 Task: Find a one-way flight from Lynchburg to Jackson for 8 passengers in First class, departing on June 2. Apply filters for 2 stops or fewer, select Delta and United airlines, include 1 checked bag, set a price limit of ₹540,000, and choose a departure time between 1:00 PM and 6:00 PM.
Action: Mouse moved to (350, 328)
Screenshot: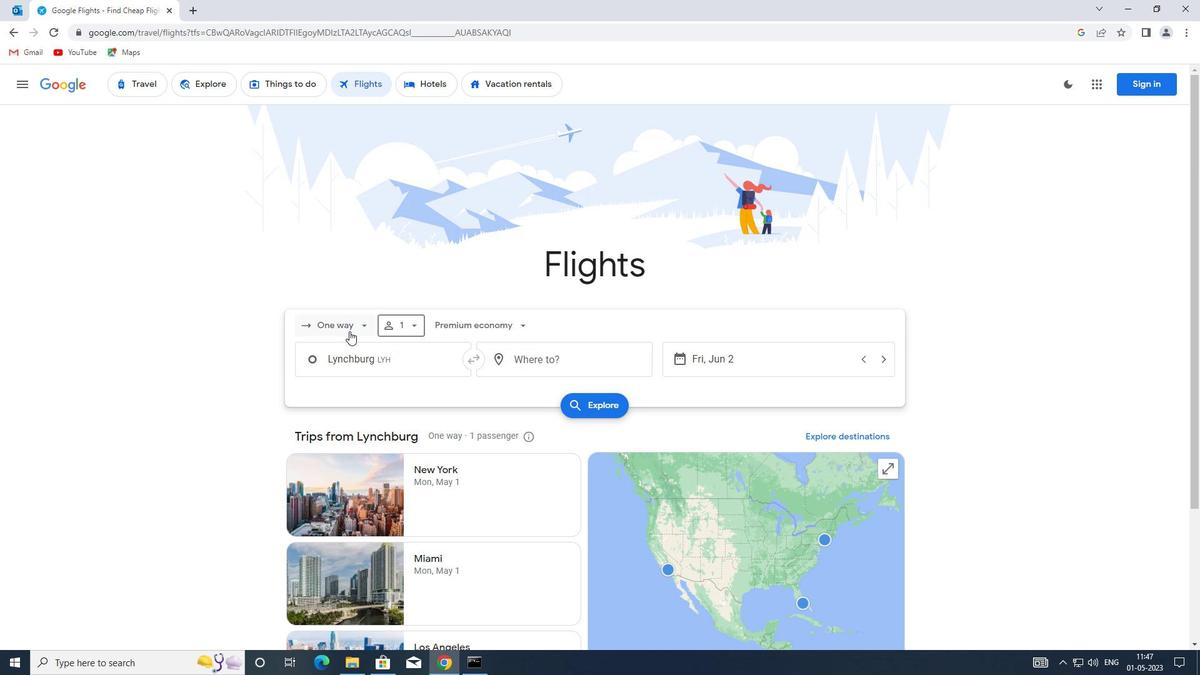 
Action: Mouse pressed left at (350, 328)
Screenshot: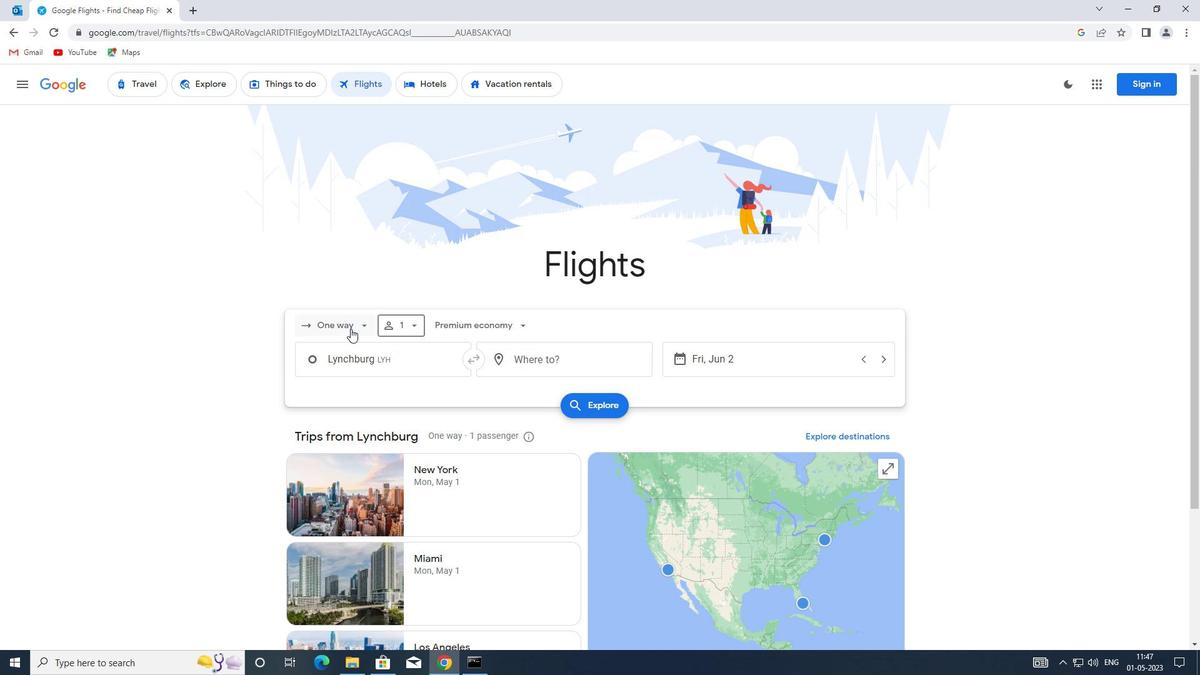 
Action: Mouse moved to (380, 381)
Screenshot: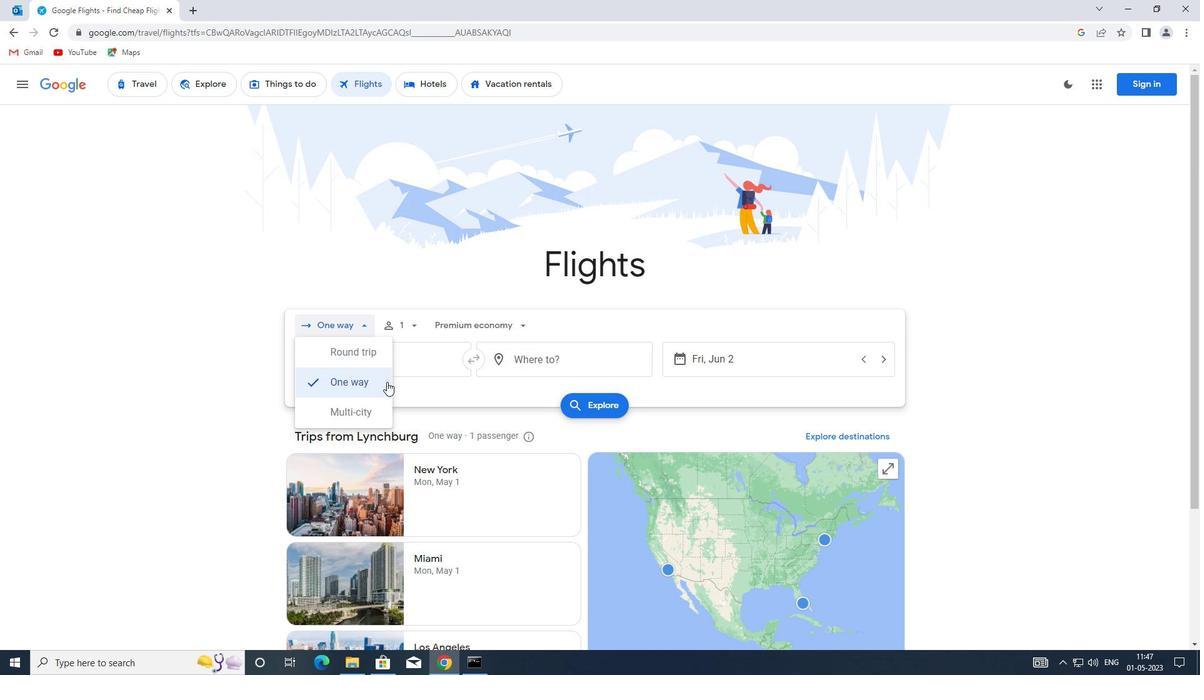 
Action: Mouse pressed left at (380, 381)
Screenshot: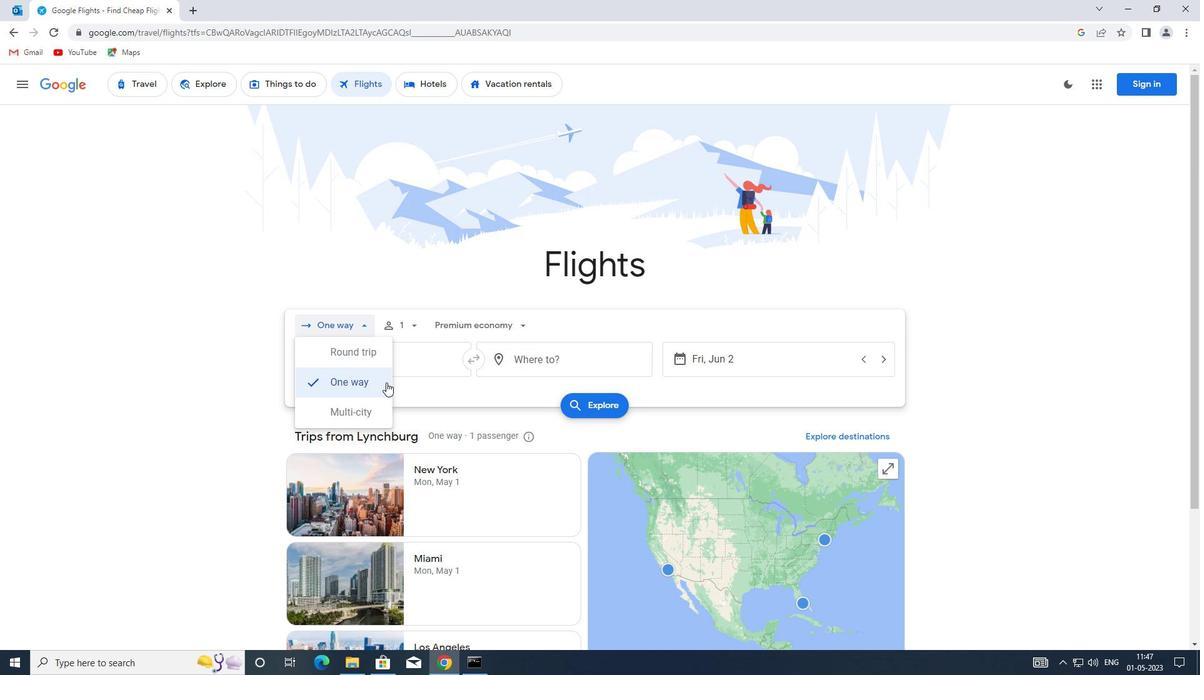 
Action: Mouse moved to (406, 324)
Screenshot: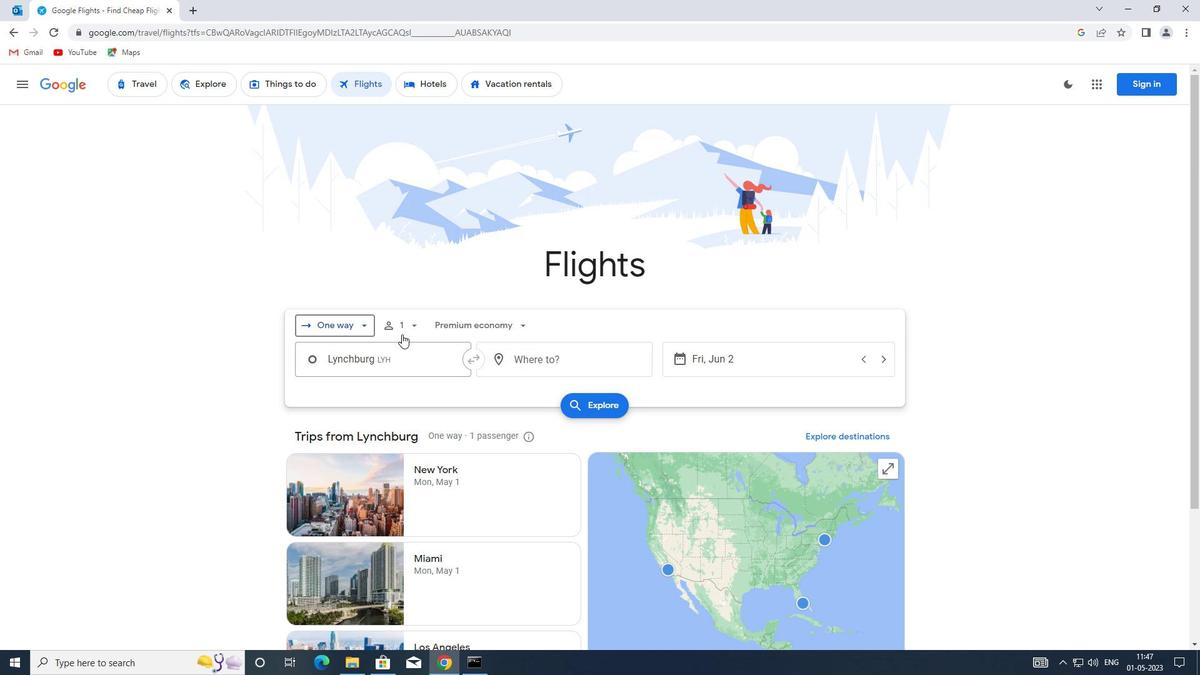 
Action: Mouse pressed left at (406, 324)
Screenshot: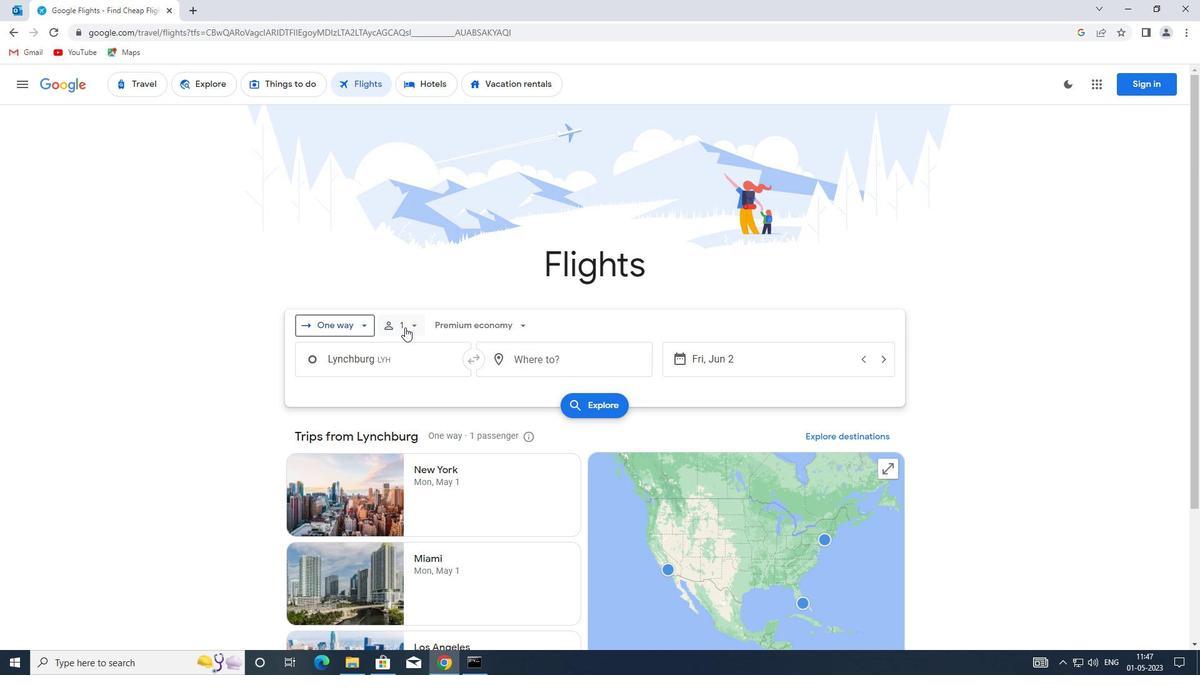 
Action: Mouse moved to (509, 390)
Screenshot: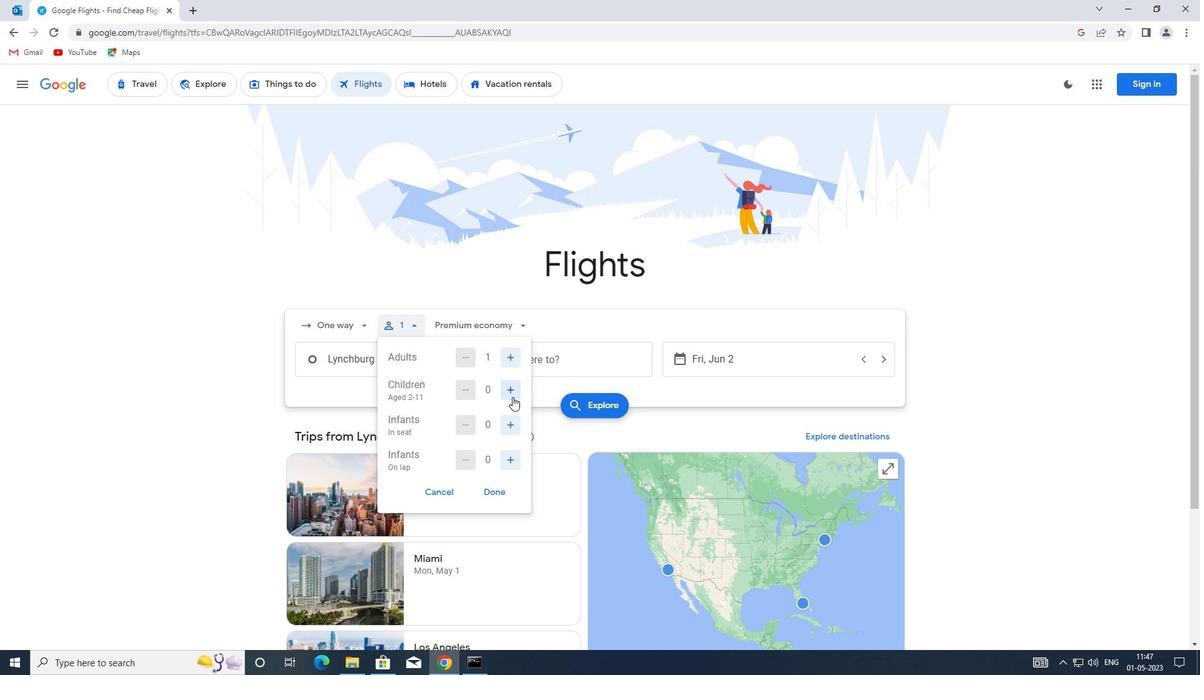 
Action: Mouse pressed left at (509, 390)
Screenshot: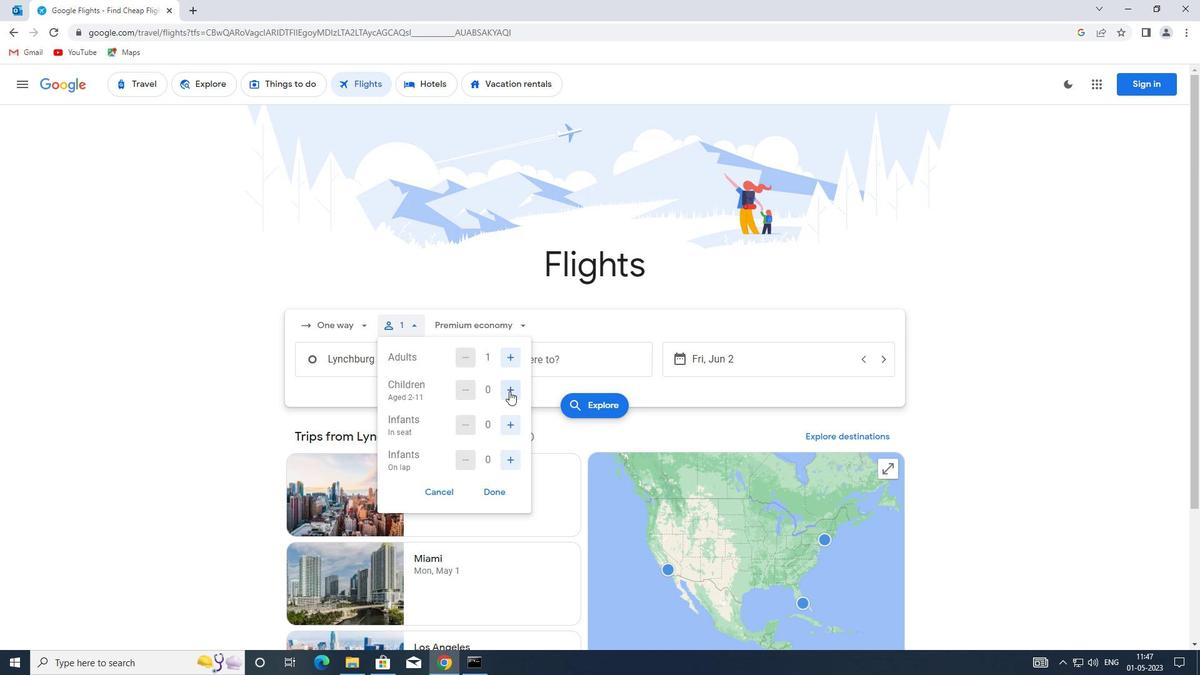 
Action: Mouse pressed left at (509, 390)
Screenshot: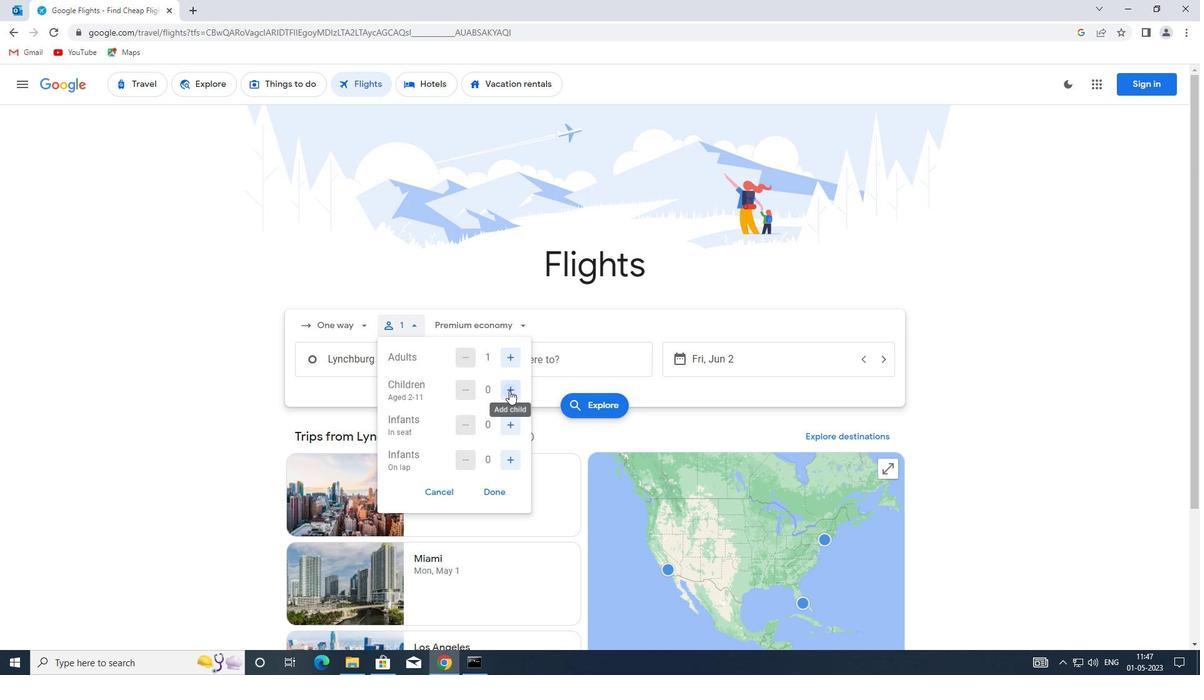 
Action: Mouse pressed left at (509, 390)
Screenshot: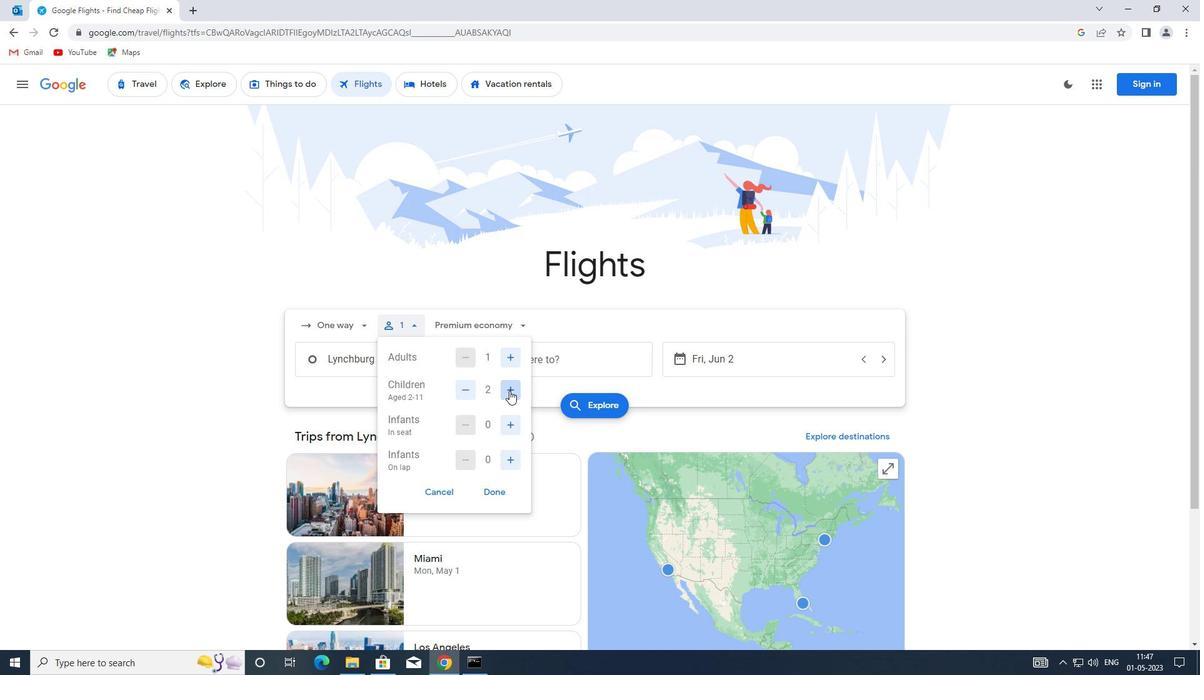
Action: Mouse pressed left at (509, 390)
Screenshot: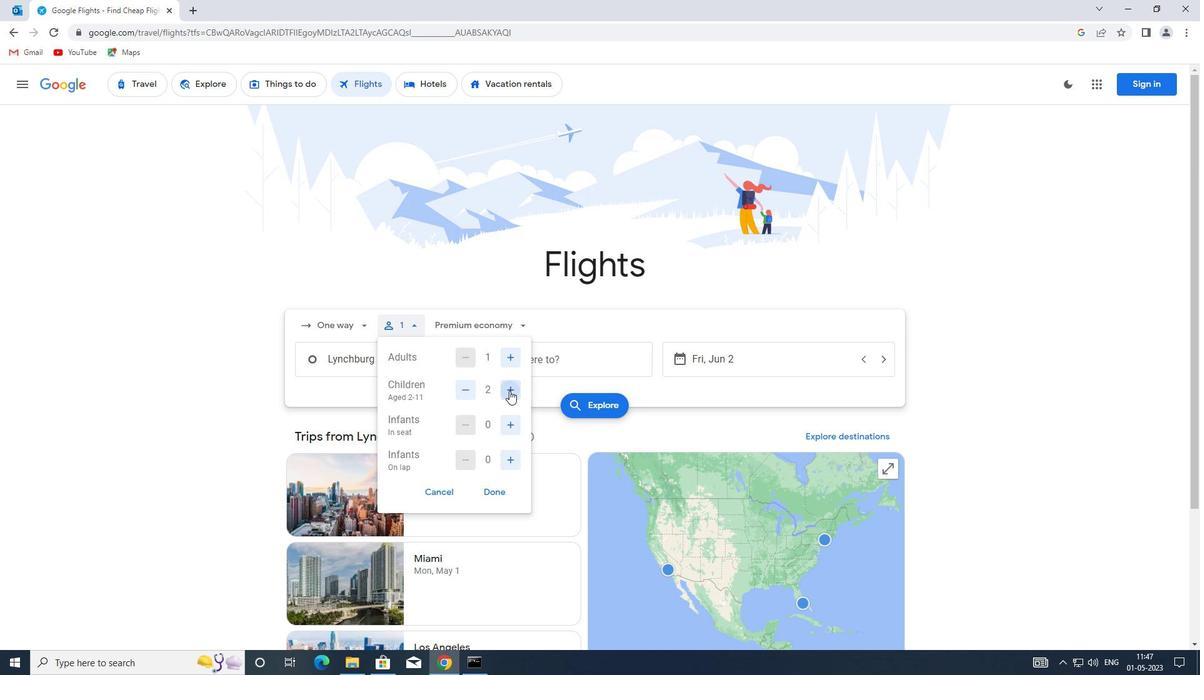 
Action: Mouse moved to (509, 390)
Screenshot: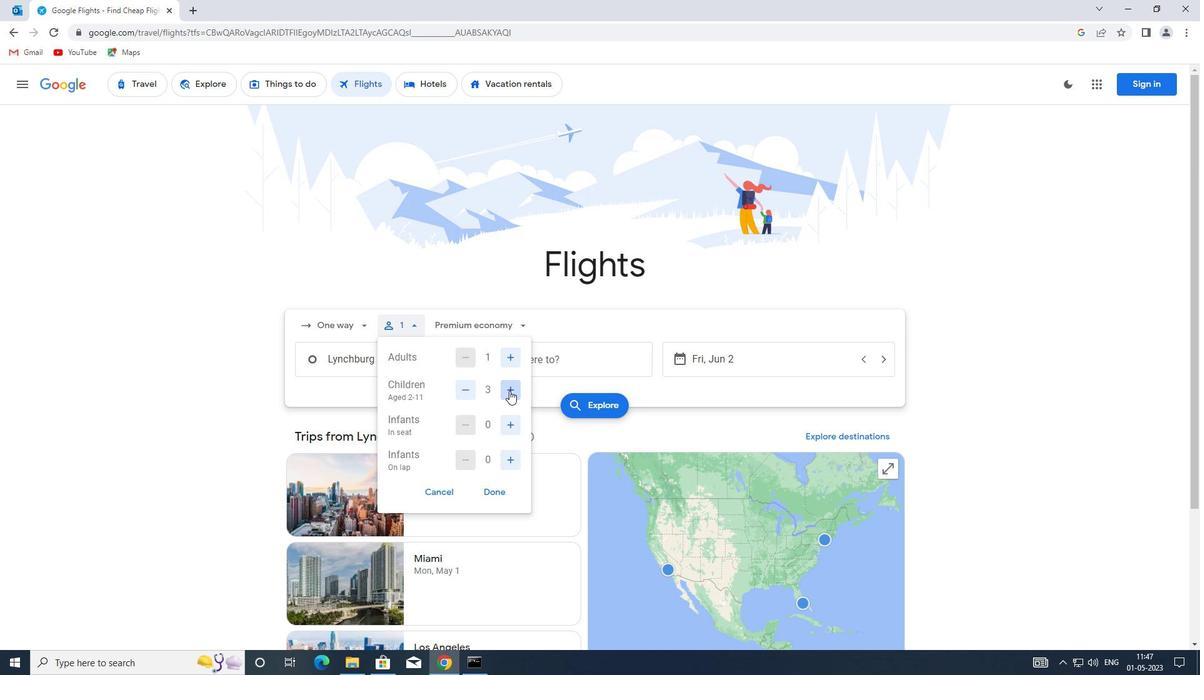 
Action: Mouse pressed left at (509, 390)
Screenshot: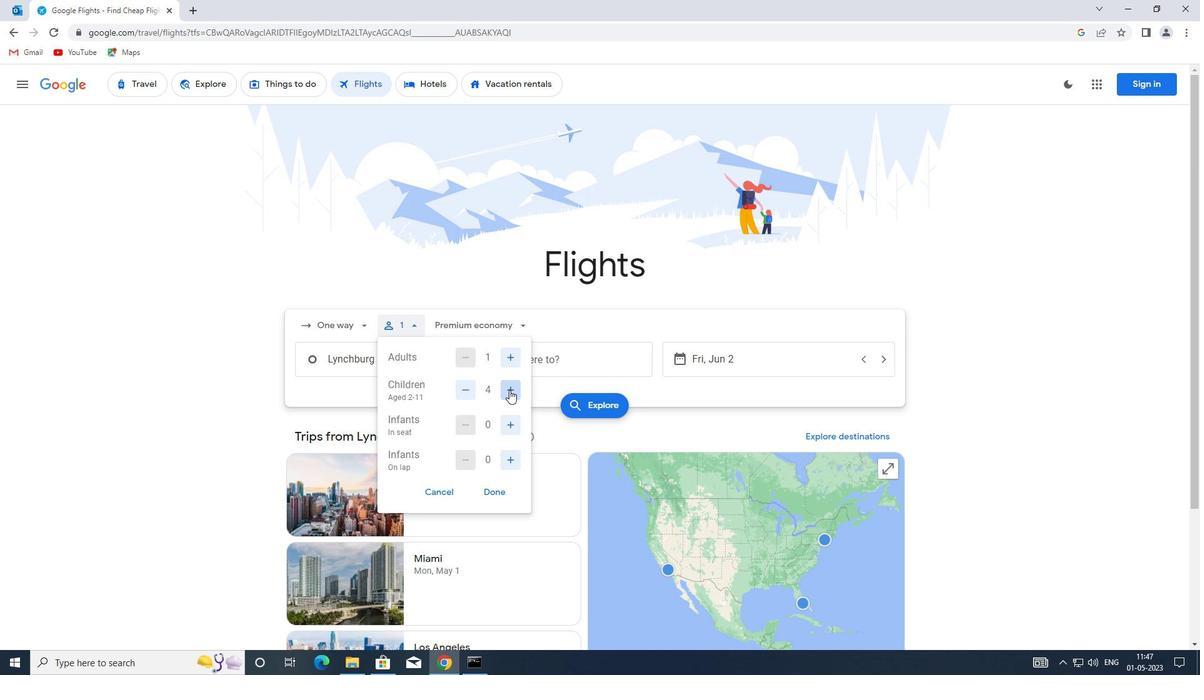 
Action: Mouse moved to (516, 423)
Screenshot: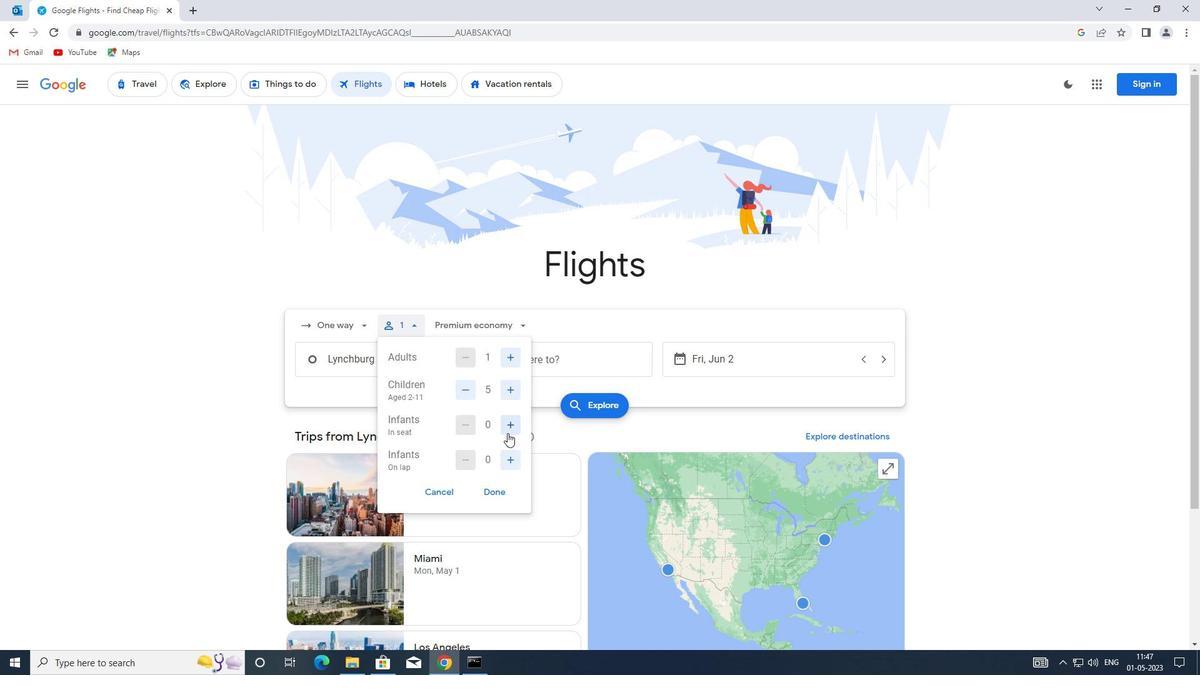 
Action: Mouse pressed left at (516, 423)
Screenshot: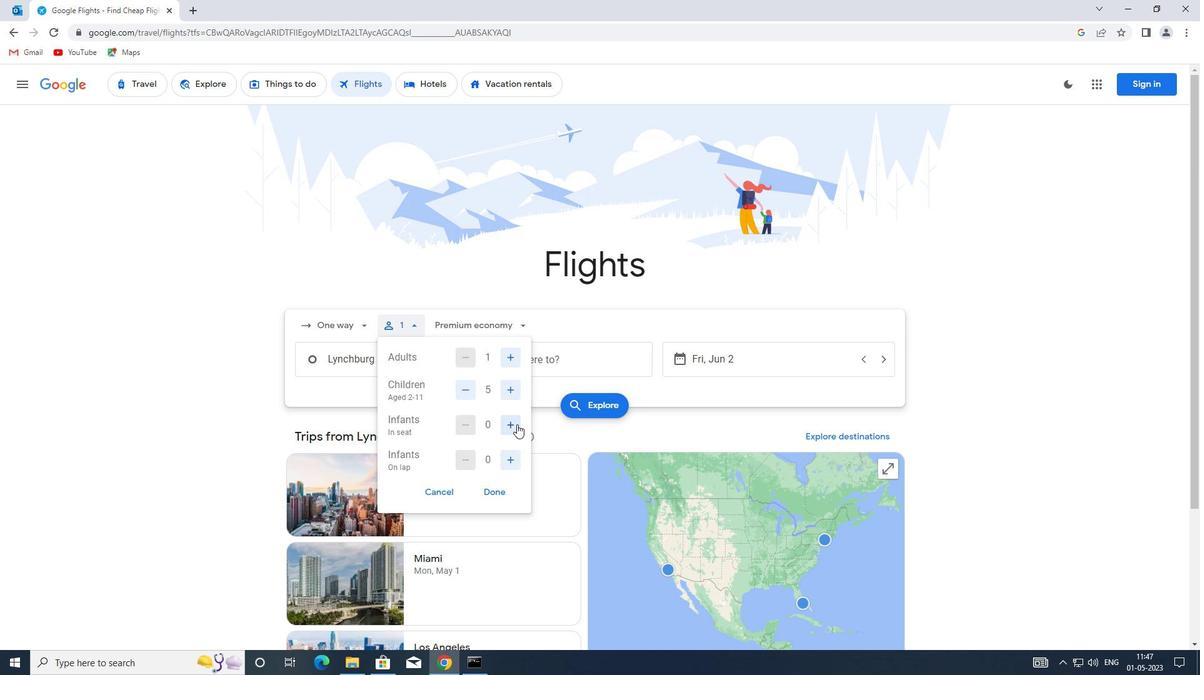 
Action: Mouse pressed left at (516, 423)
Screenshot: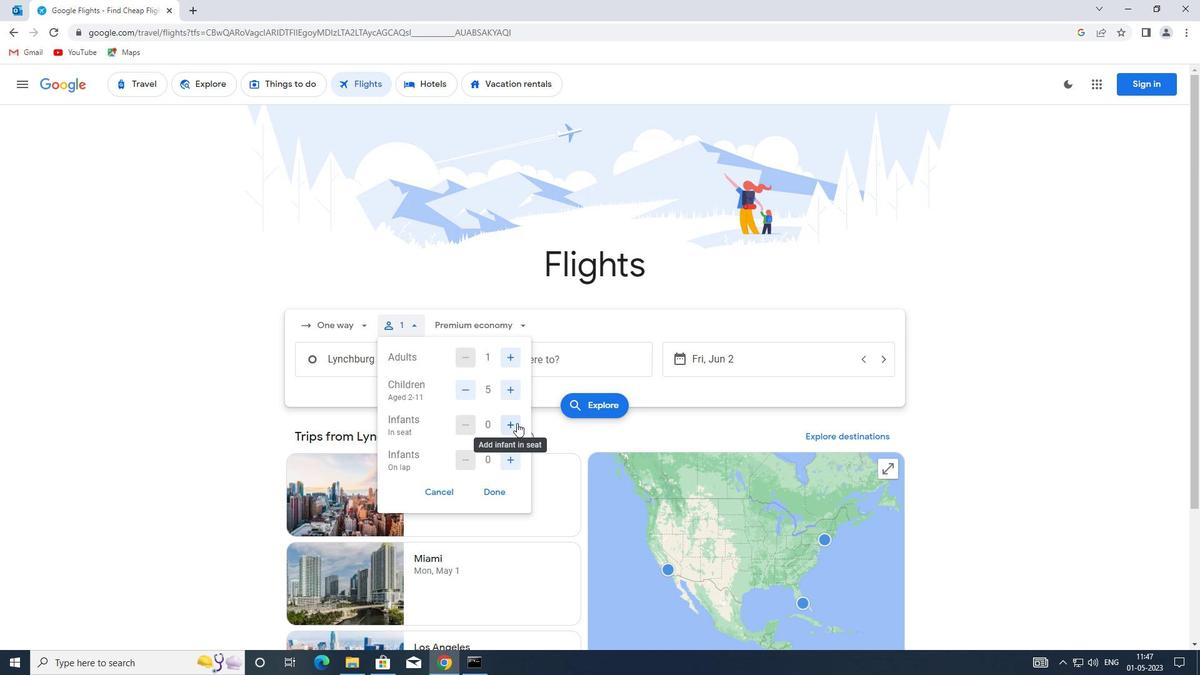 
Action: Mouse moved to (513, 461)
Screenshot: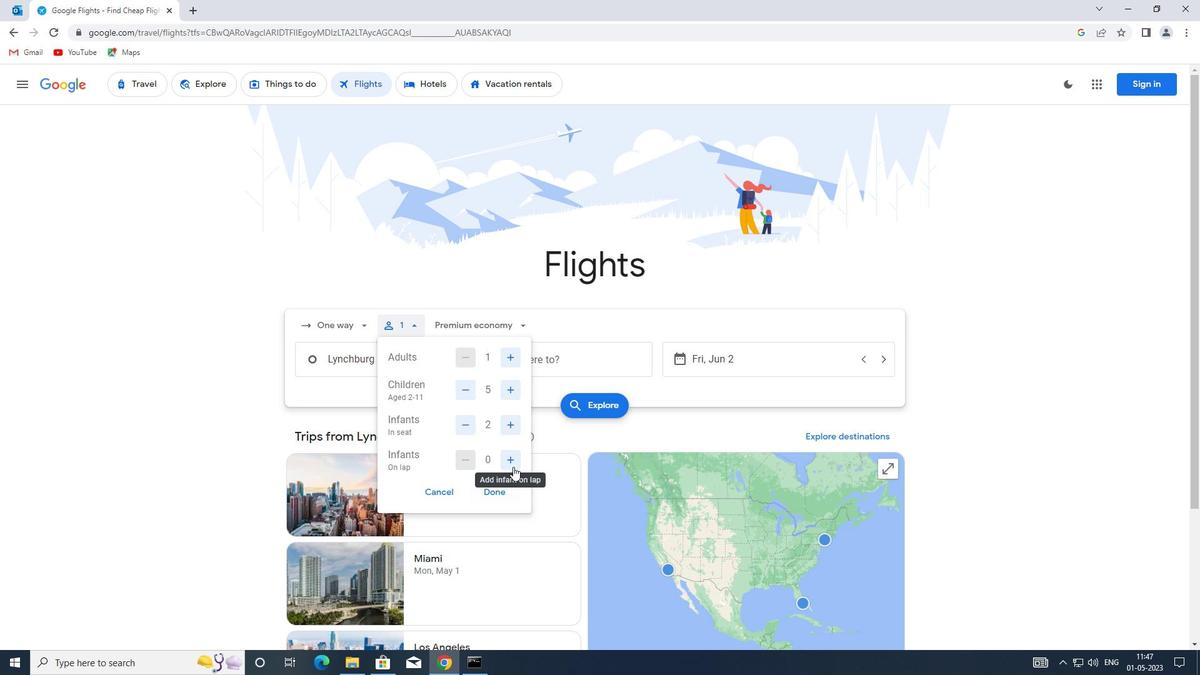 
Action: Mouse pressed left at (513, 461)
Screenshot: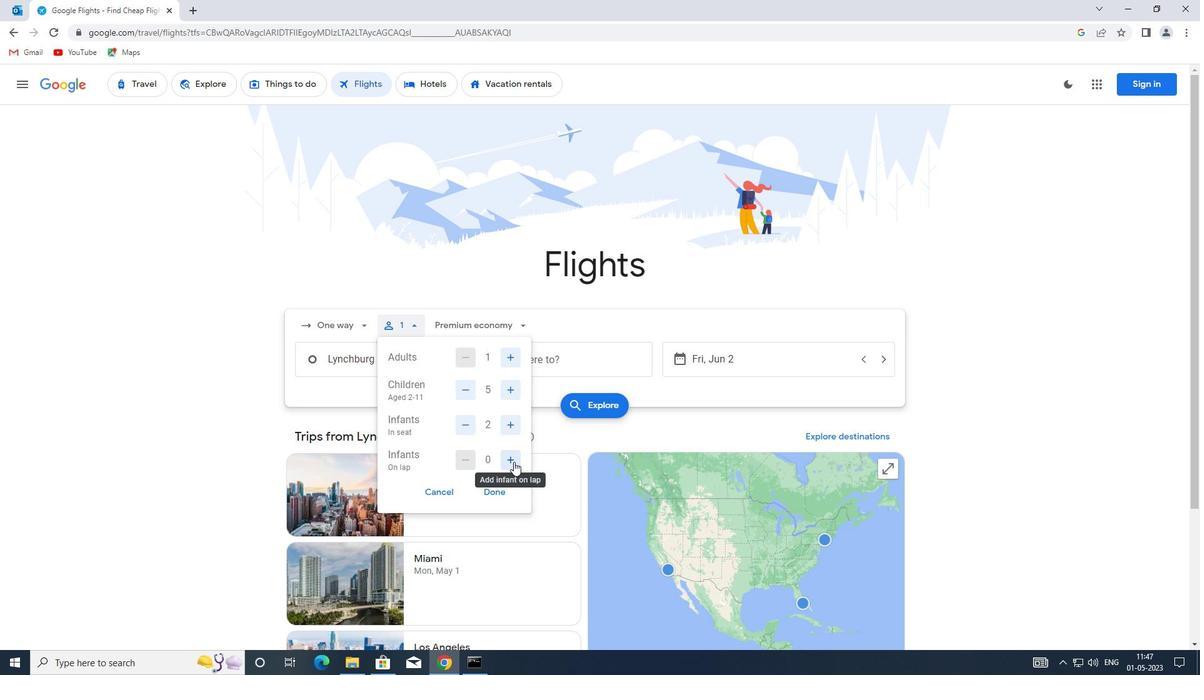 
Action: Mouse moved to (473, 423)
Screenshot: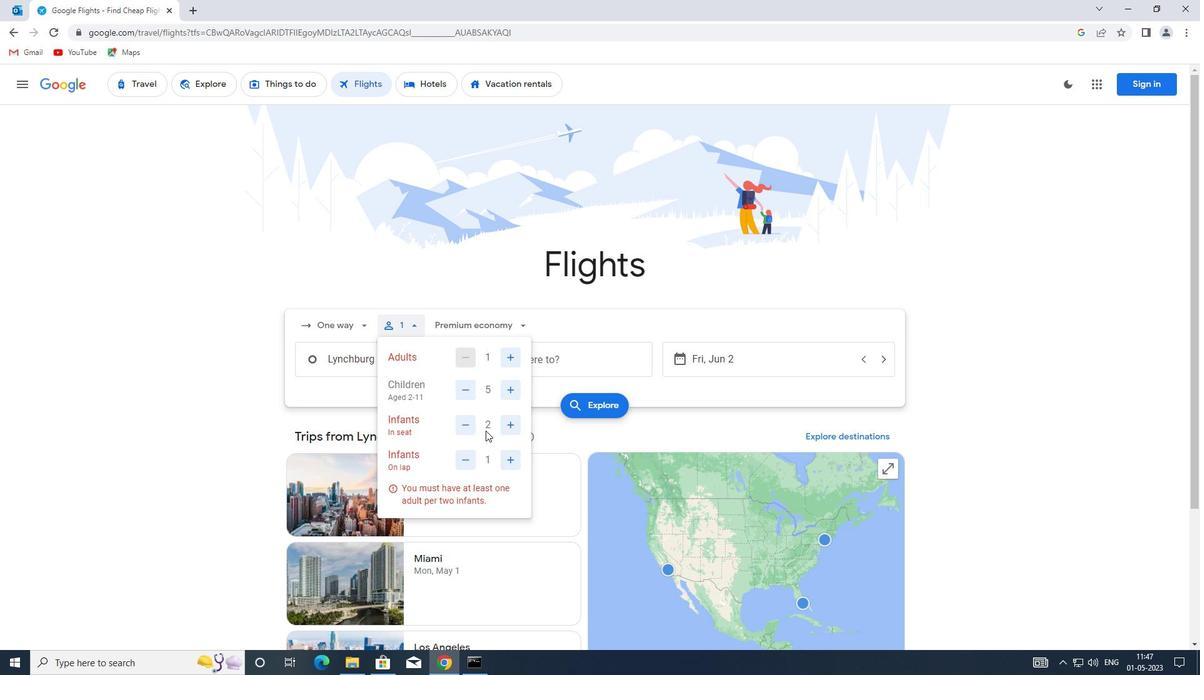 
Action: Mouse pressed left at (473, 423)
Screenshot: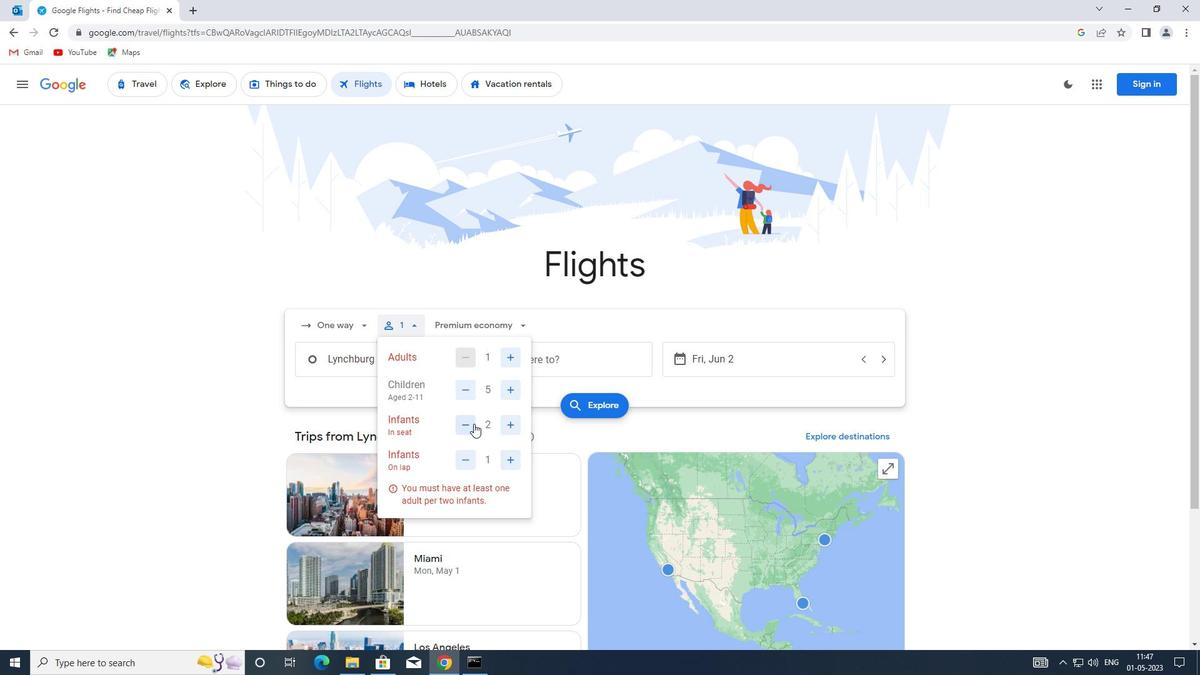 
Action: Mouse moved to (494, 495)
Screenshot: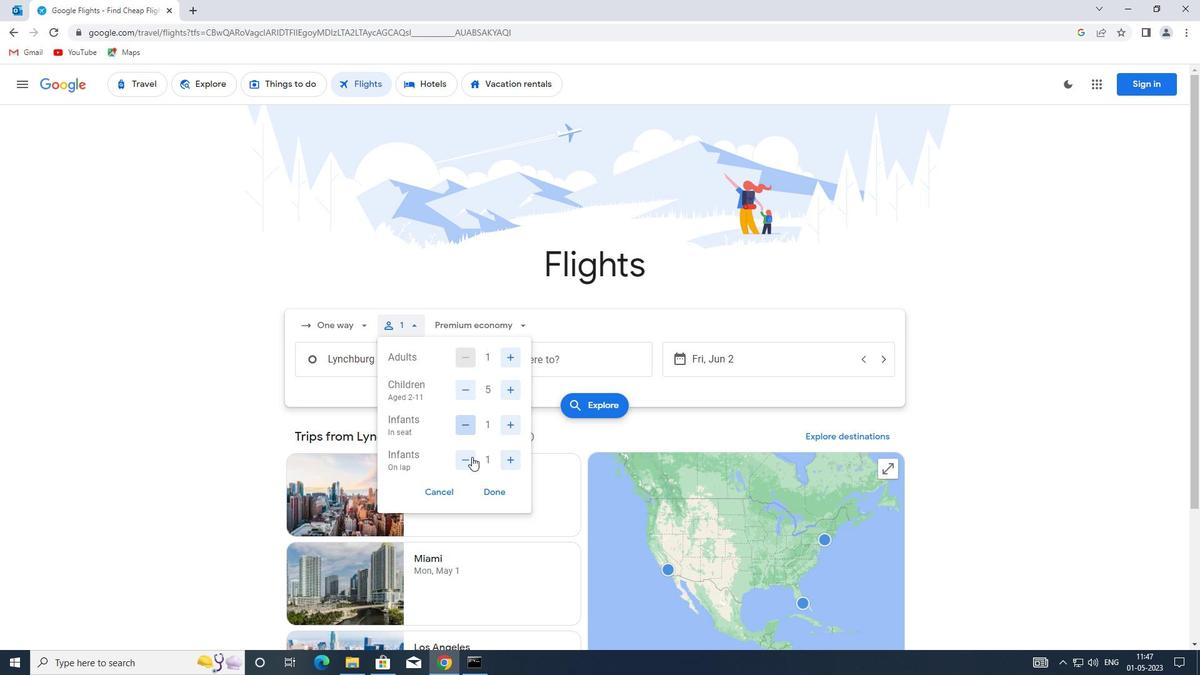 
Action: Mouse pressed left at (494, 495)
Screenshot: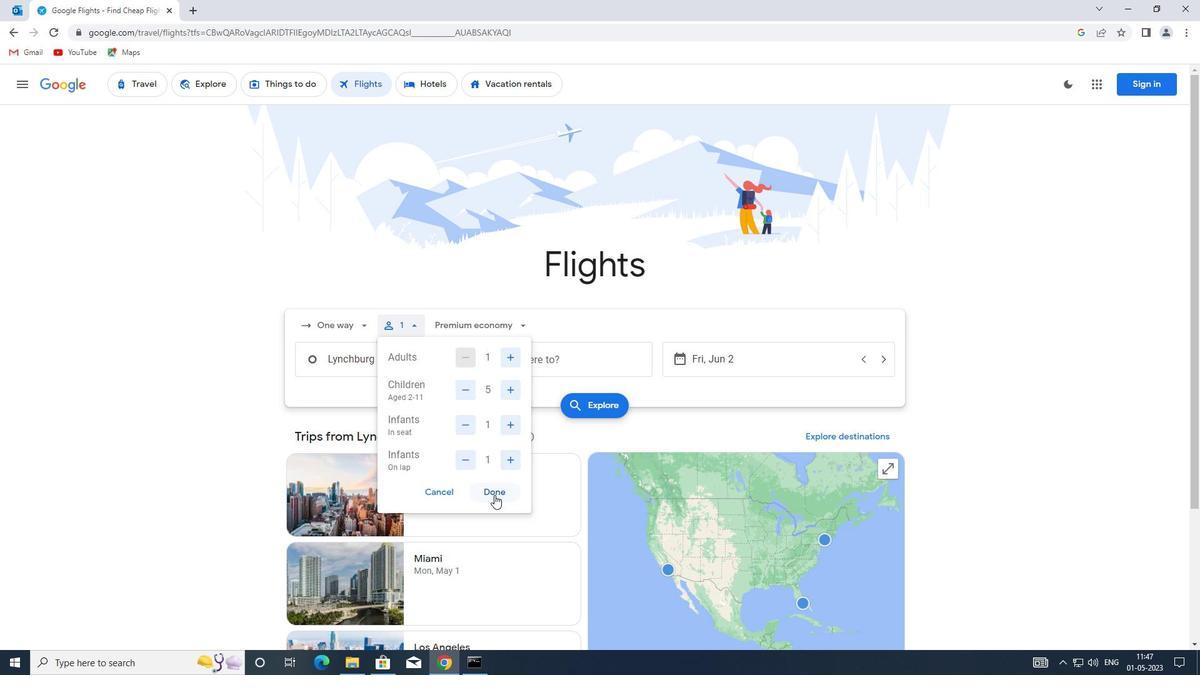 
Action: Mouse moved to (492, 323)
Screenshot: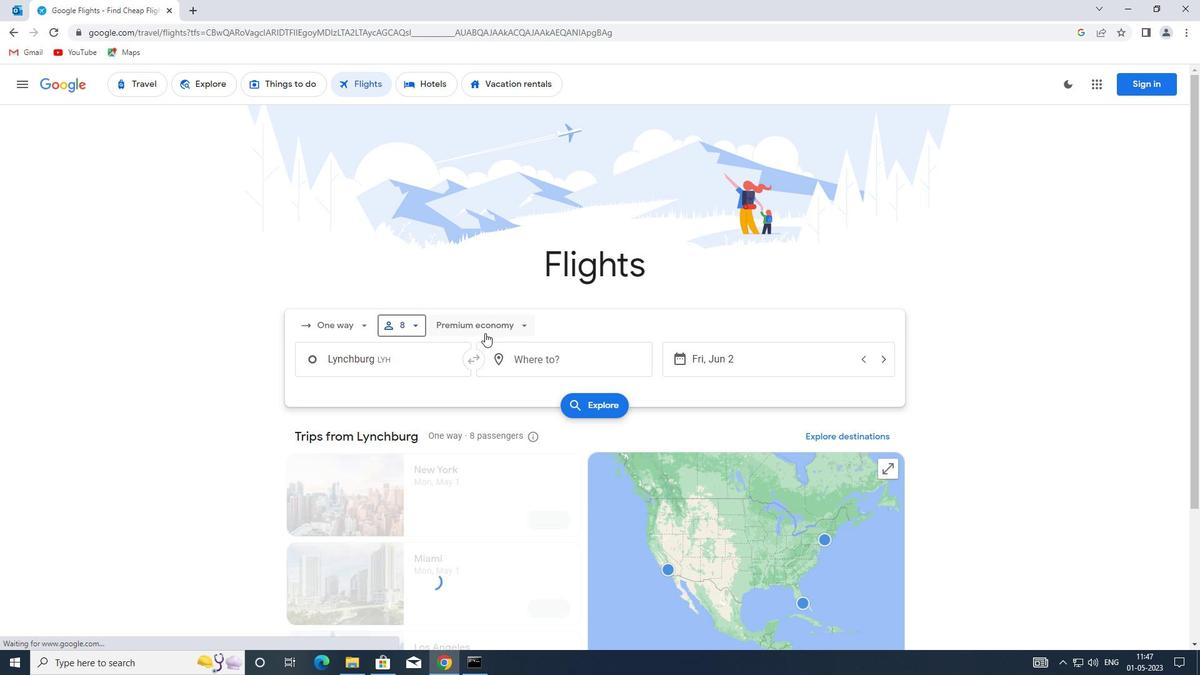
Action: Mouse pressed left at (492, 323)
Screenshot: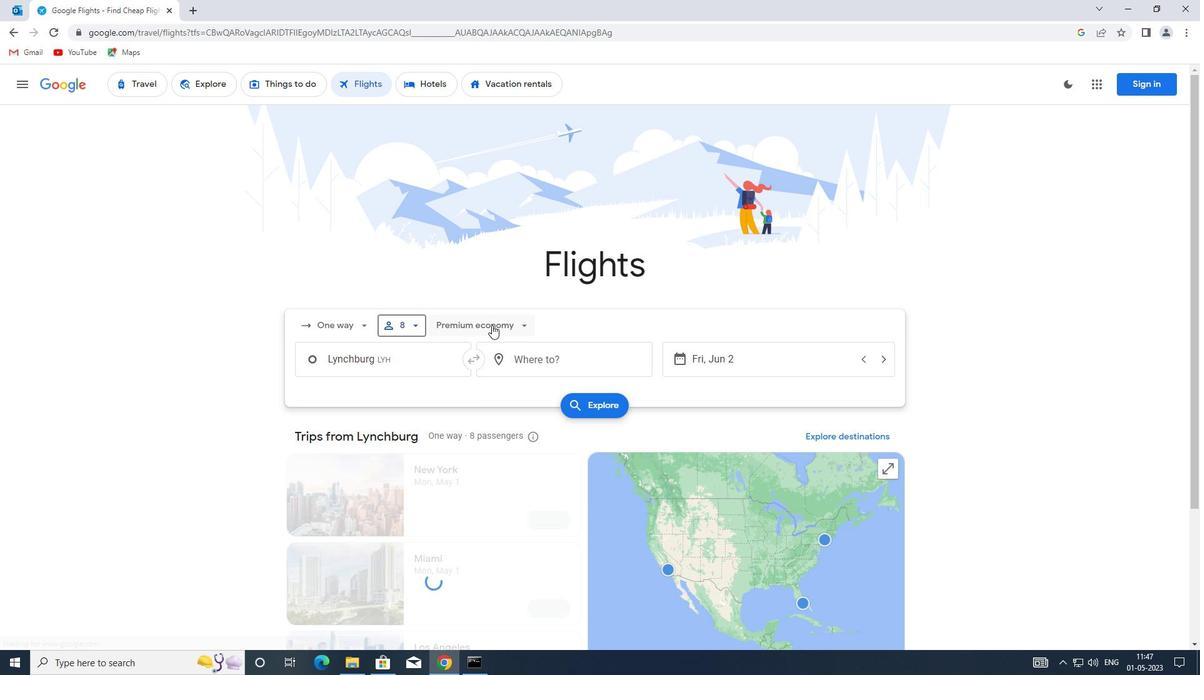 
Action: Mouse moved to (490, 442)
Screenshot: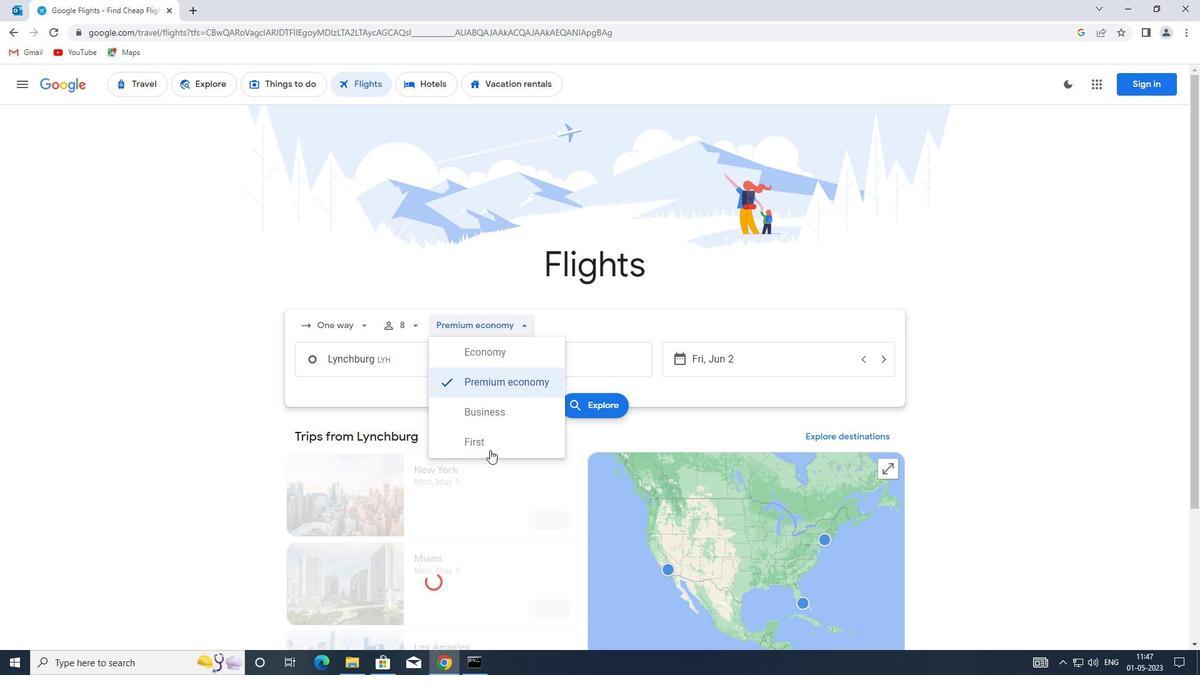 
Action: Mouse pressed left at (490, 442)
Screenshot: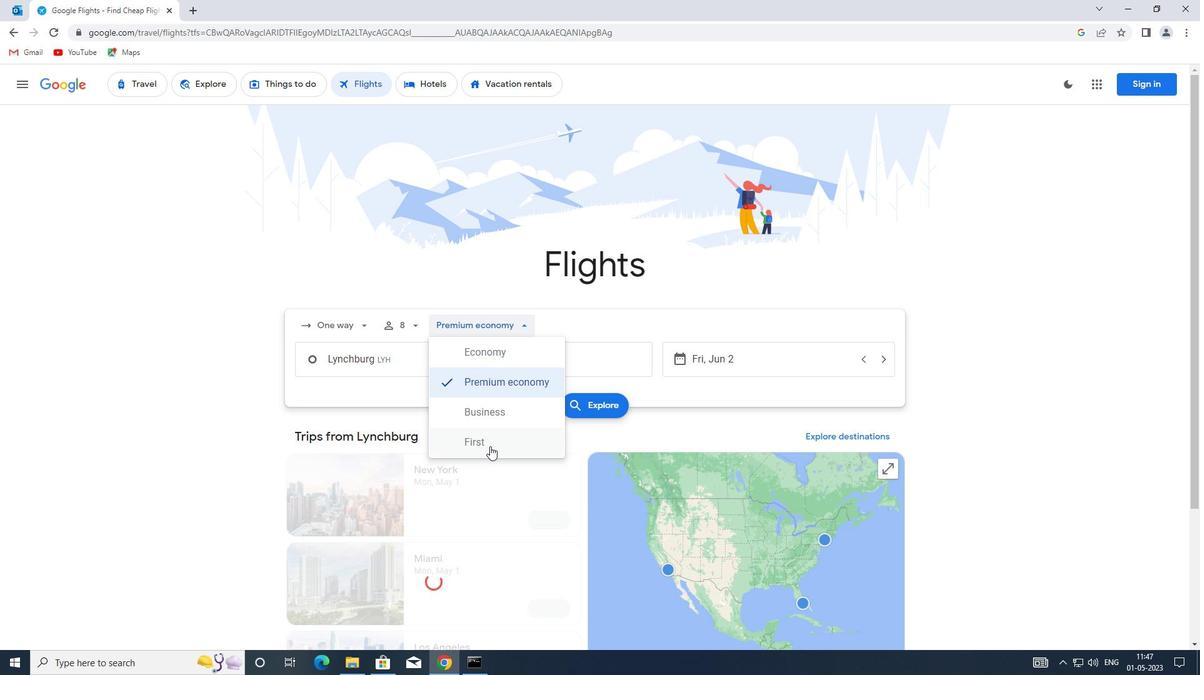 
Action: Mouse moved to (391, 364)
Screenshot: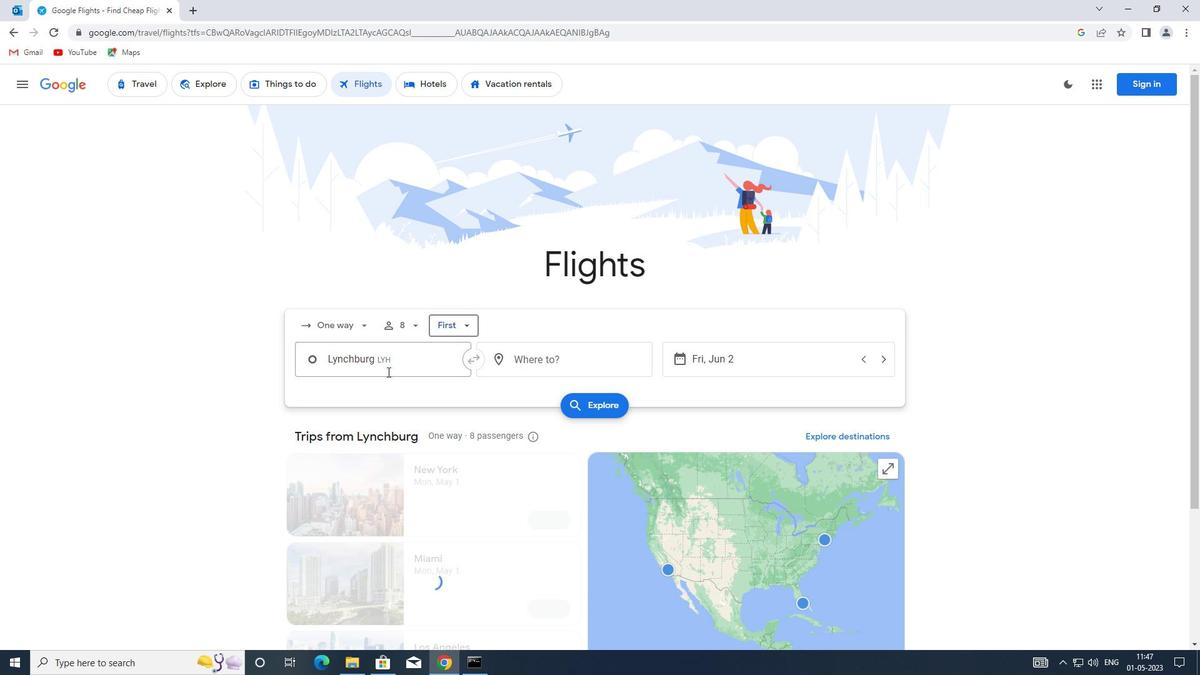 
Action: Mouse pressed left at (391, 364)
Screenshot: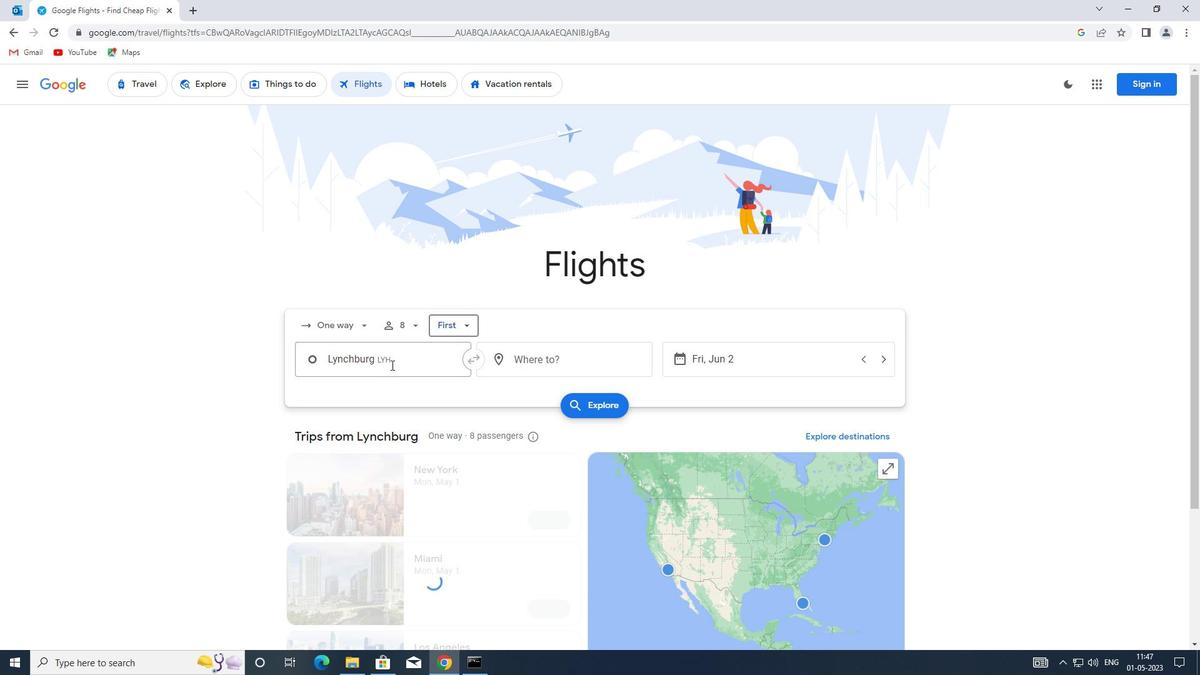 
Action: Key pressed <Key.enter>
Screenshot: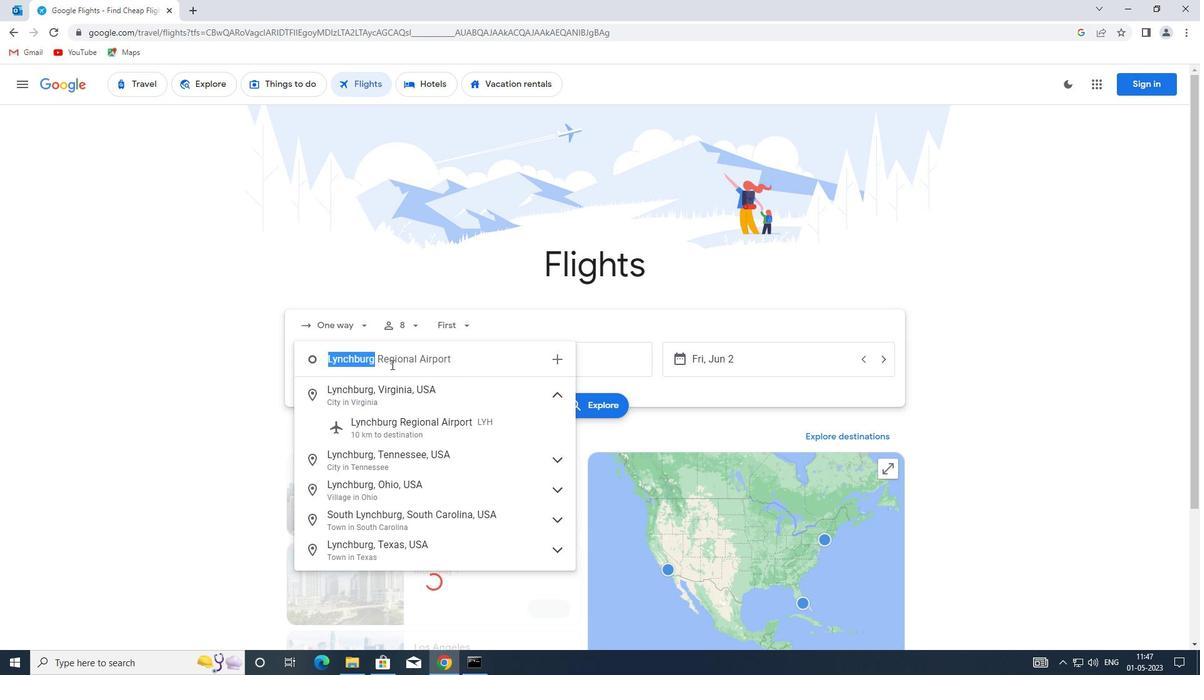 
Action: Mouse moved to (530, 368)
Screenshot: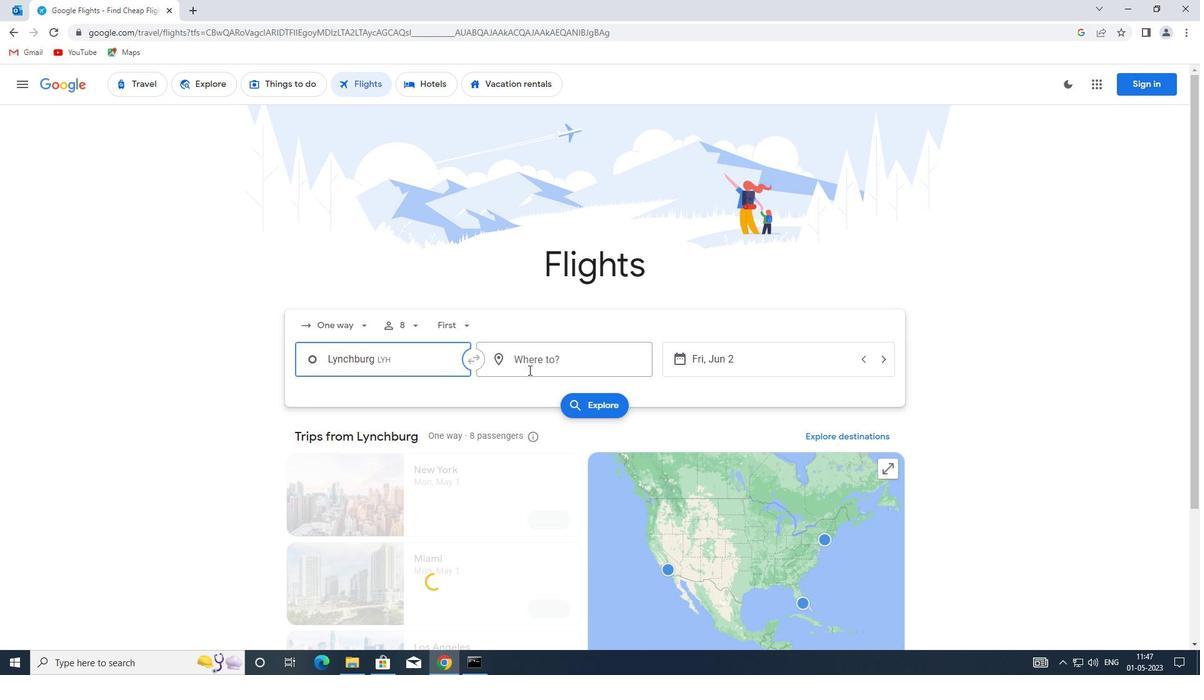 
Action: Mouse pressed left at (530, 368)
Screenshot: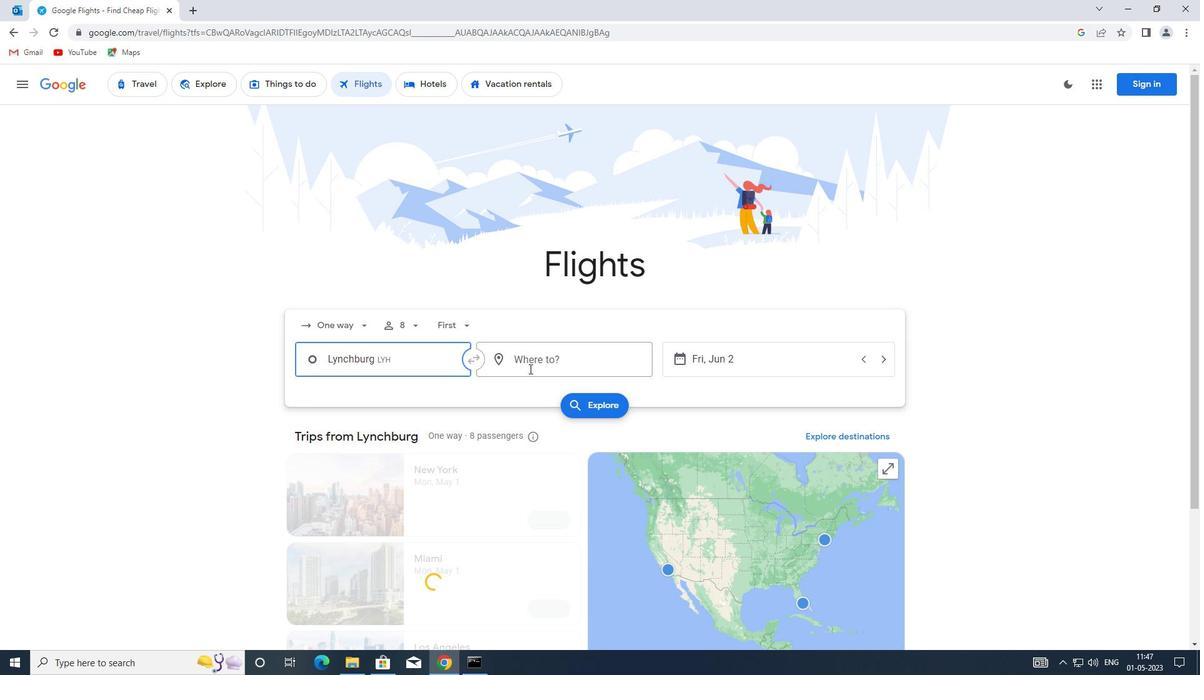 
Action: Mouse moved to (580, 374)
Screenshot: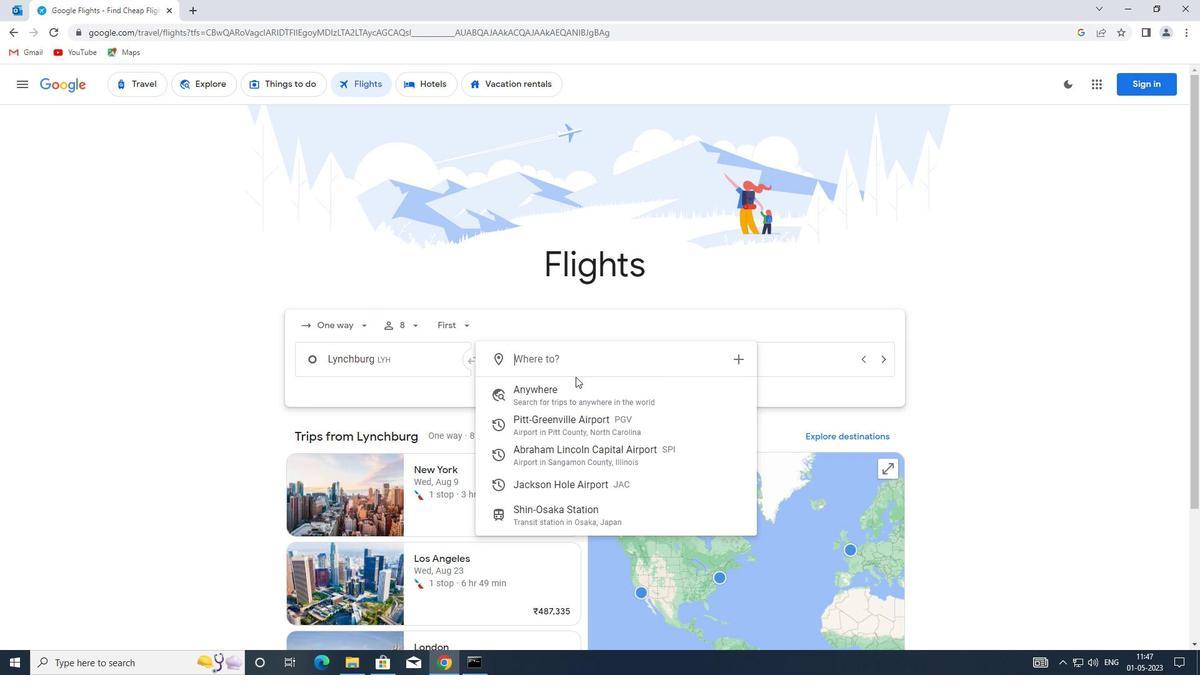 
Action: Key pressed jac
Screenshot: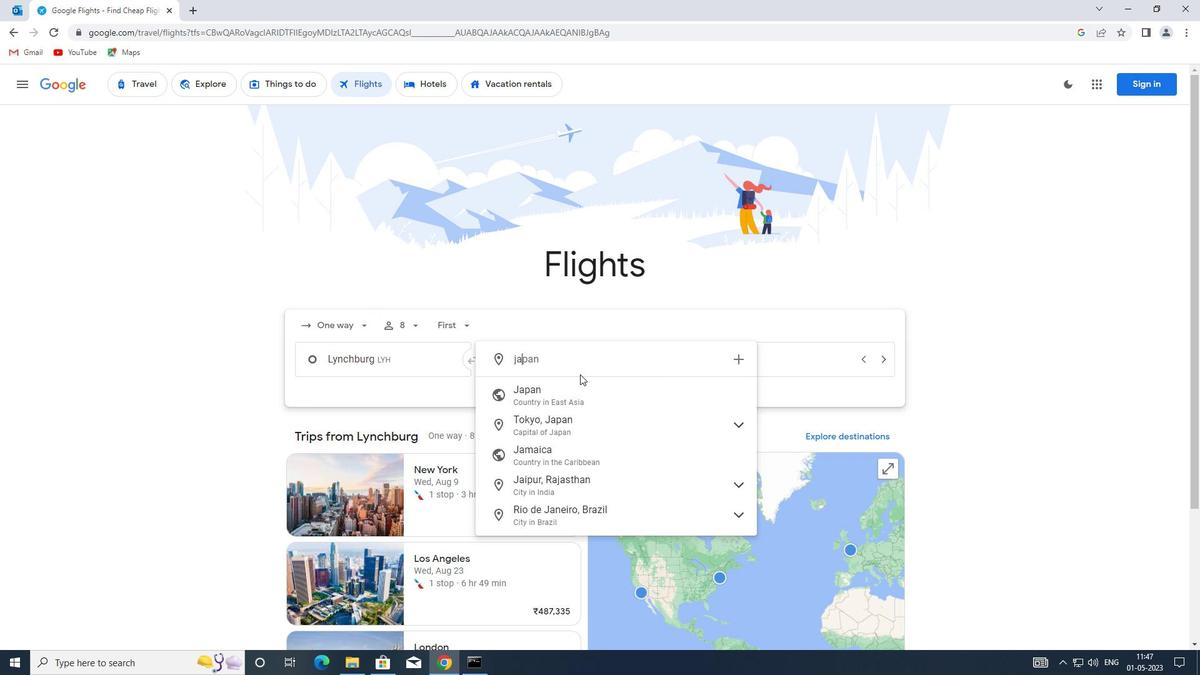 
Action: Mouse moved to (602, 389)
Screenshot: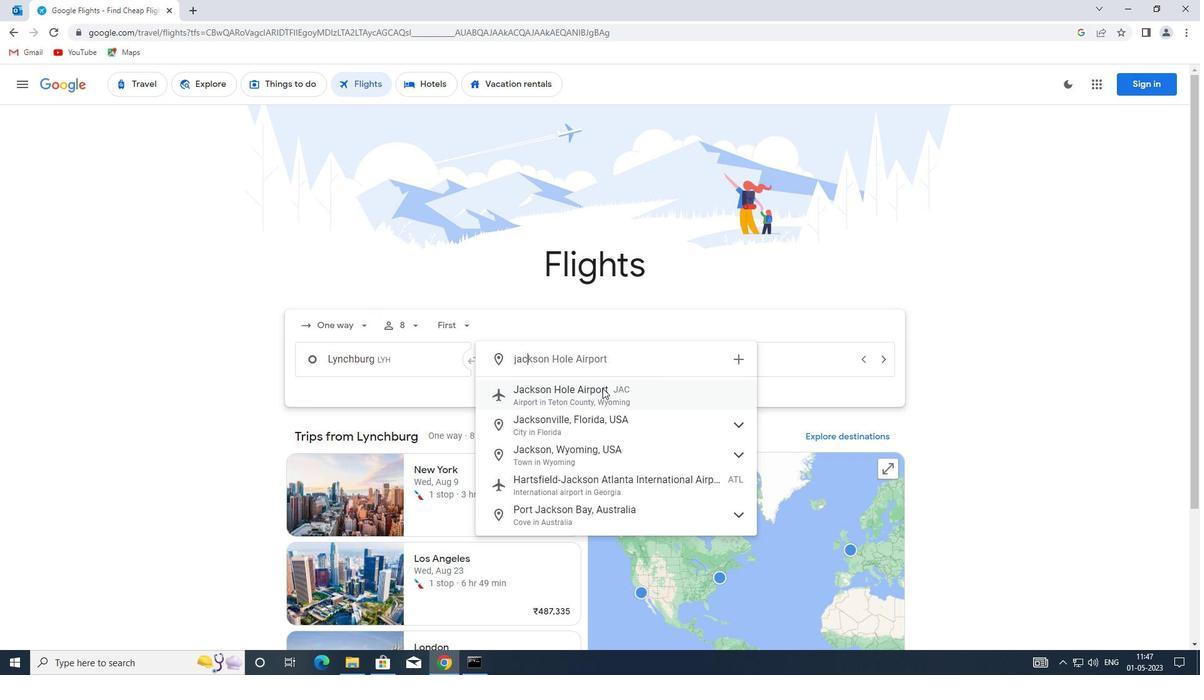 
Action: Mouse pressed left at (602, 389)
Screenshot: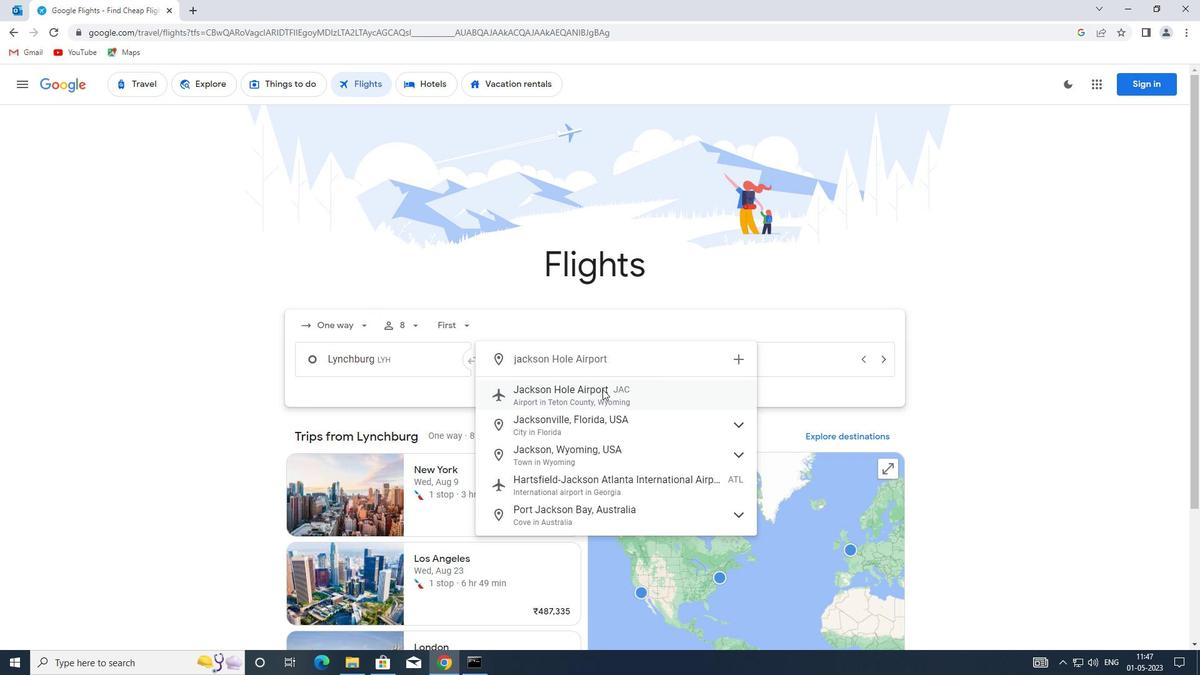 
Action: Mouse moved to (710, 361)
Screenshot: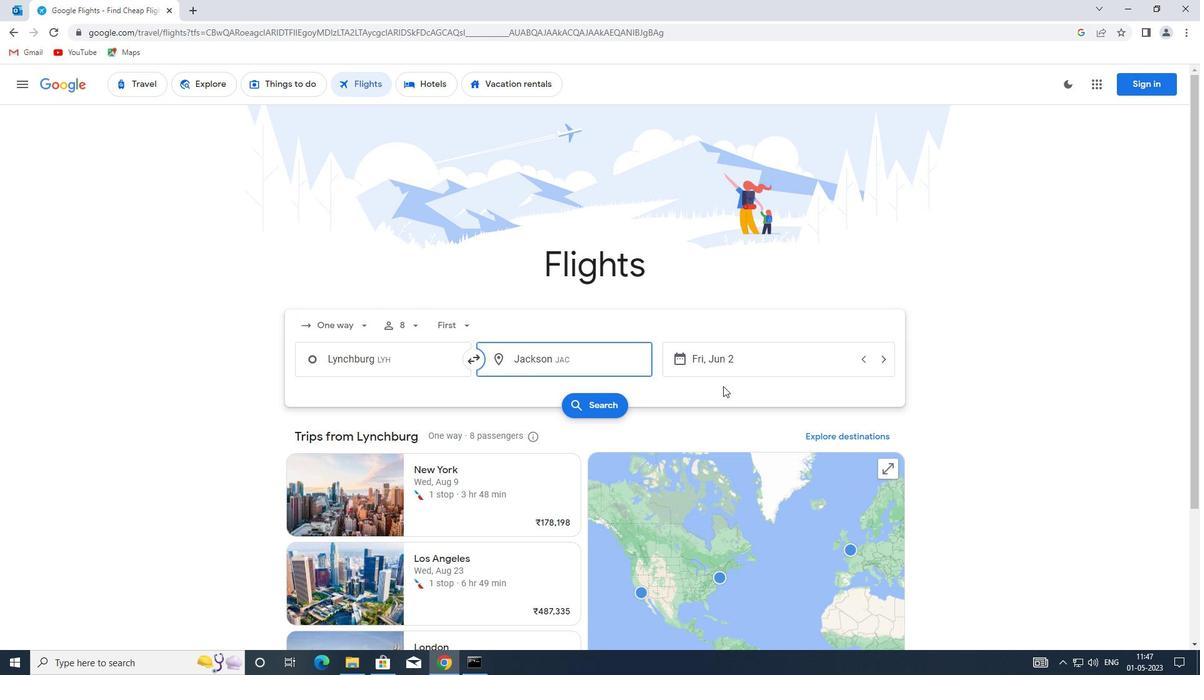 
Action: Mouse pressed left at (710, 361)
Screenshot: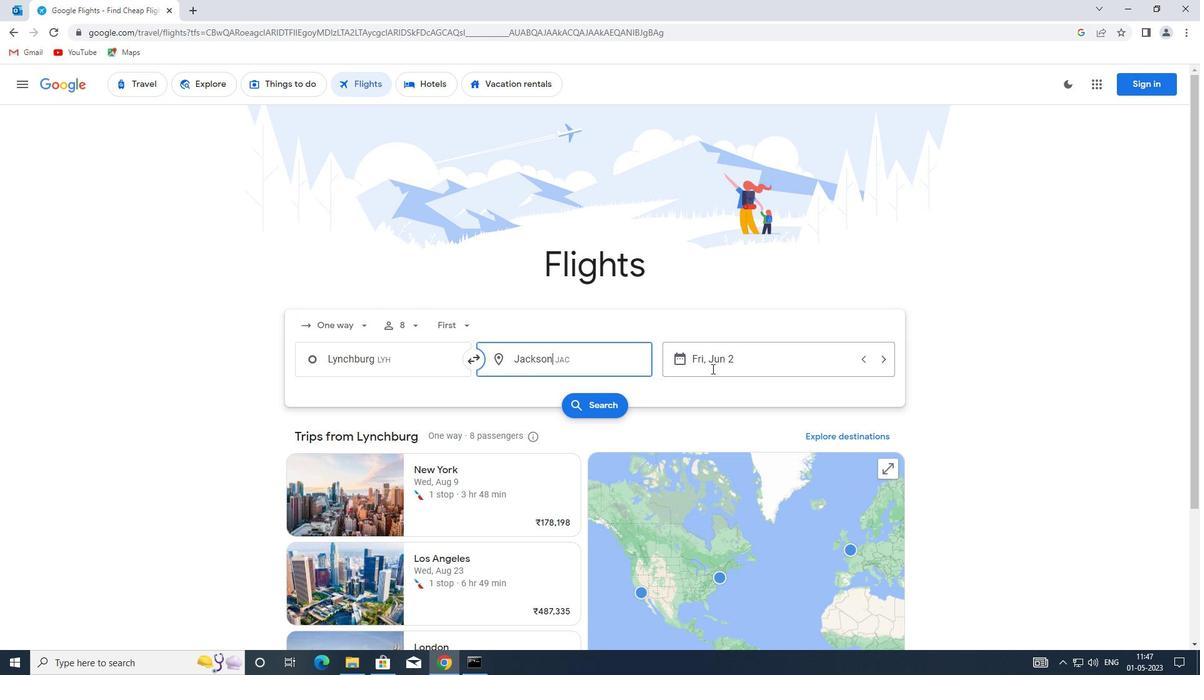 
Action: Mouse moved to (845, 425)
Screenshot: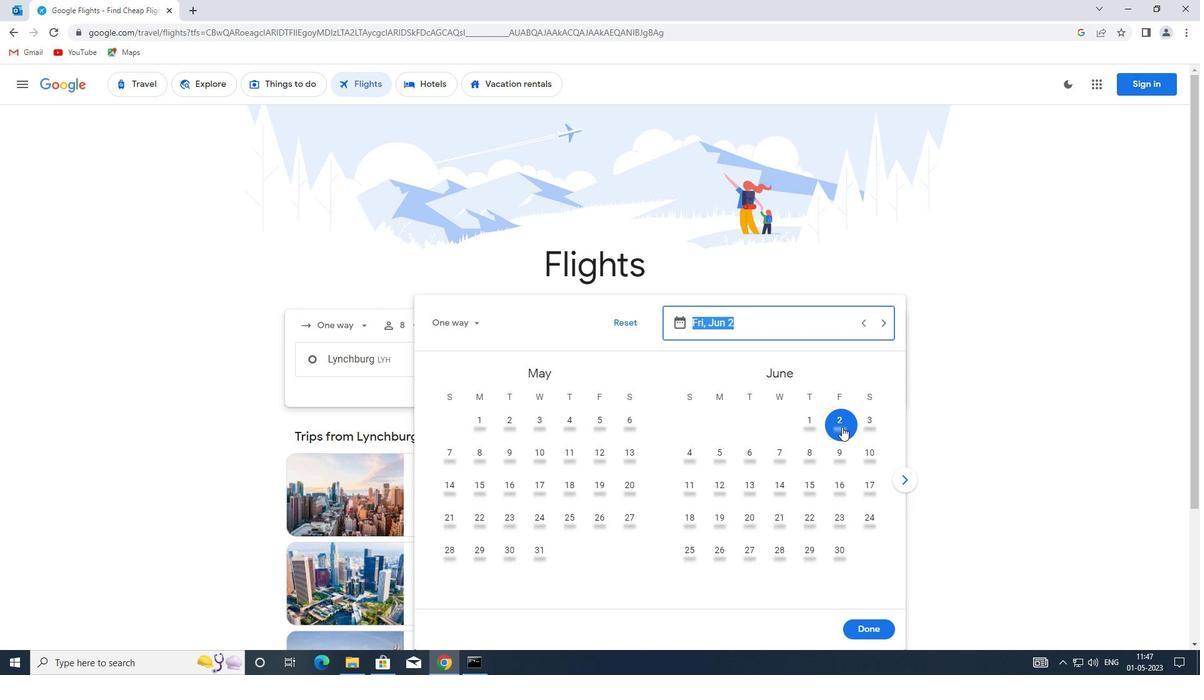 
Action: Mouse pressed left at (845, 425)
Screenshot: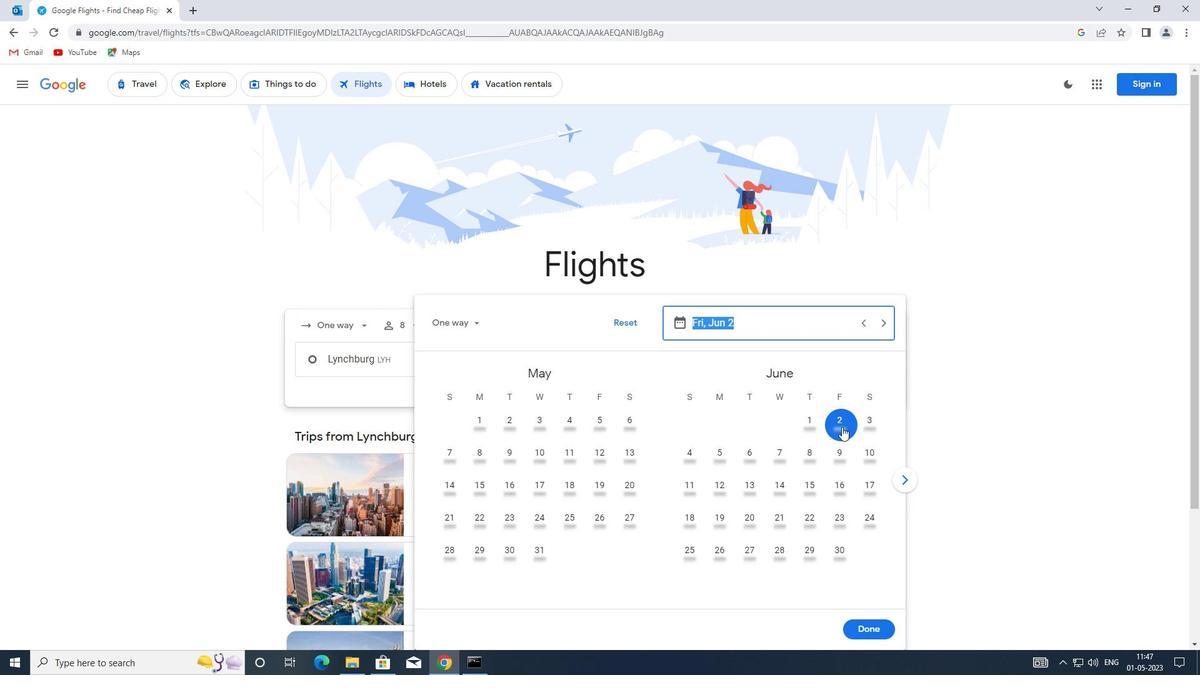 
Action: Mouse moved to (883, 623)
Screenshot: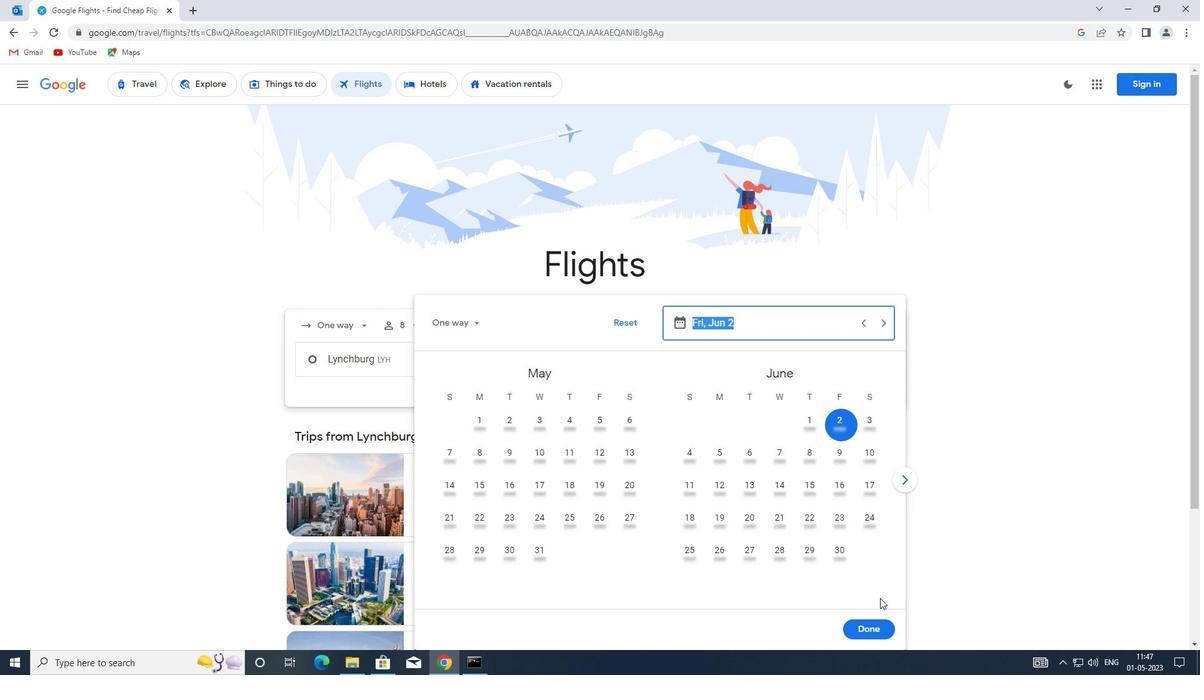 
Action: Mouse pressed left at (883, 623)
Screenshot: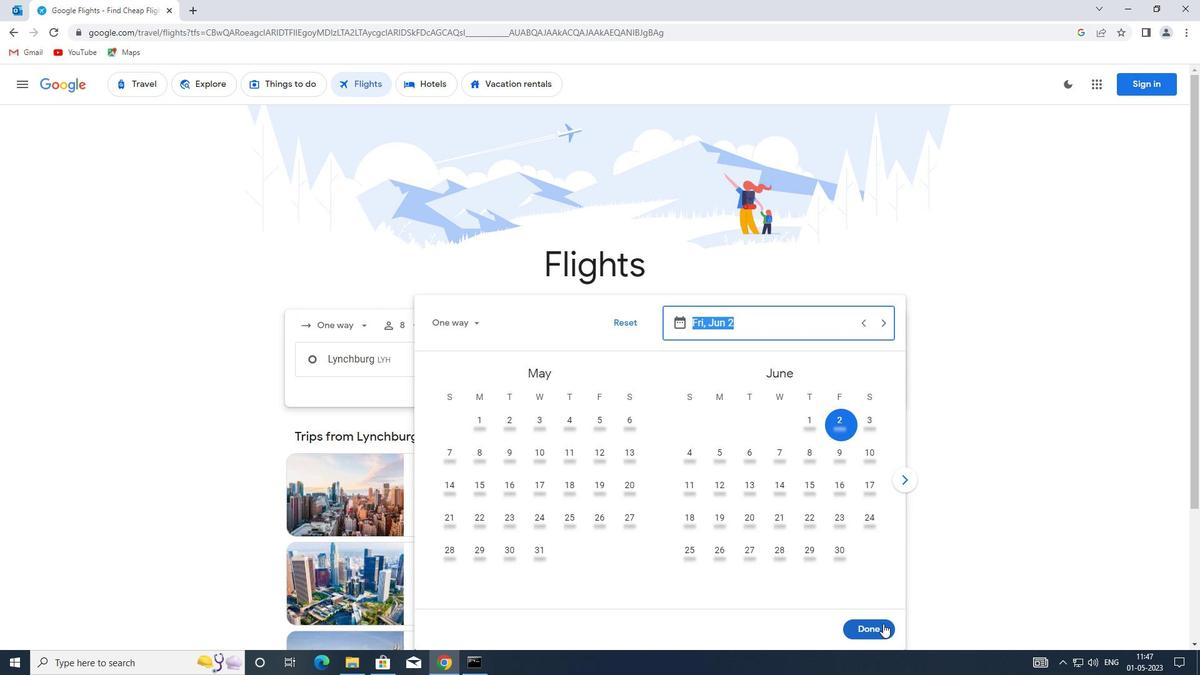 
Action: Mouse moved to (603, 398)
Screenshot: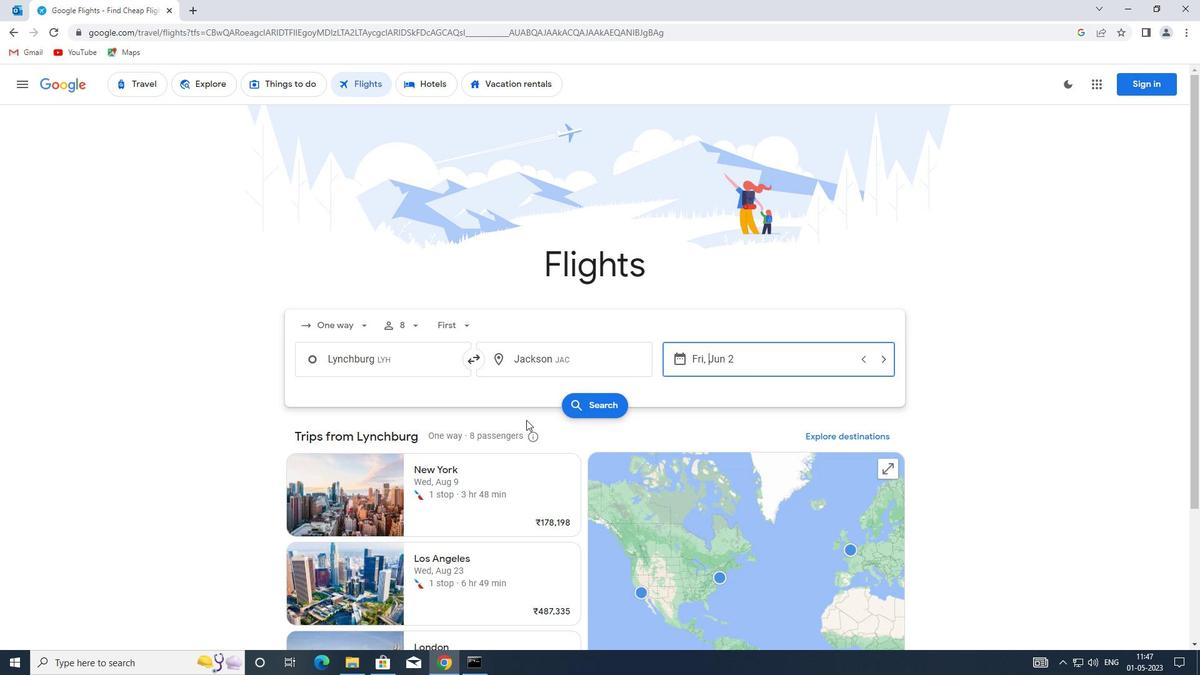 
Action: Mouse pressed left at (603, 398)
Screenshot: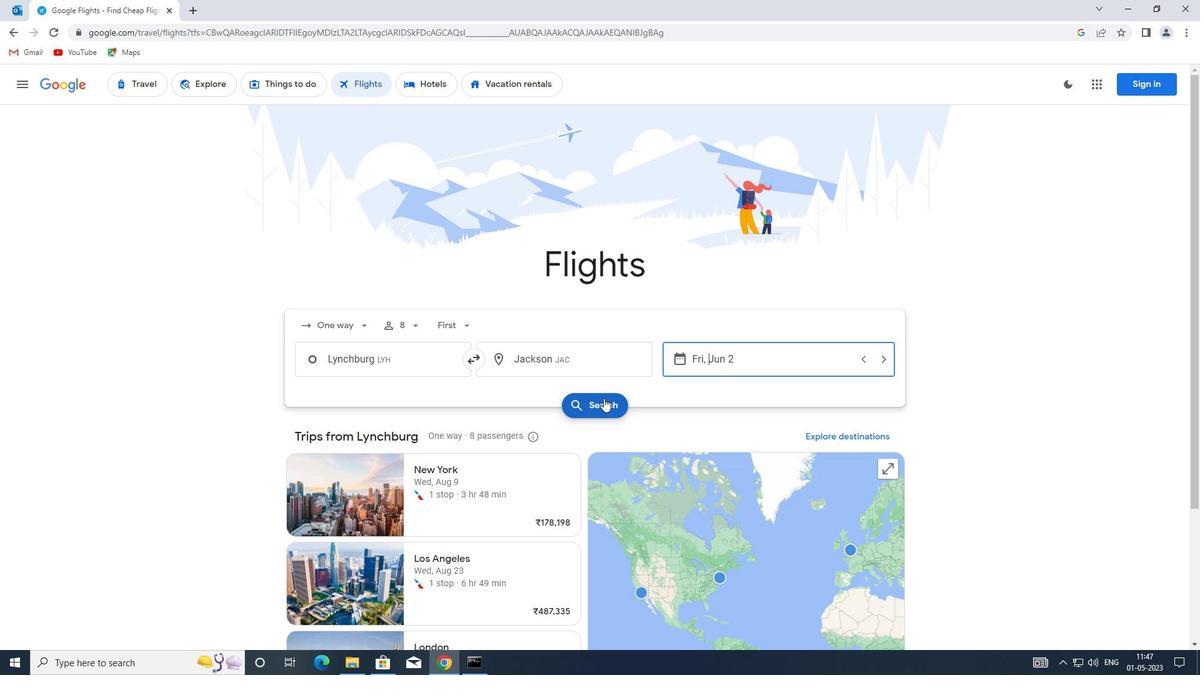 
Action: Mouse moved to (308, 199)
Screenshot: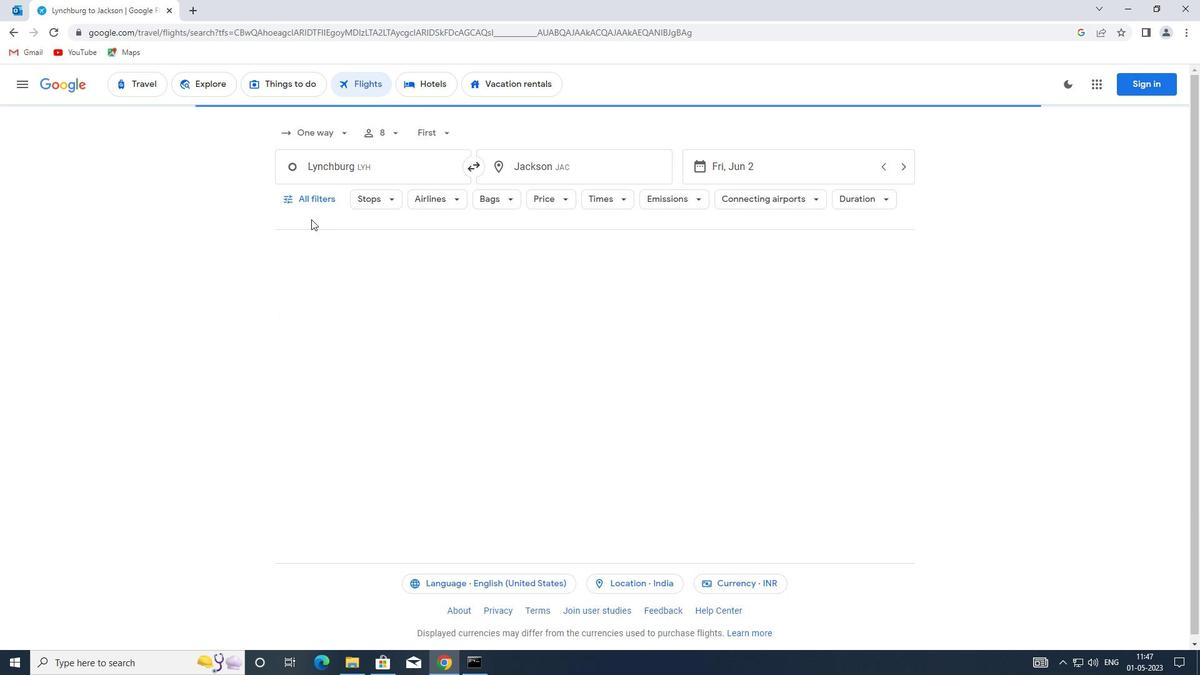 
Action: Mouse pressed left at (308, 199)
Screenshot: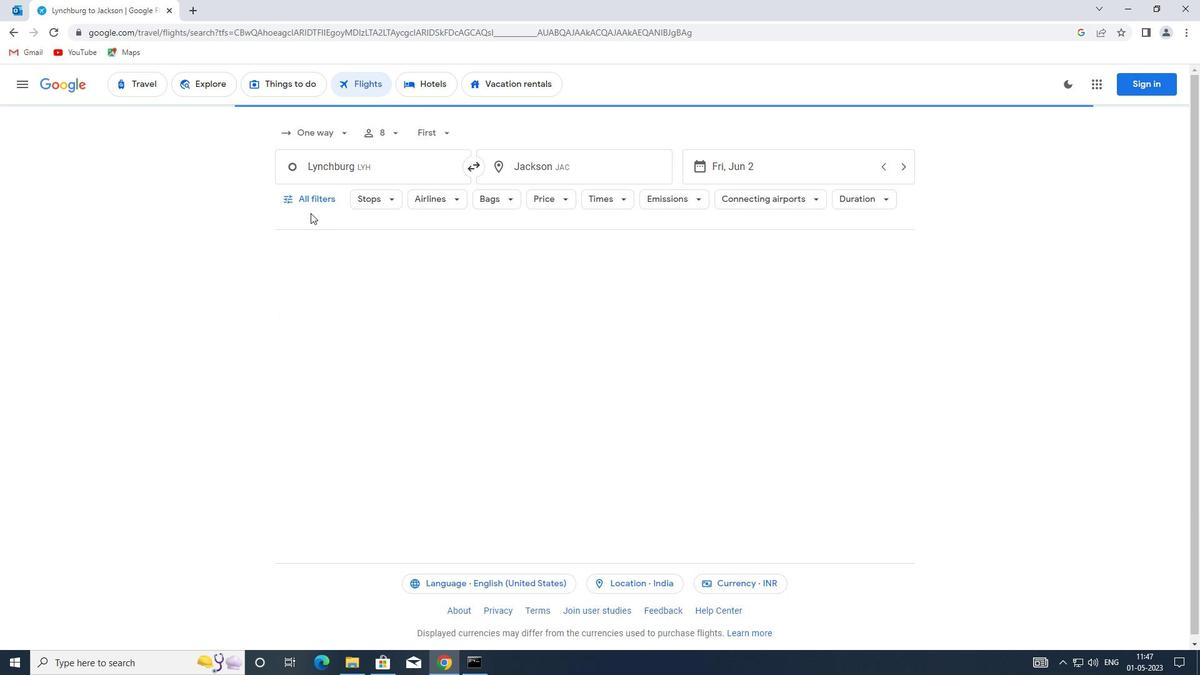 
Action: Mouse moved to (458, 464)
Screenshot: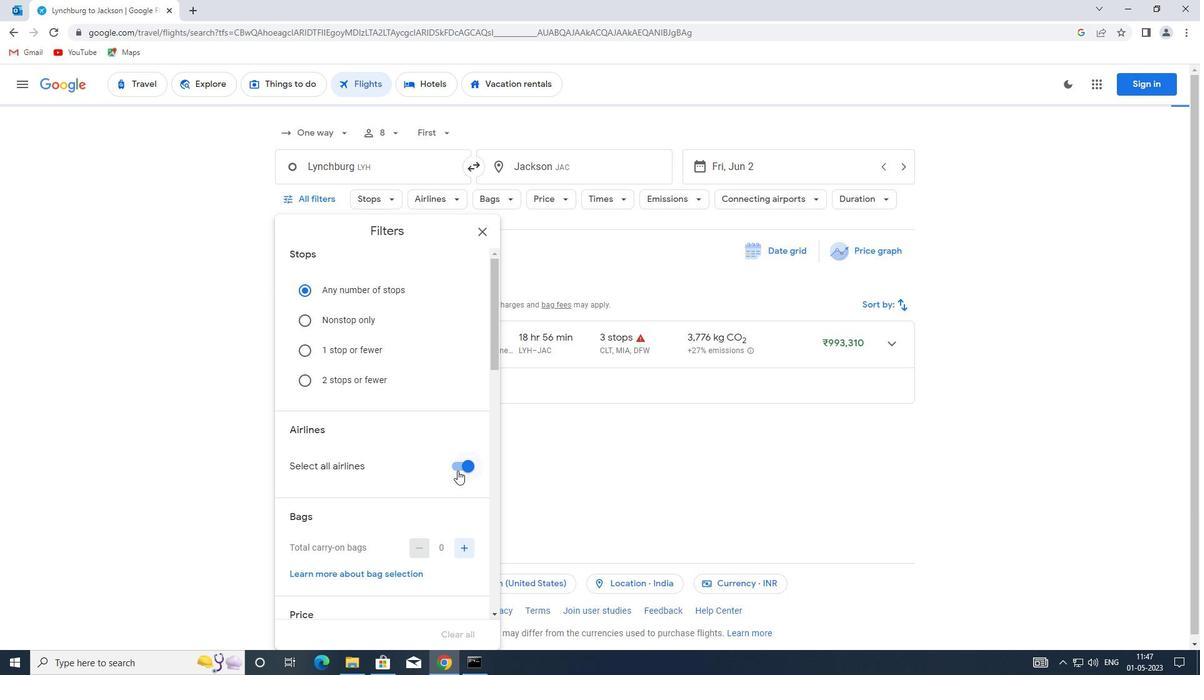 
Action: Mouse pressed left at (458, 464)
Screenshot: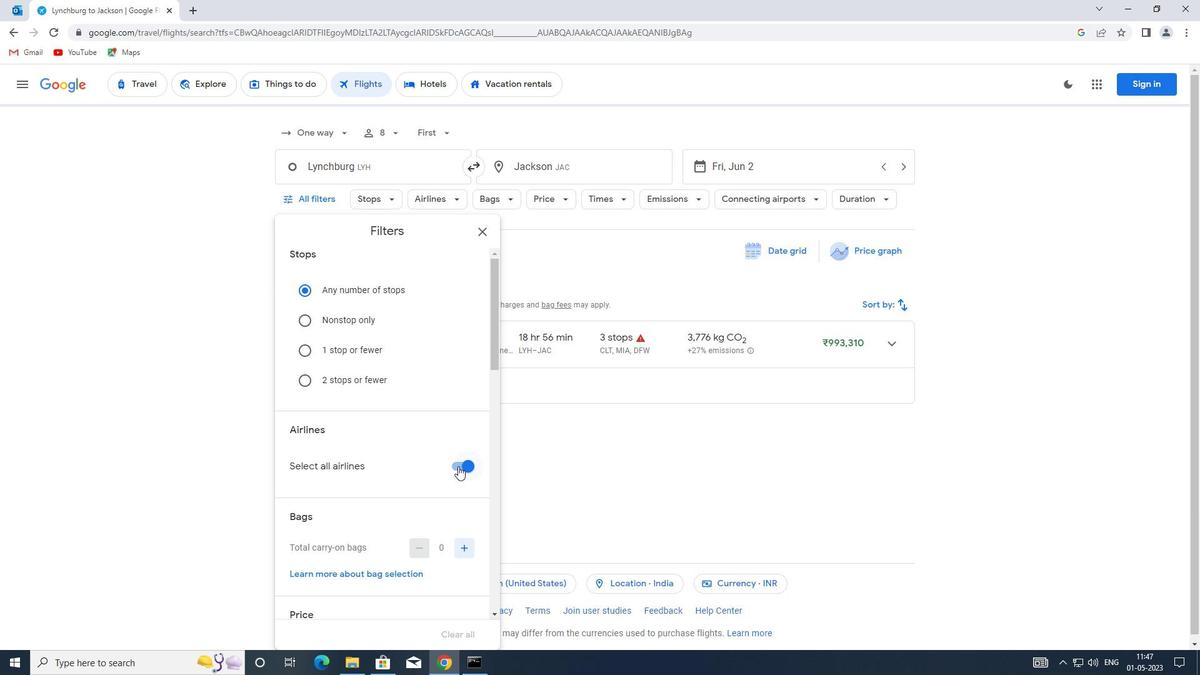 
Action: Mouse moved to (455, 457)
Screenshot: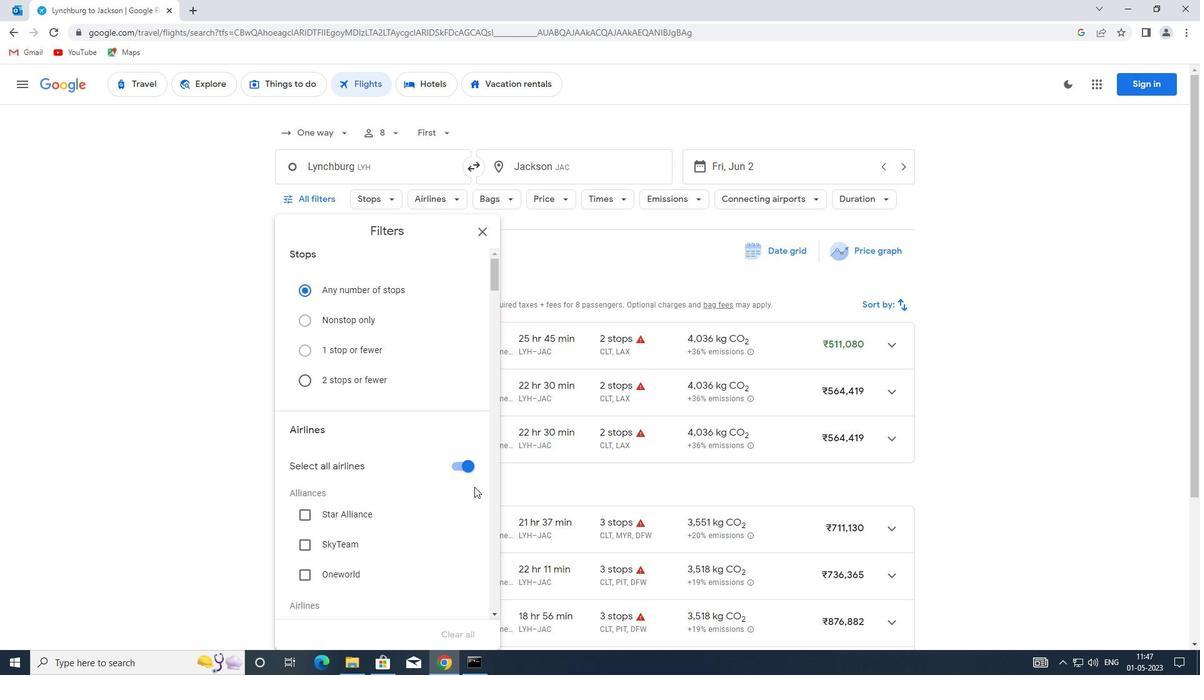 
Action: Mouse pressed left at (455, 457)
Screenshot: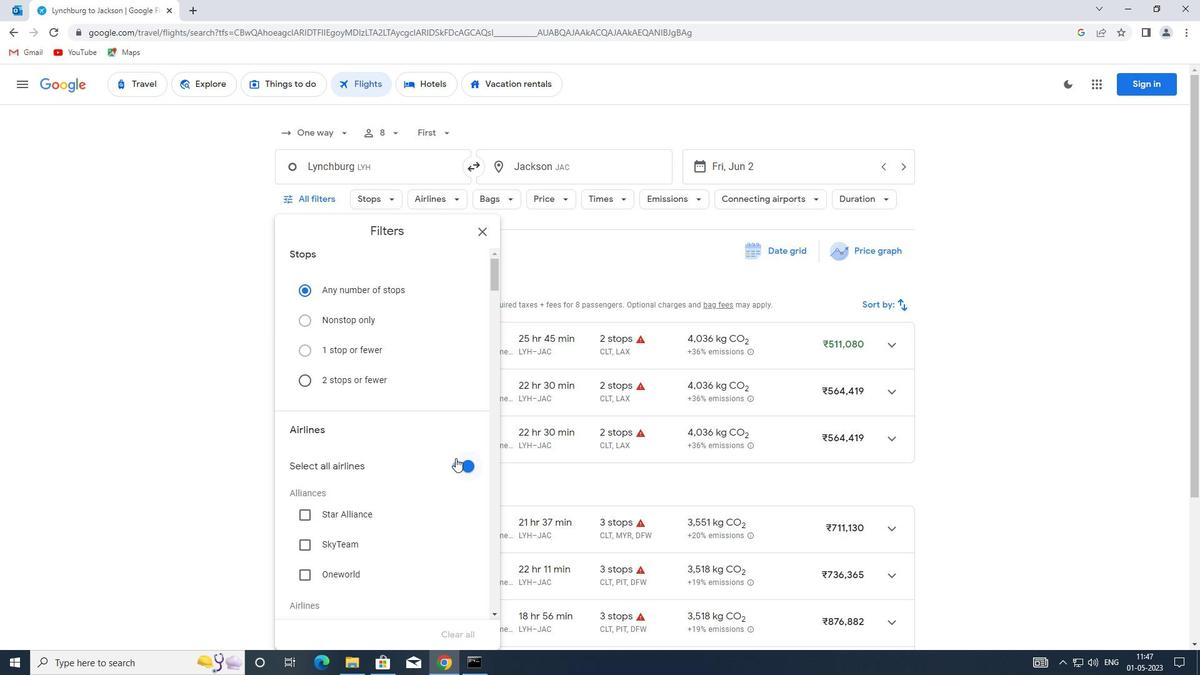 
Action: Mouse moved to (407, 431)
Screenshot: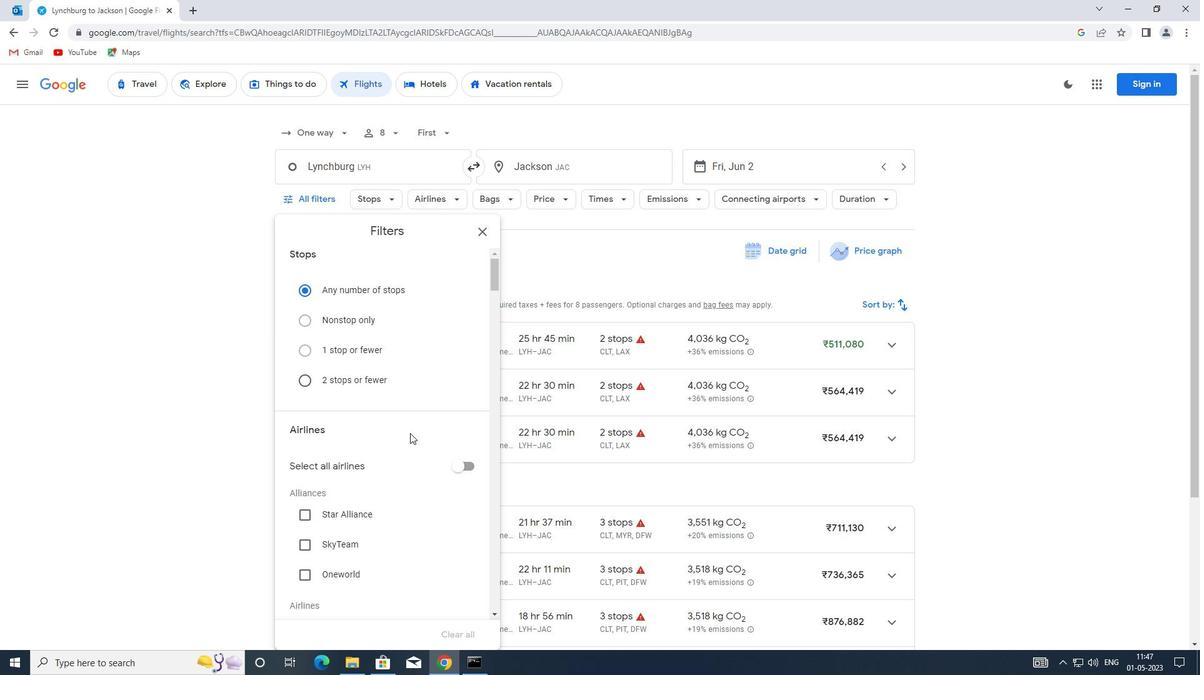 
Action: Mouse scrolled (407, 430) with delta (0, 0)
Screenshot: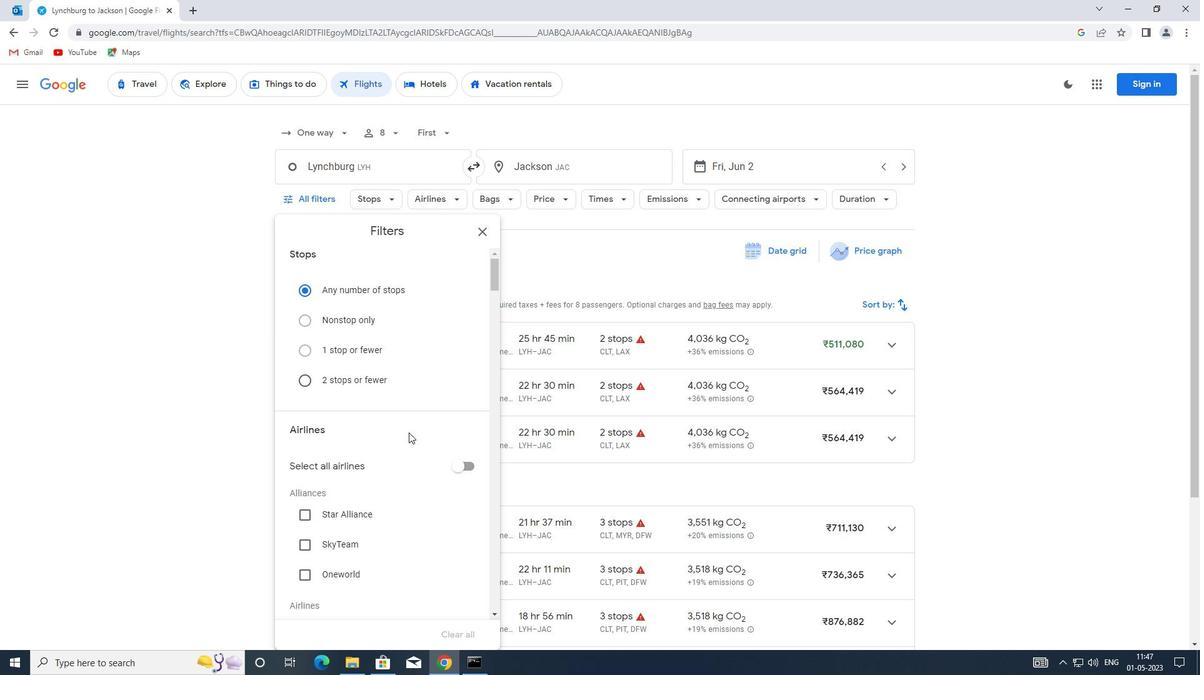 
Action: Mouse moved to (407, 427)
Screenshot: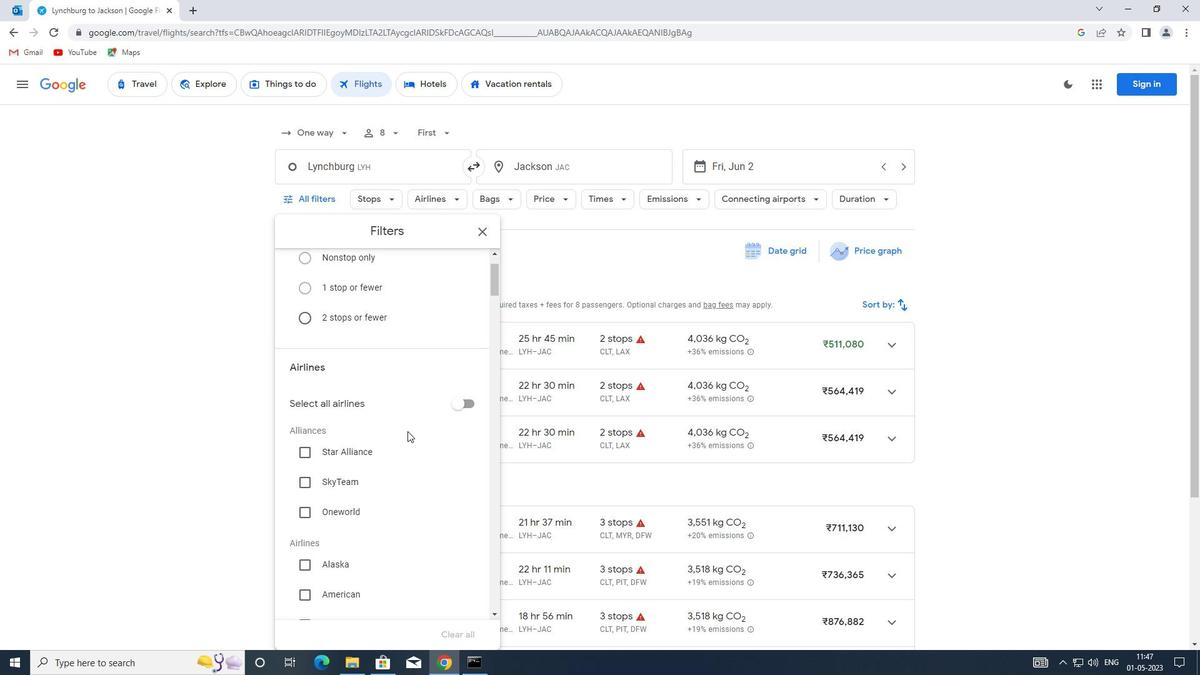 
Action: Mouse scrolled (407, 426) with delta (0, 0)
Screenshot: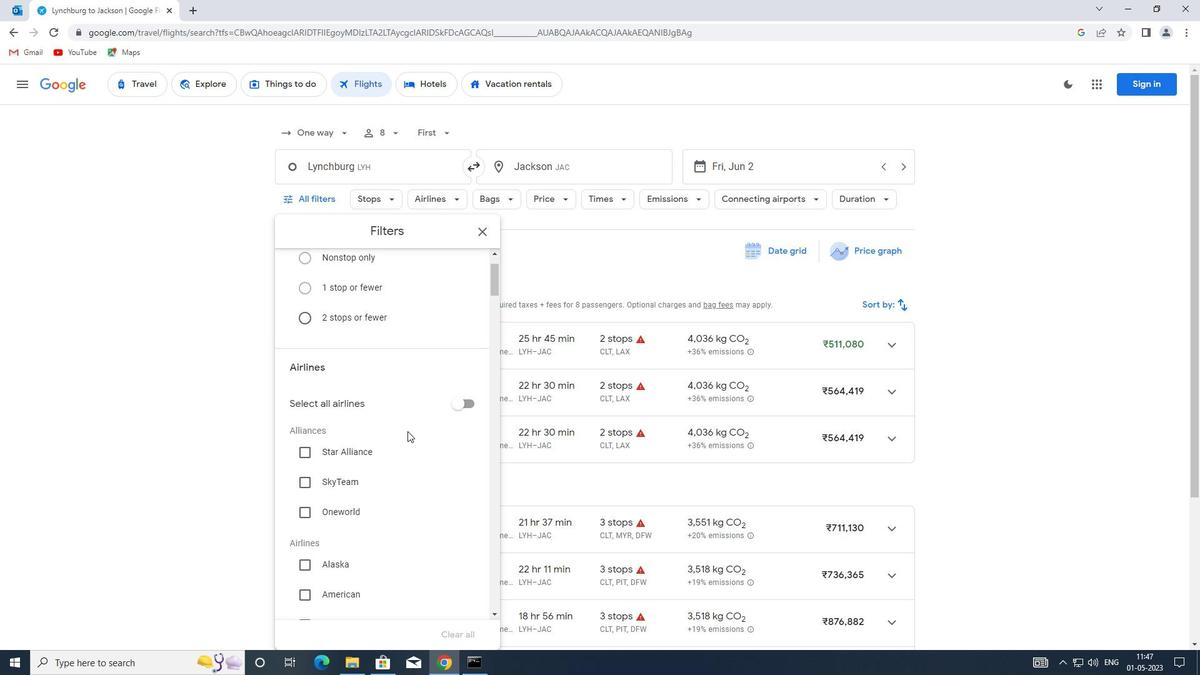 
Action: Mouse moved to (410, 420)
Screenshot: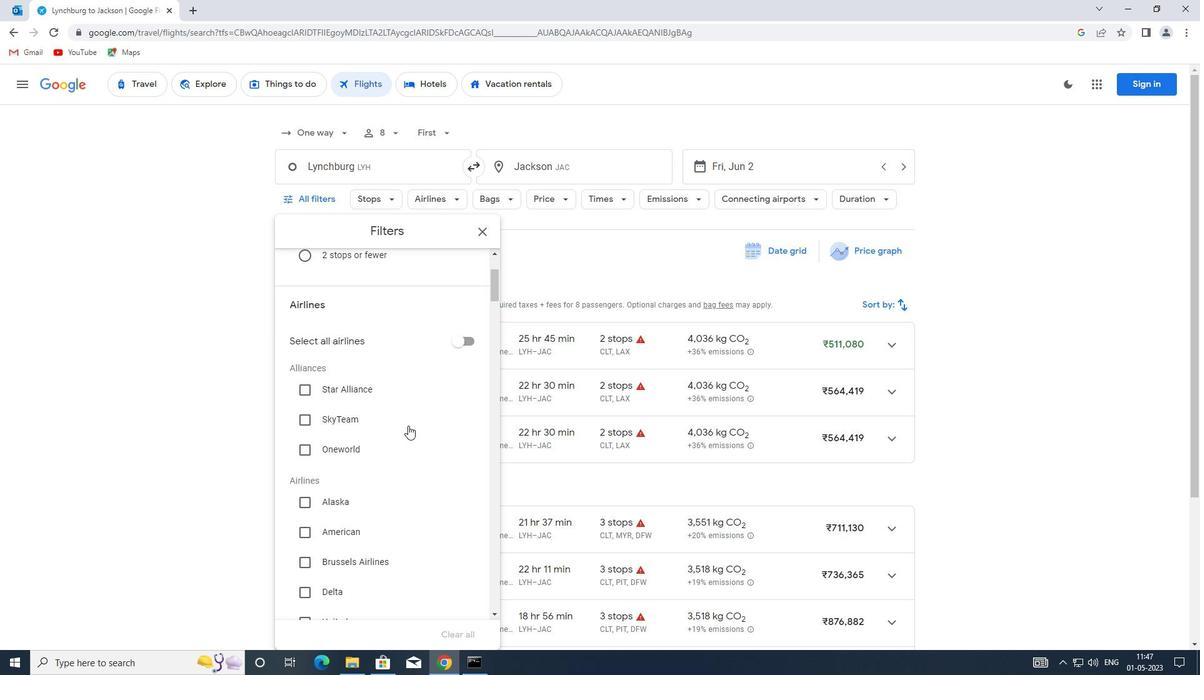 
Action: Mouse scrolled (410, 419) with delta (0, 0)
Screenshot: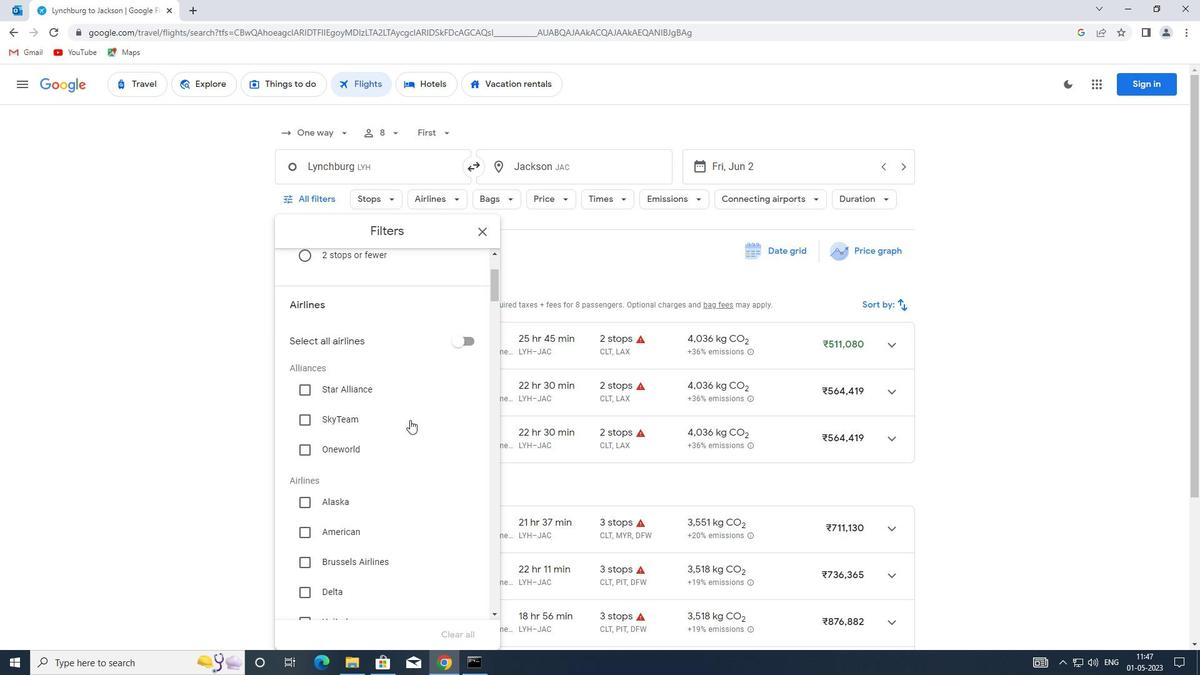 
Action: Mouse scrolled (410, 419) with delta (0, 0)
Screenshot: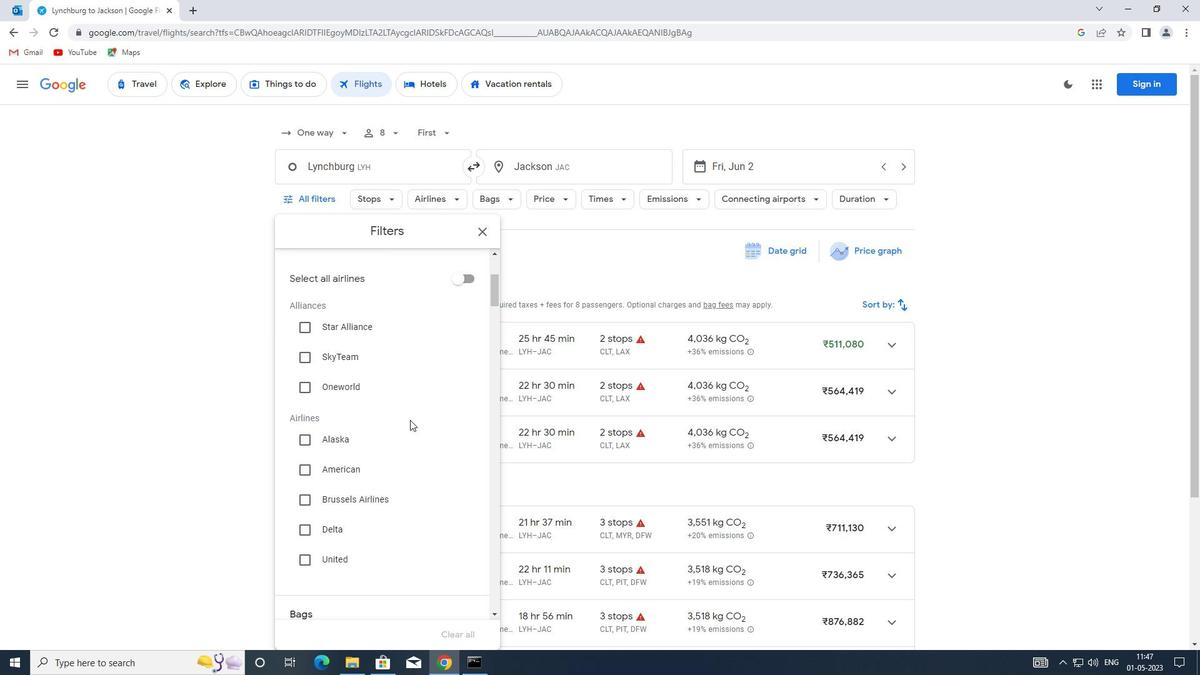 
Action: Mouse scrolled (410, 419) with delta (0, 0)
Screenshot: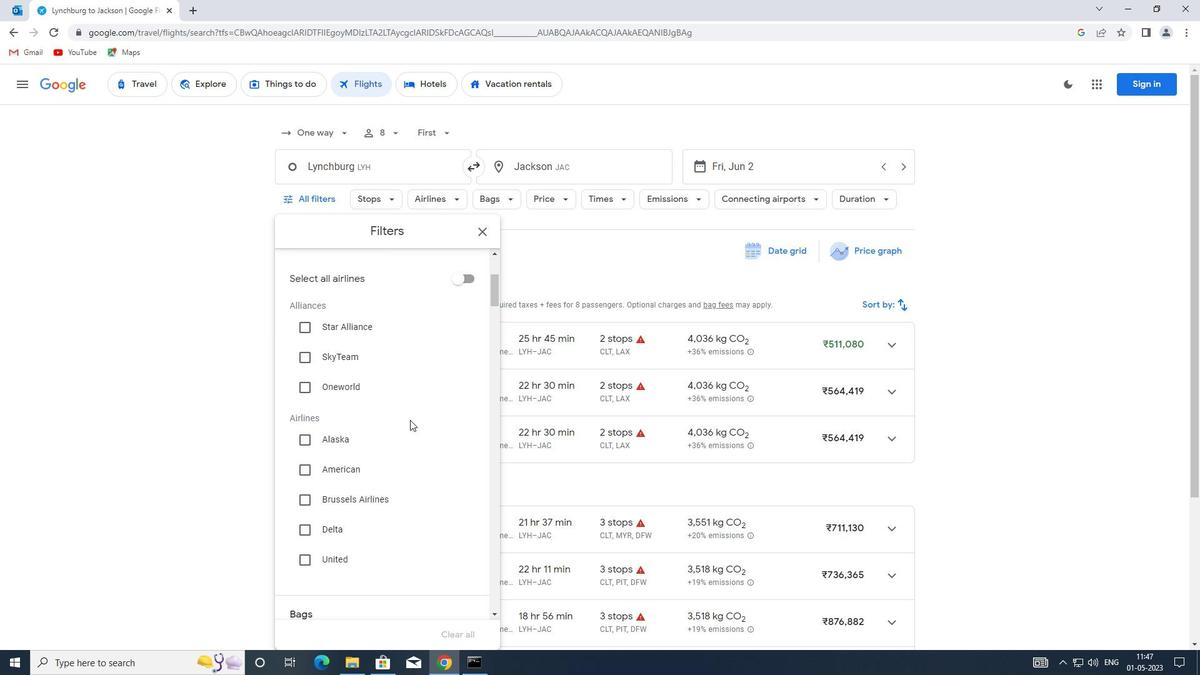 
Action: Mouse scrolled (410, 419) with delta (0, 0)
Screenshot: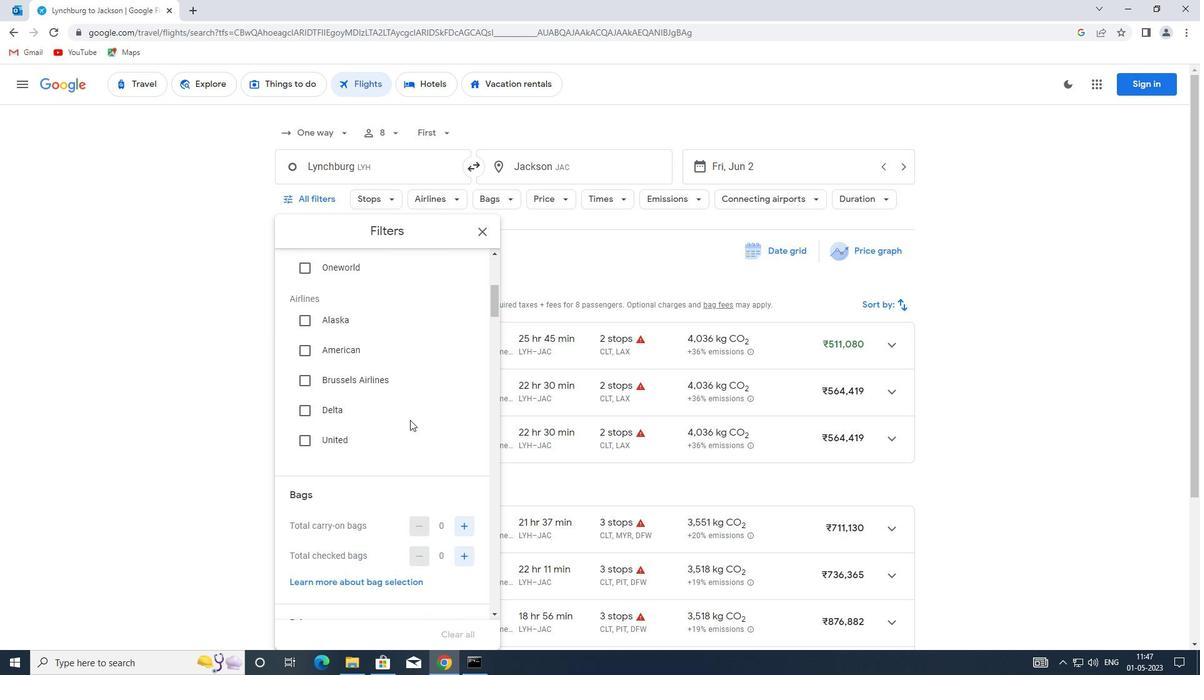 
Action: Mouse moved to (468, 490)
Screenshot: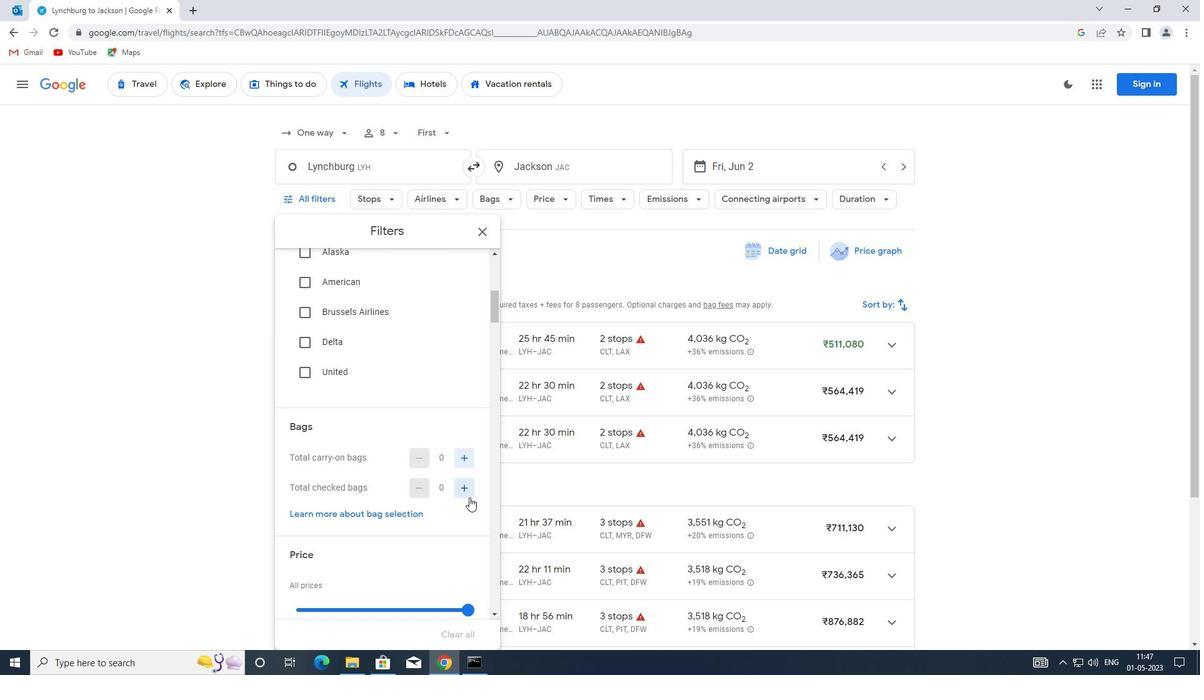 
Action: Mouse pressed left at (468, 490)
Screenshot: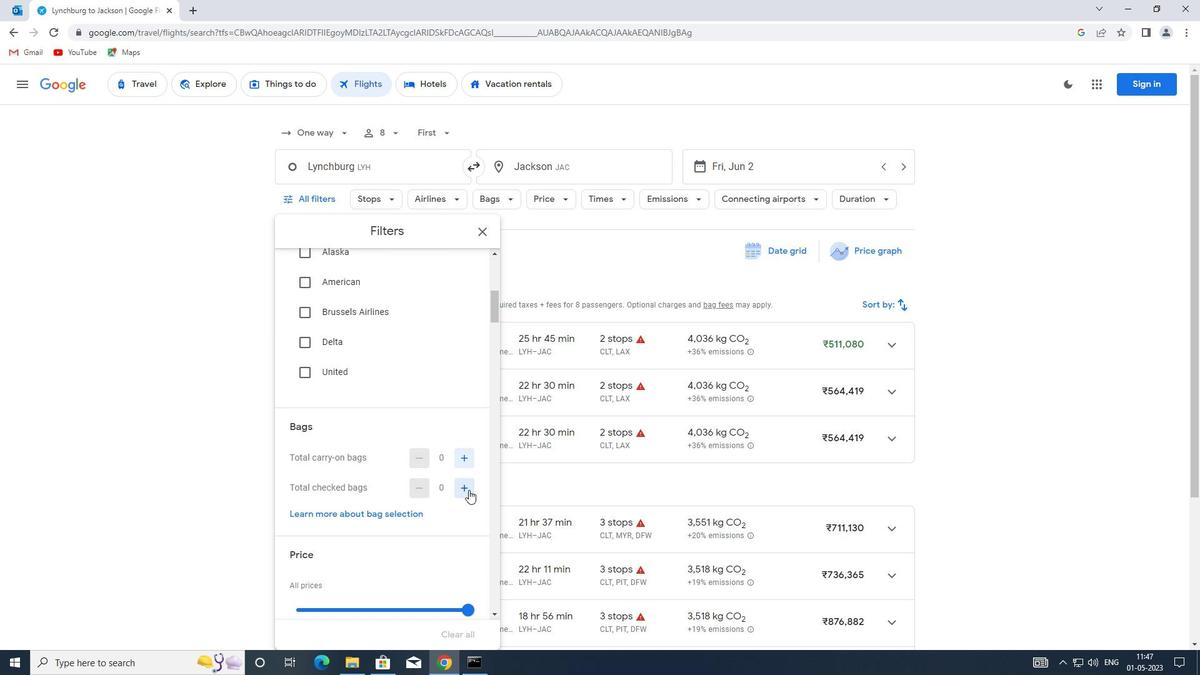 
Action: Mouse moved to (390, 455)
Screenshot: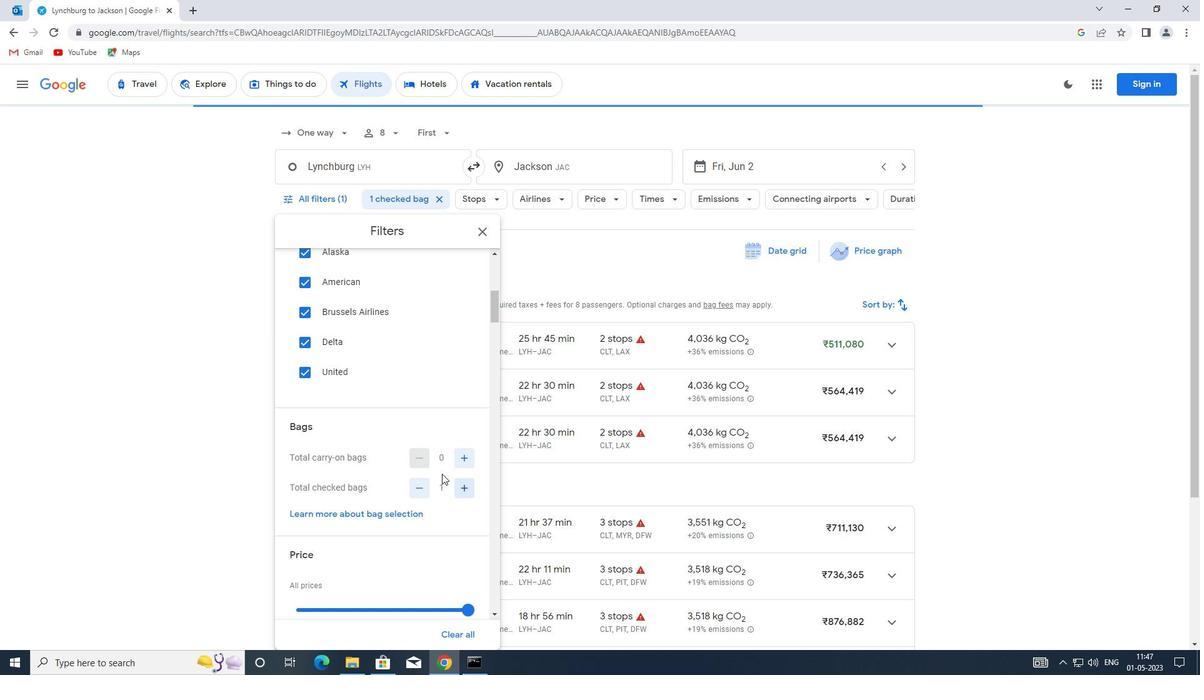 
Action: Mouse scrolled (390, 455) with delta (0, 0)
Screenshot: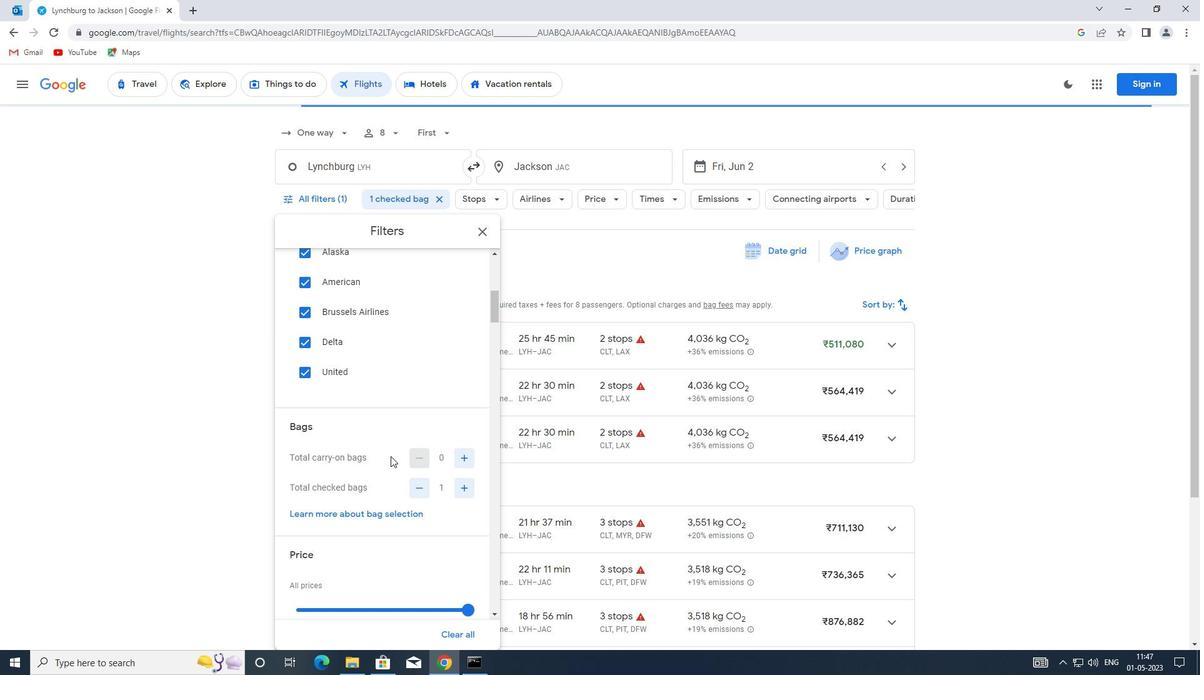 
Action: Mouse moved to (389, 455)
Screenshot: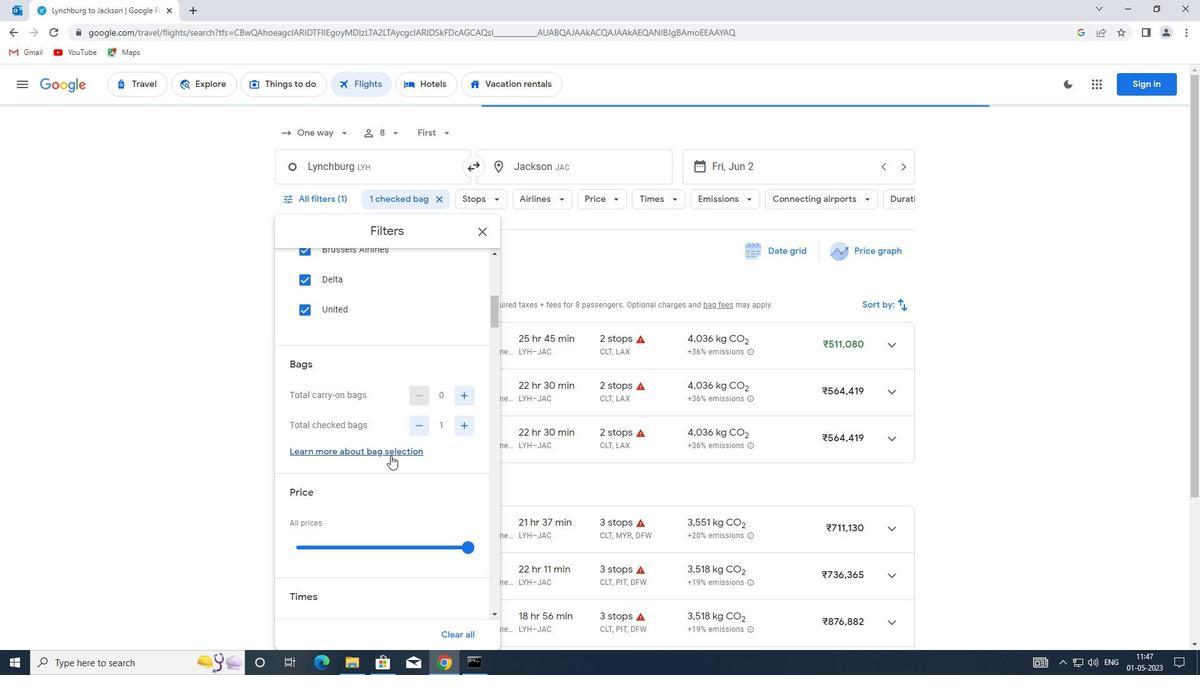 
Action: Mouse scrolled (389, 455) with delta (0, 0)
Screenshot: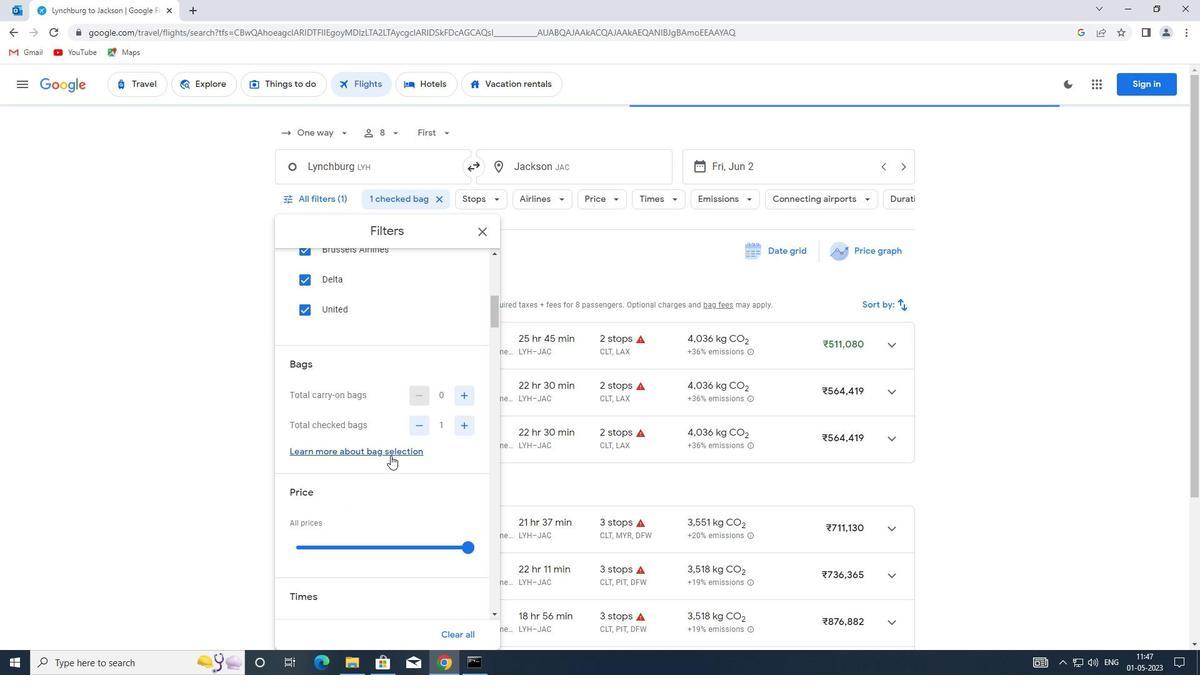
Action: Mouse moved to (387, 455)
Screenshot: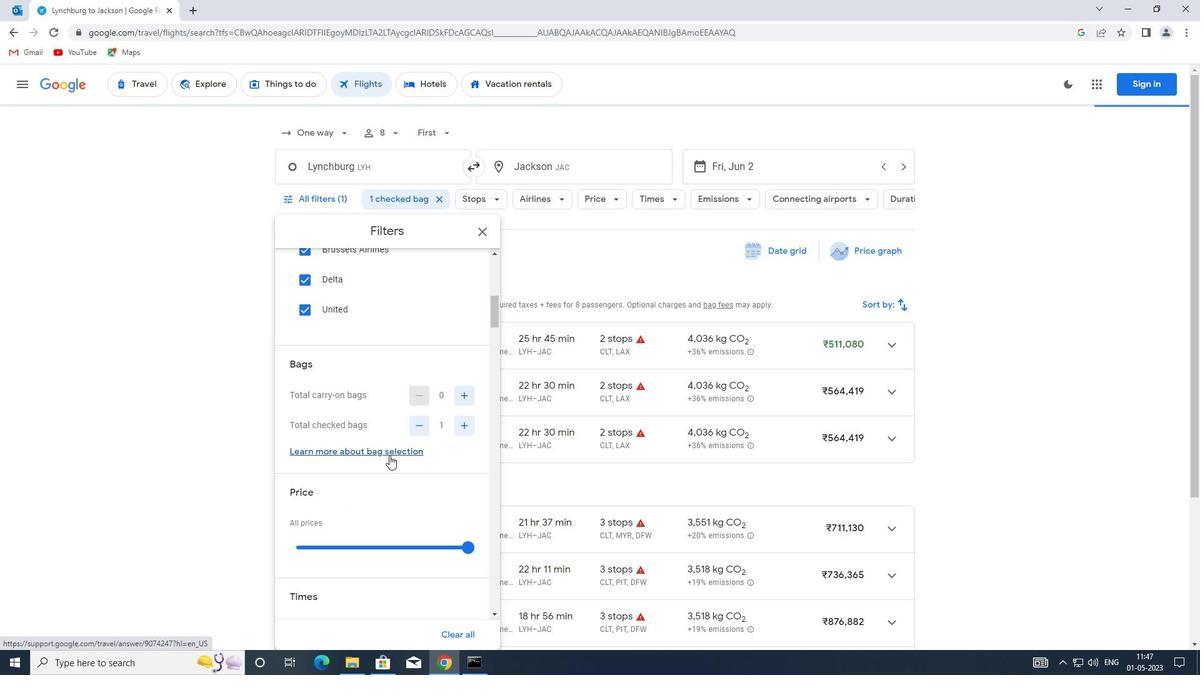 
Action: Mouse scrolled (387, 455) with delta (0, 0)
Screenshot: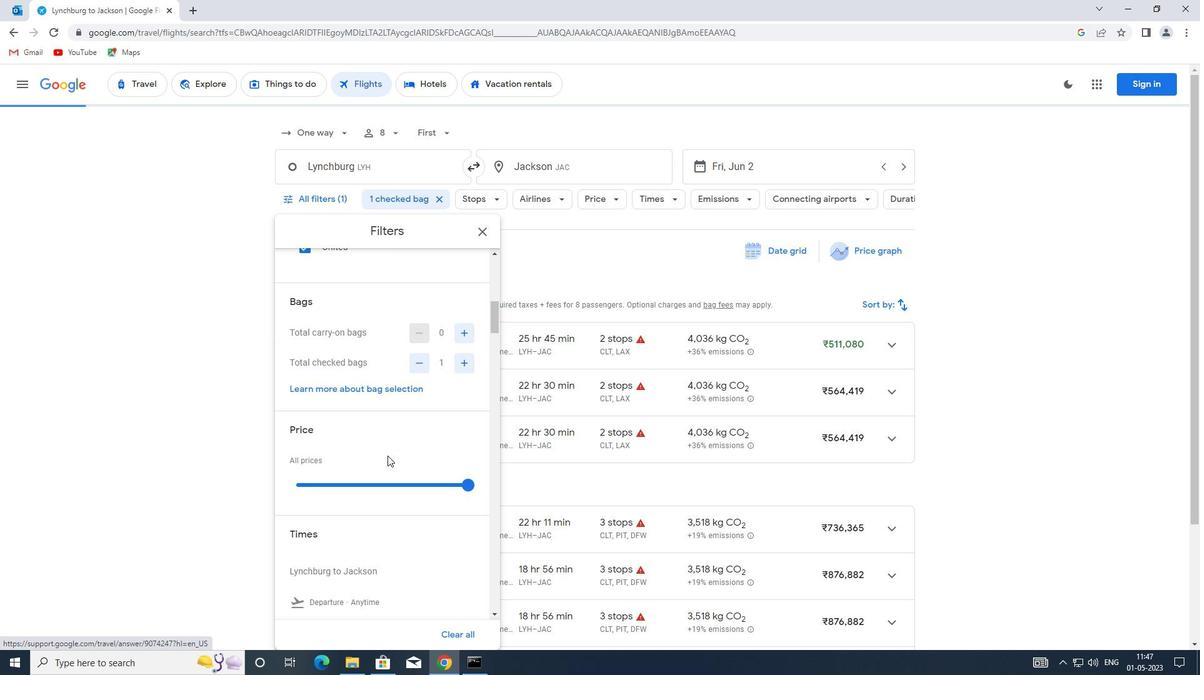 
Action: Mouse moved to (358, 422)
Screenshot: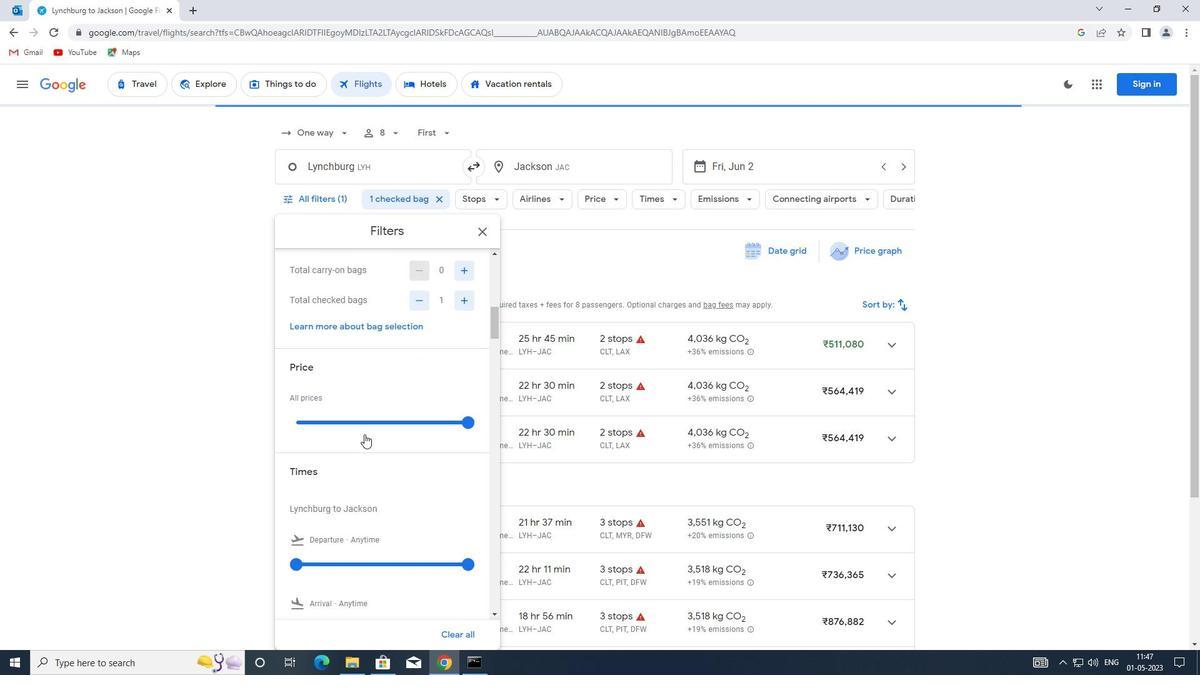 
Action: Mouse pressed left at (358, 422)
Screenshot: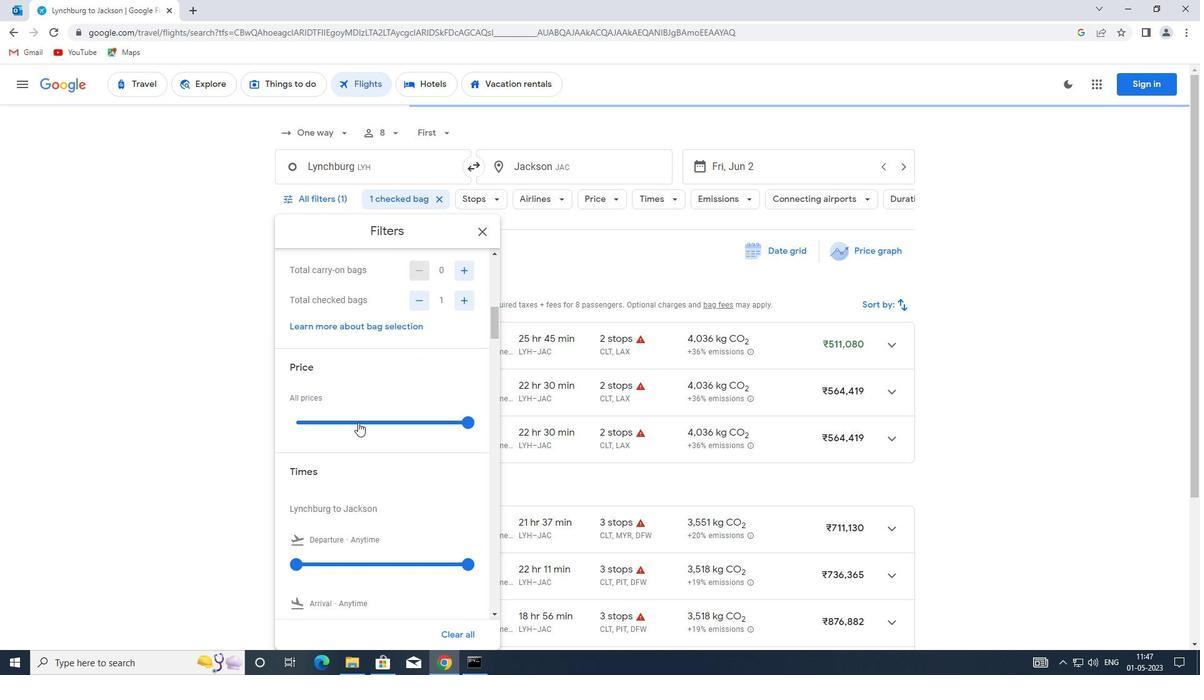 
Action: Mouse pressed left at (358, 422)
Screenshot: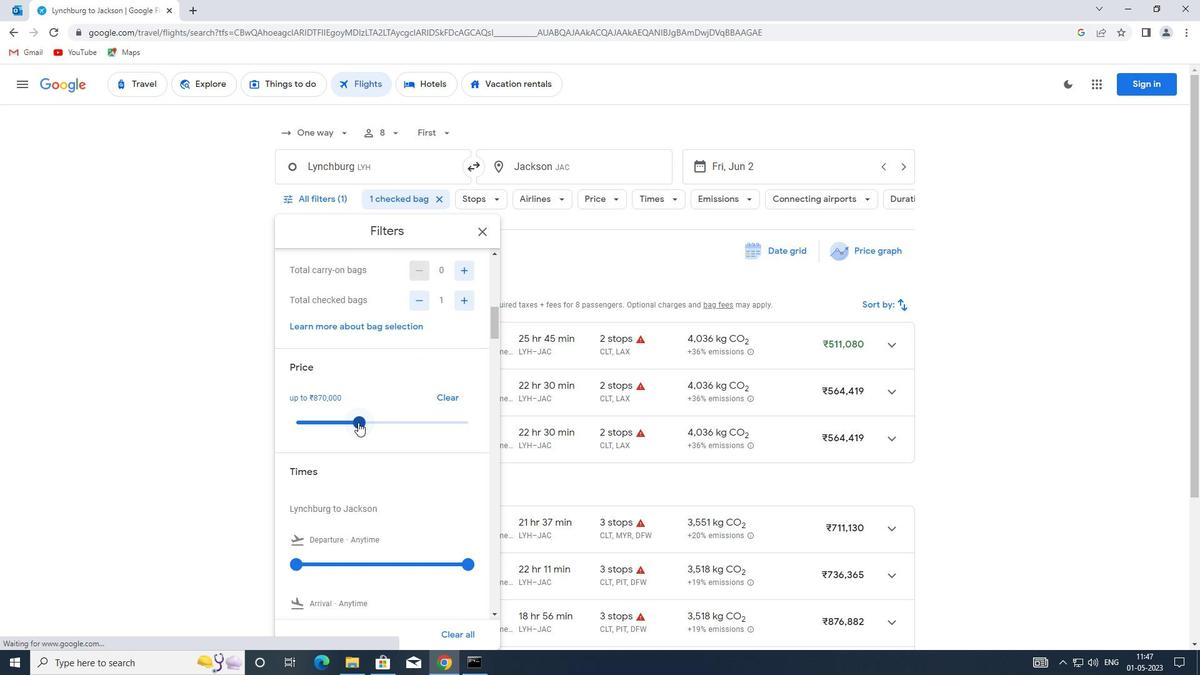 
Action: Mouse moved to (396, 415)
Screenshot: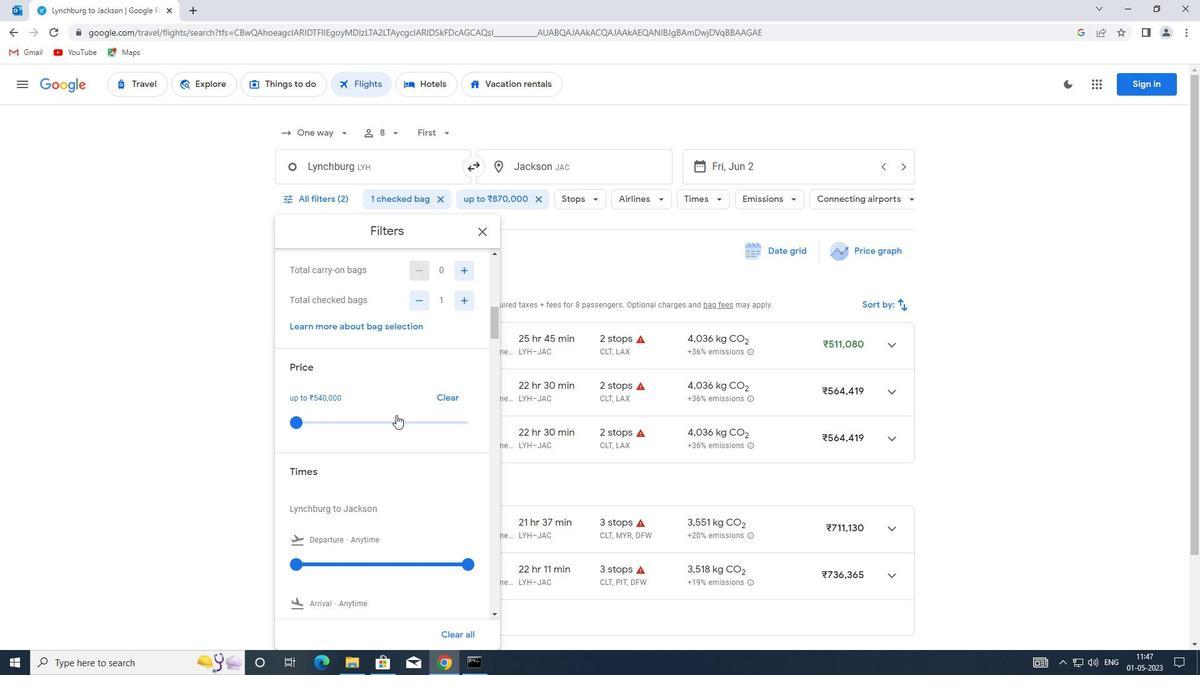
Action: Mouse scrolled (396, 414) with delta (0, 0)
Screenshot: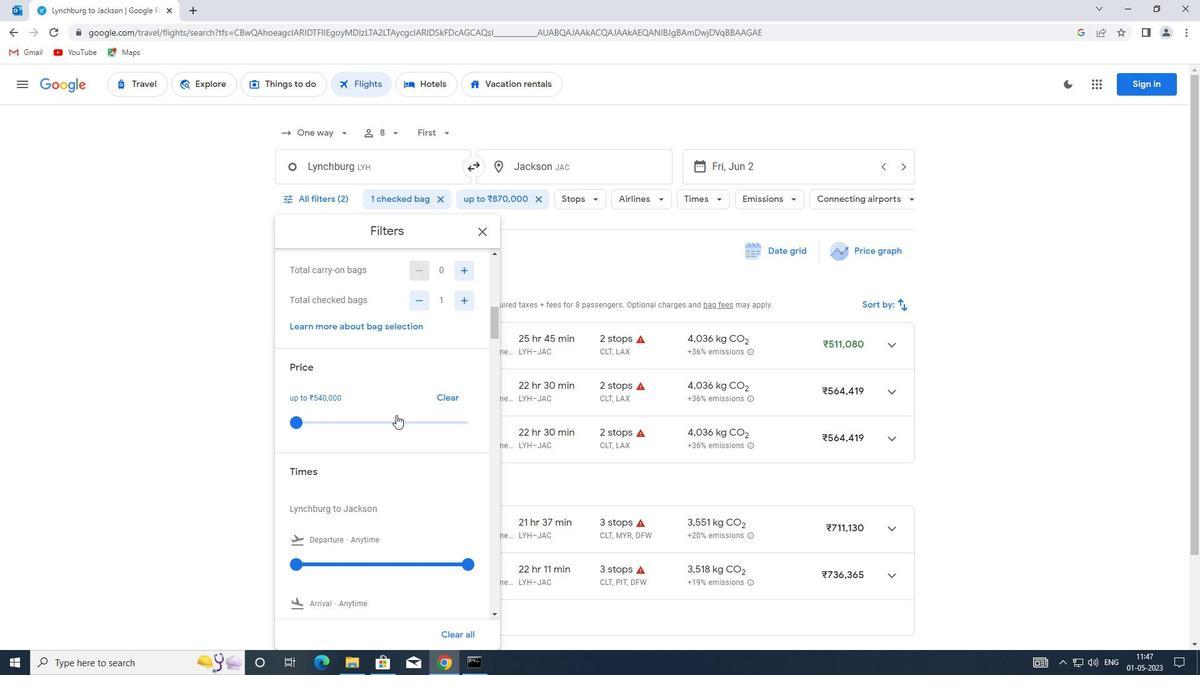 
Action: Mouse scrolled (396, 414) with delta (0, 0)
Screenshot: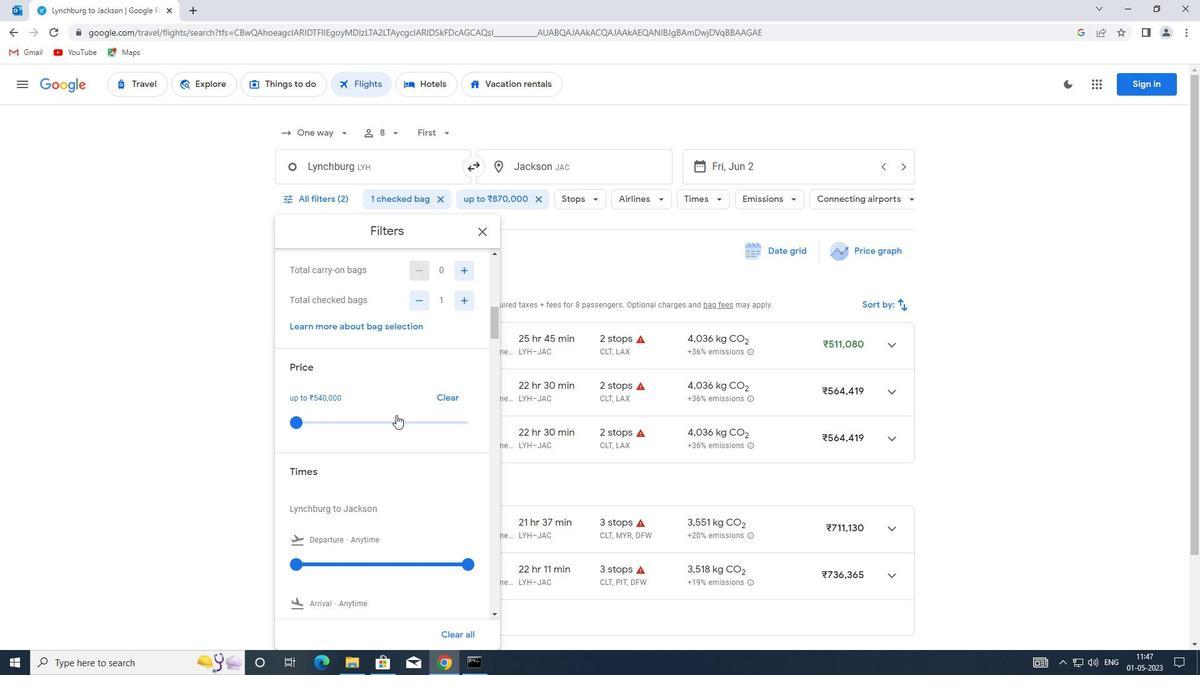 
Action: Mouse moved to (405, 410)
Screenshot: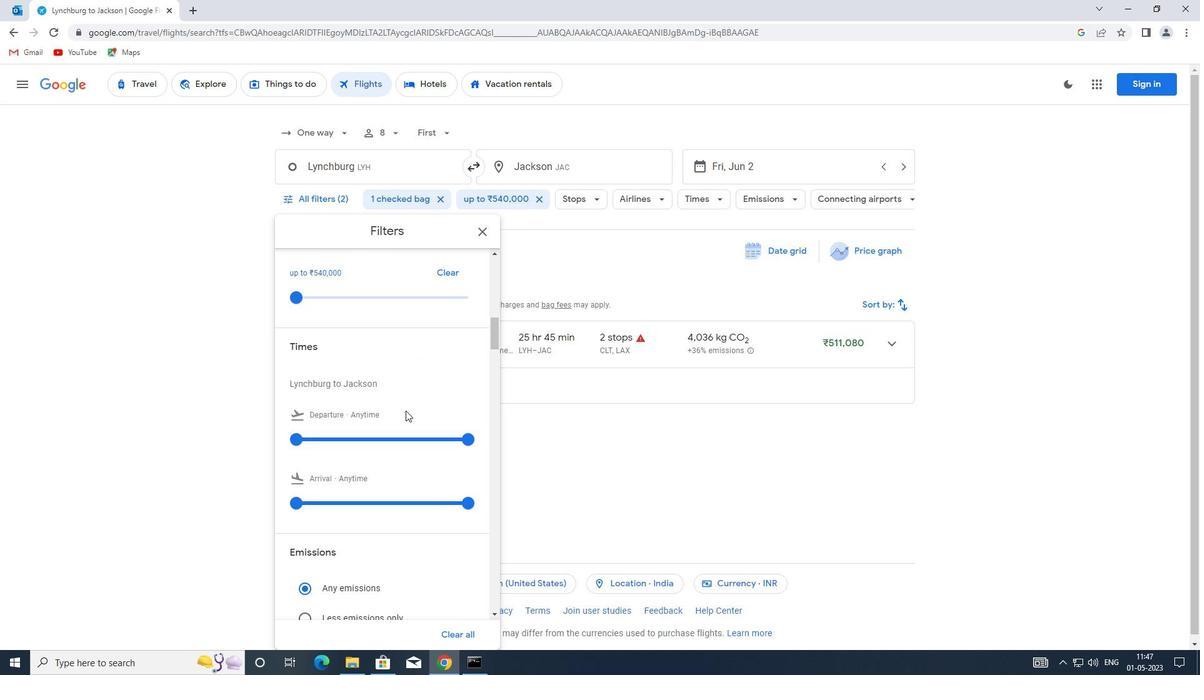 
Action: Mouse scrolled (405, 410) with delta (0, 0)
Screenshot: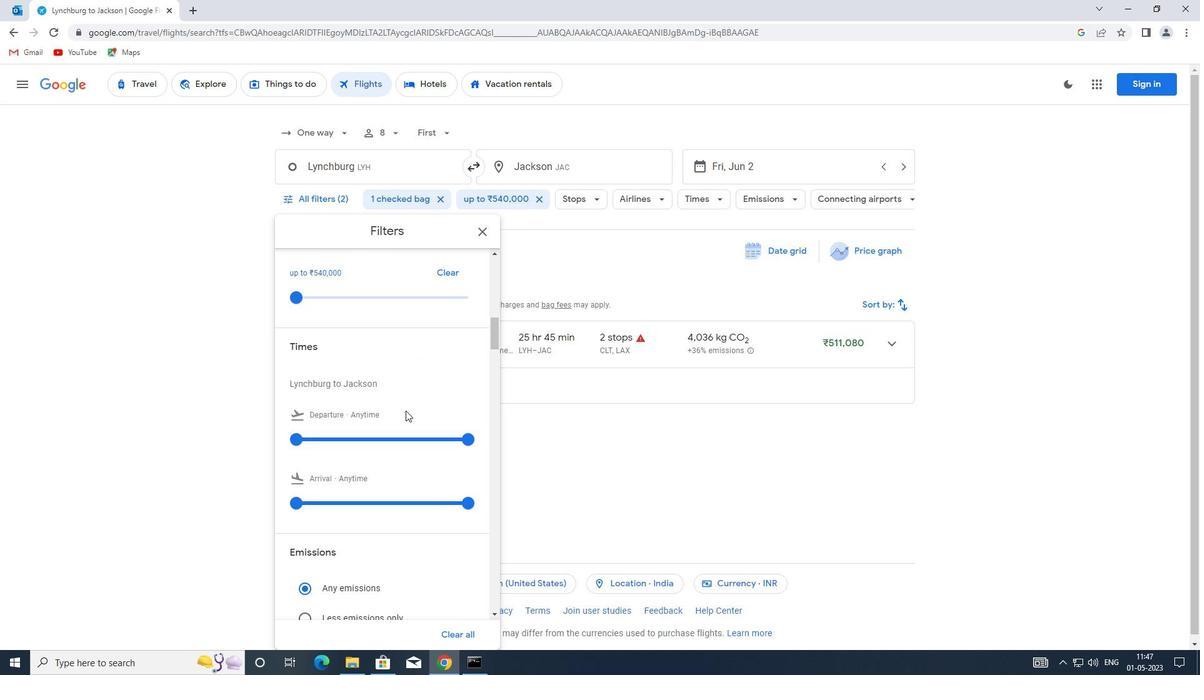 
Action: Mouse moved to (294, 376)
Screenshot: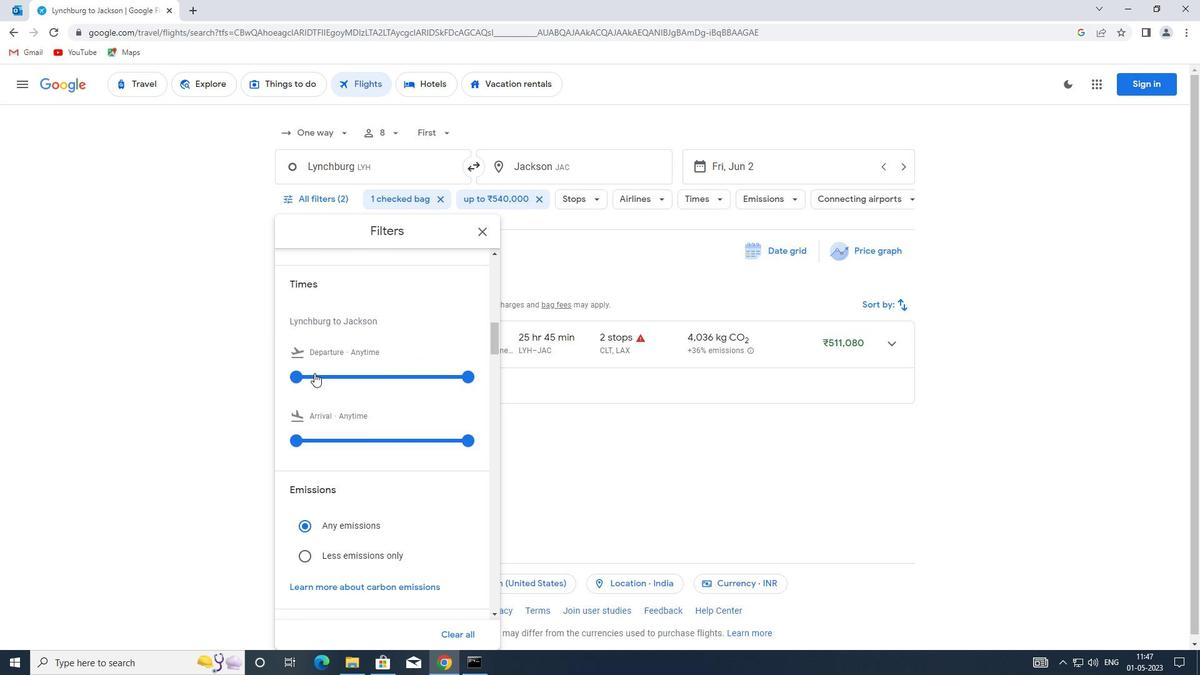 
Action: Mouse pressed left at (294, 376)
Screenshot: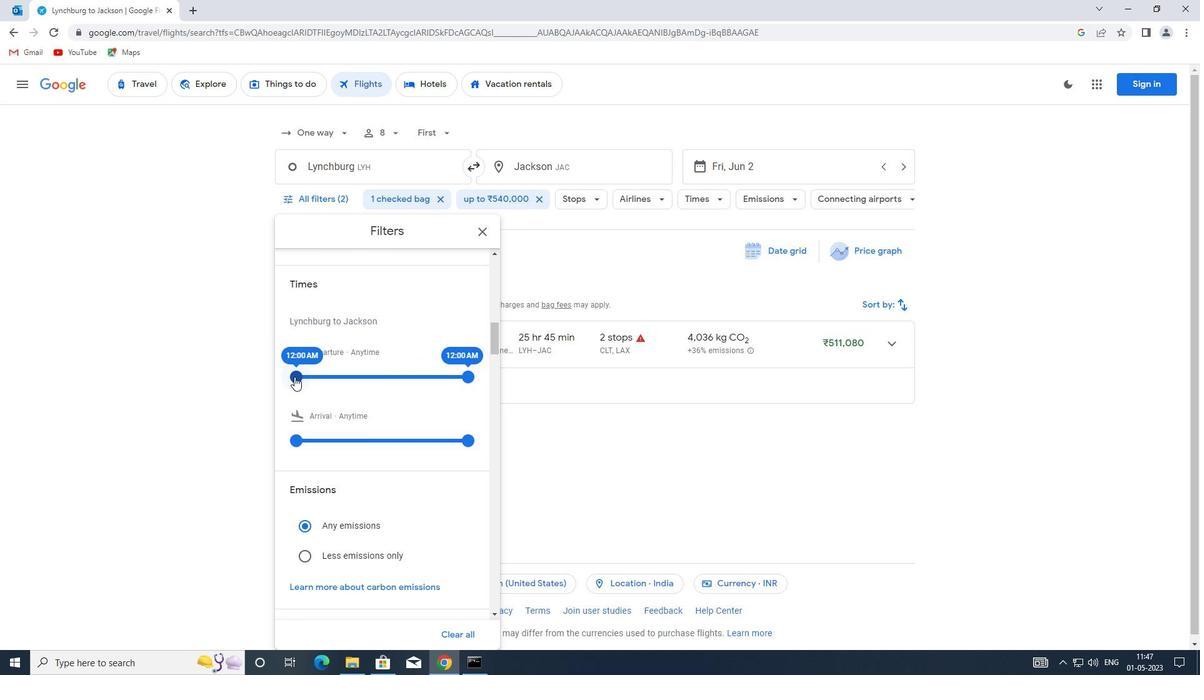
Action: Mouse moved to (468, 378)
Screenshot: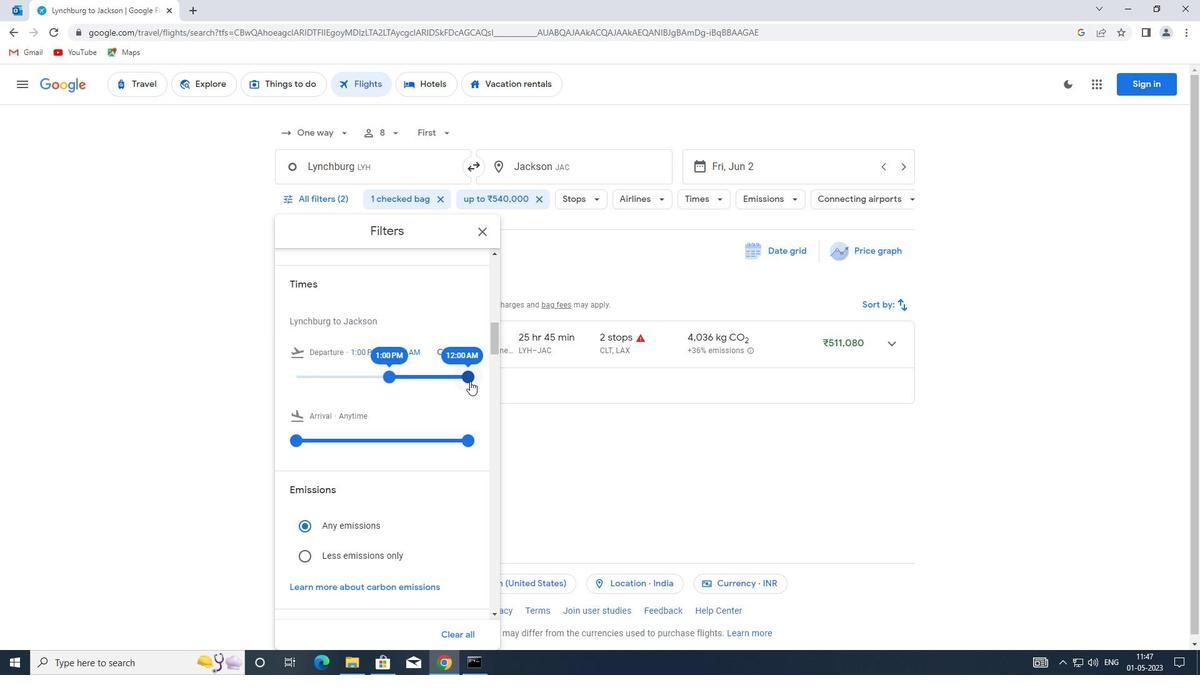 
Action: Mouse pressed left at (468, 378)
Screenshot: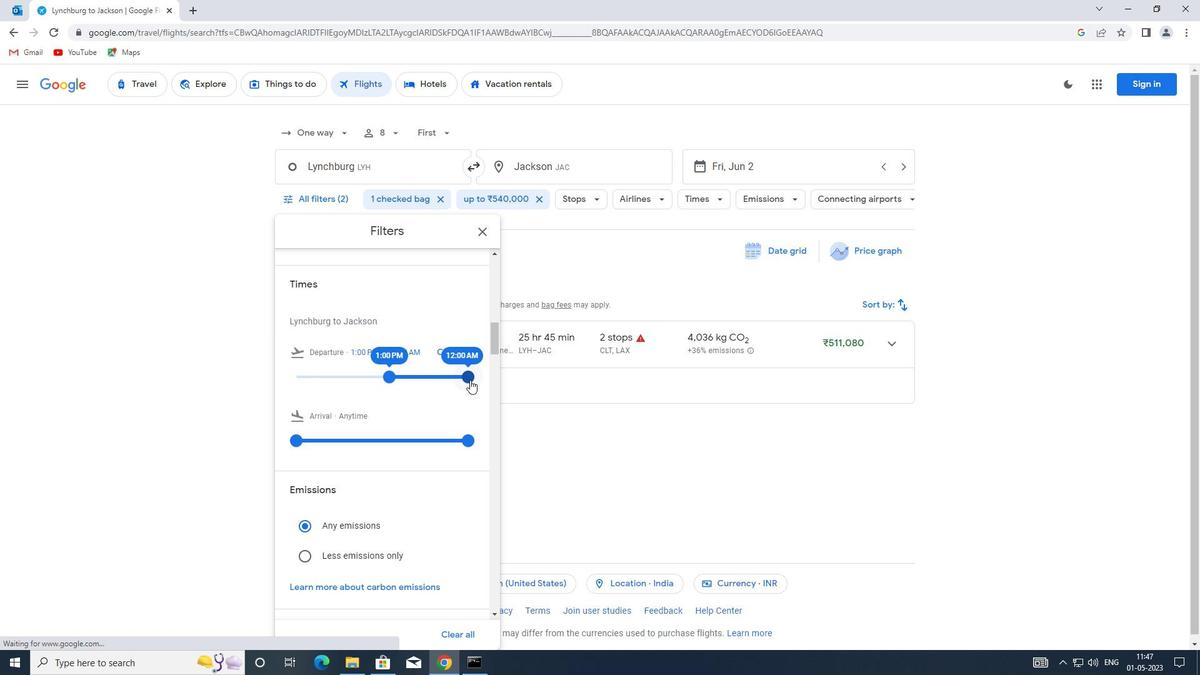 
Action: Mouse moved to (396, 377)
Screenshot: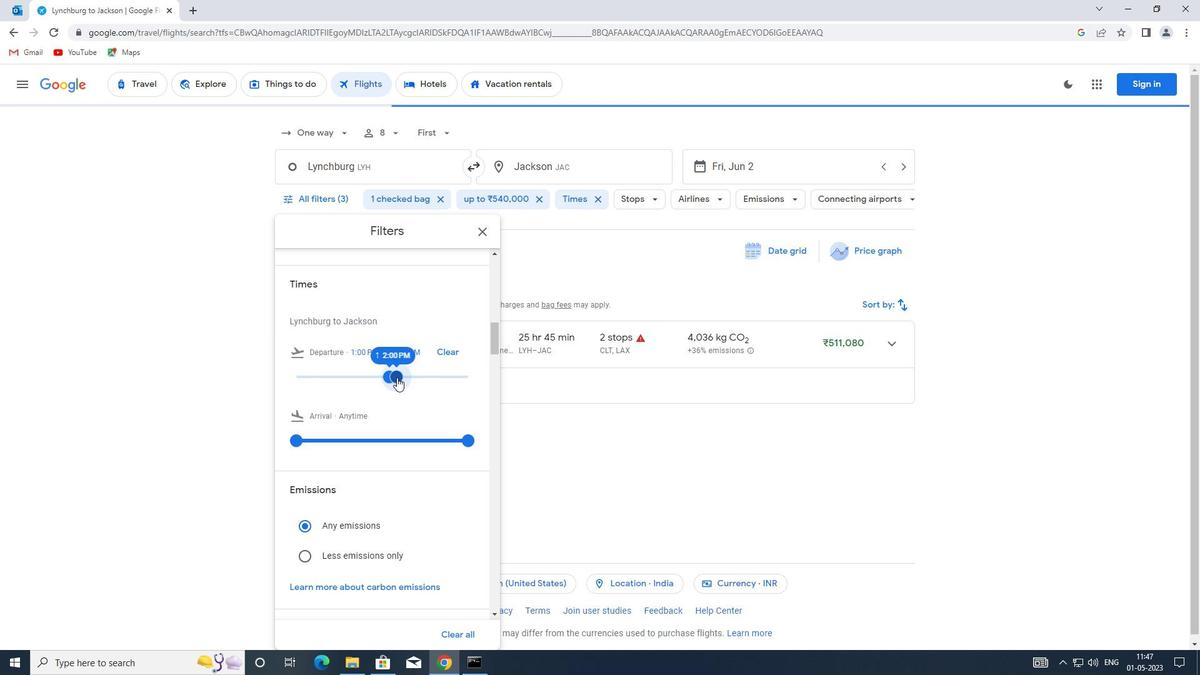 
Action: Mouse scrolled (396, 376) with delta (0, 0)
Screenshot: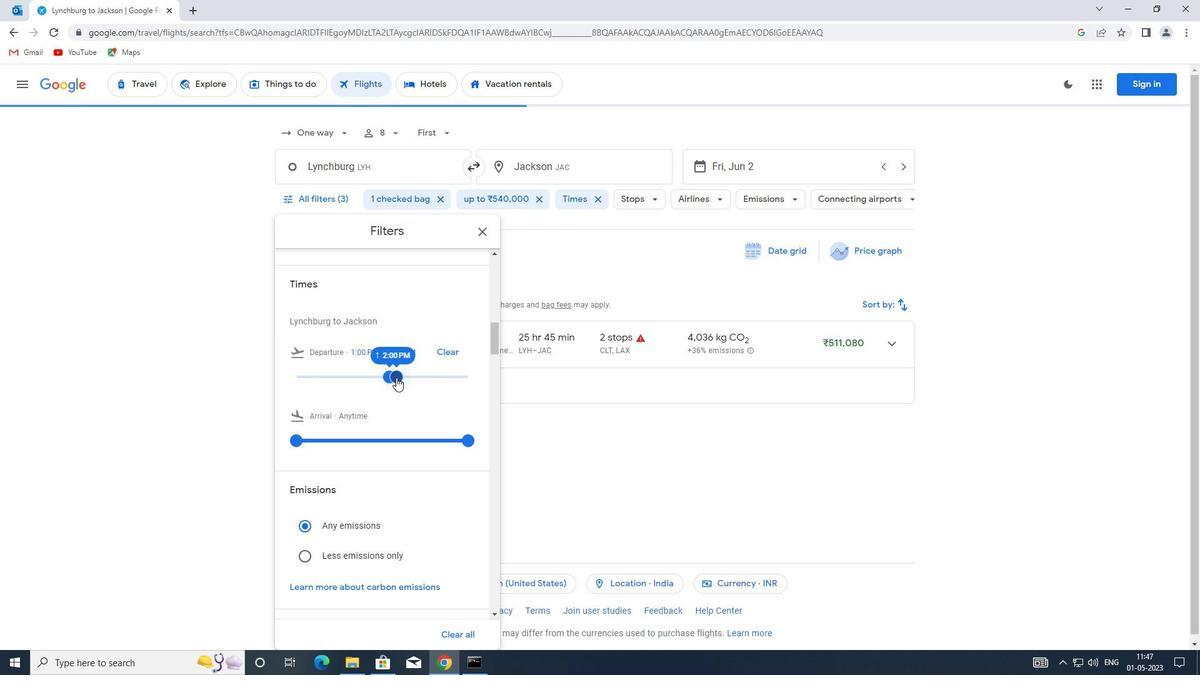 
Action: Mouse scrolled (396, 376) with delta (0, 0)
Screenshot: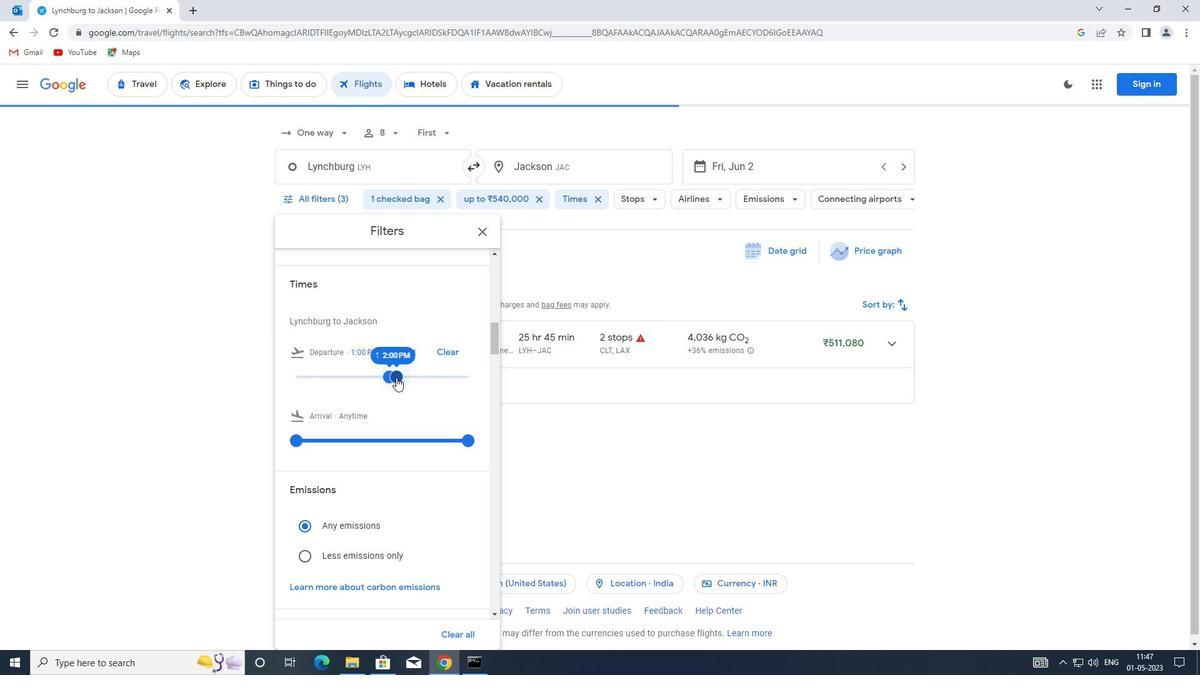 
Action: Mouse scrolled (396, 376) with delta (0, 0)
Screenshot: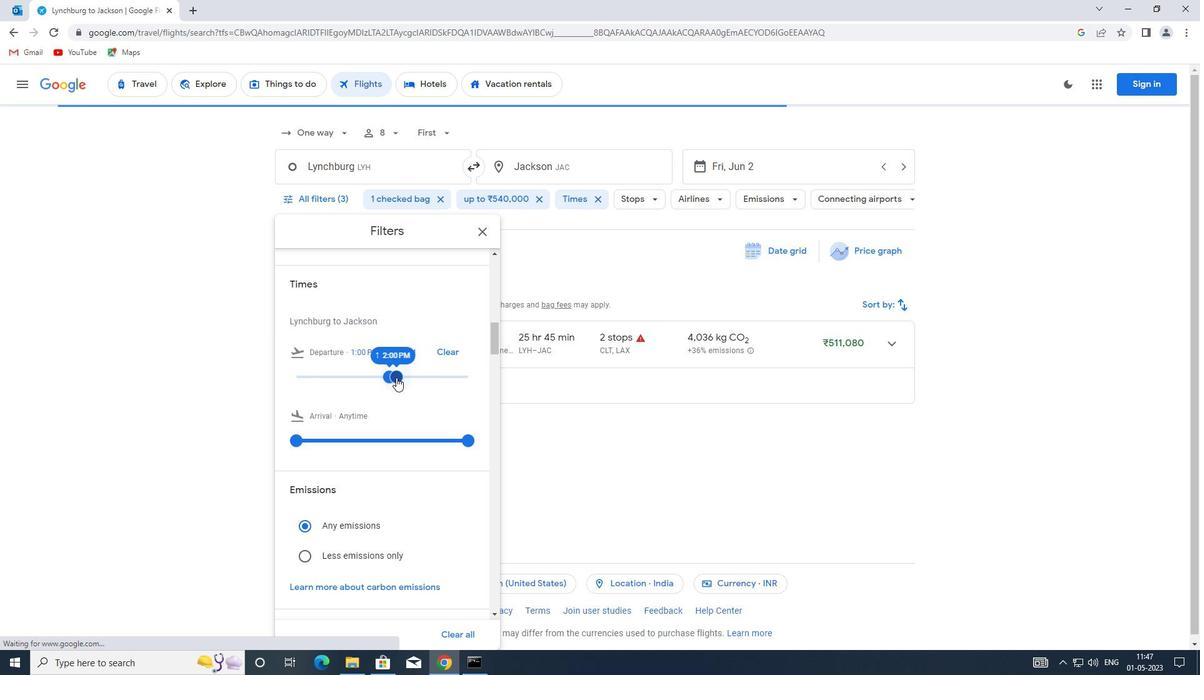 
Action: Mouse moved to (483, 231)
Screenshot: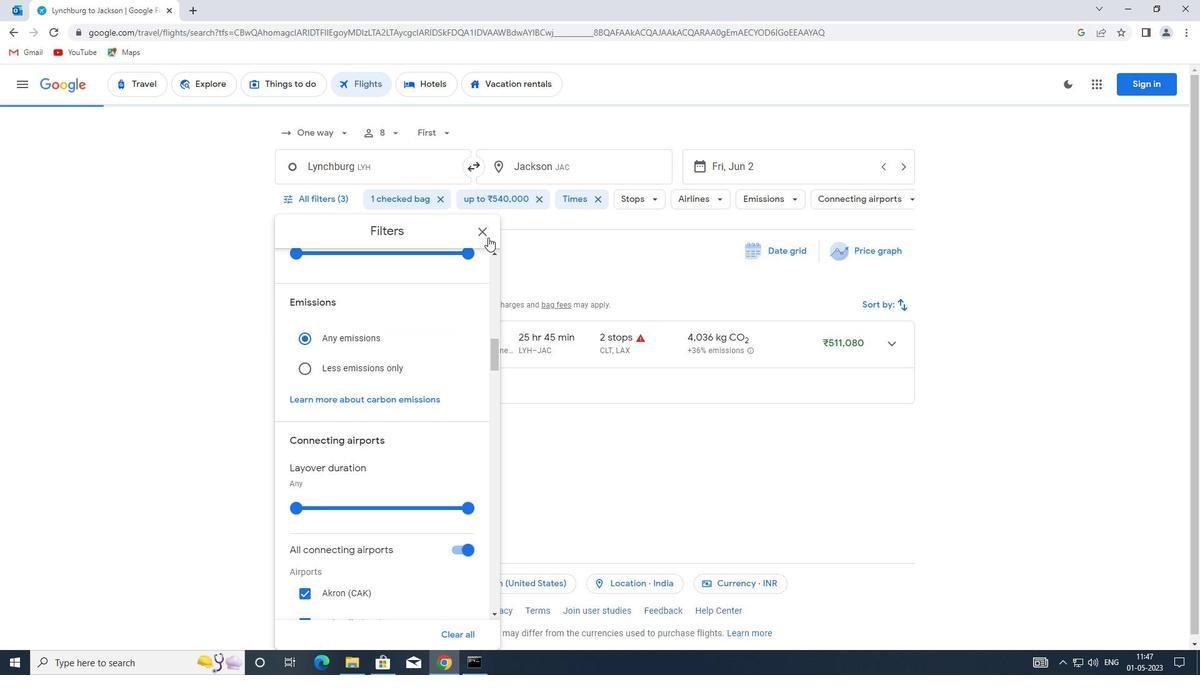 
Action: Mouse pressed left at (483, 231)
Screenshot: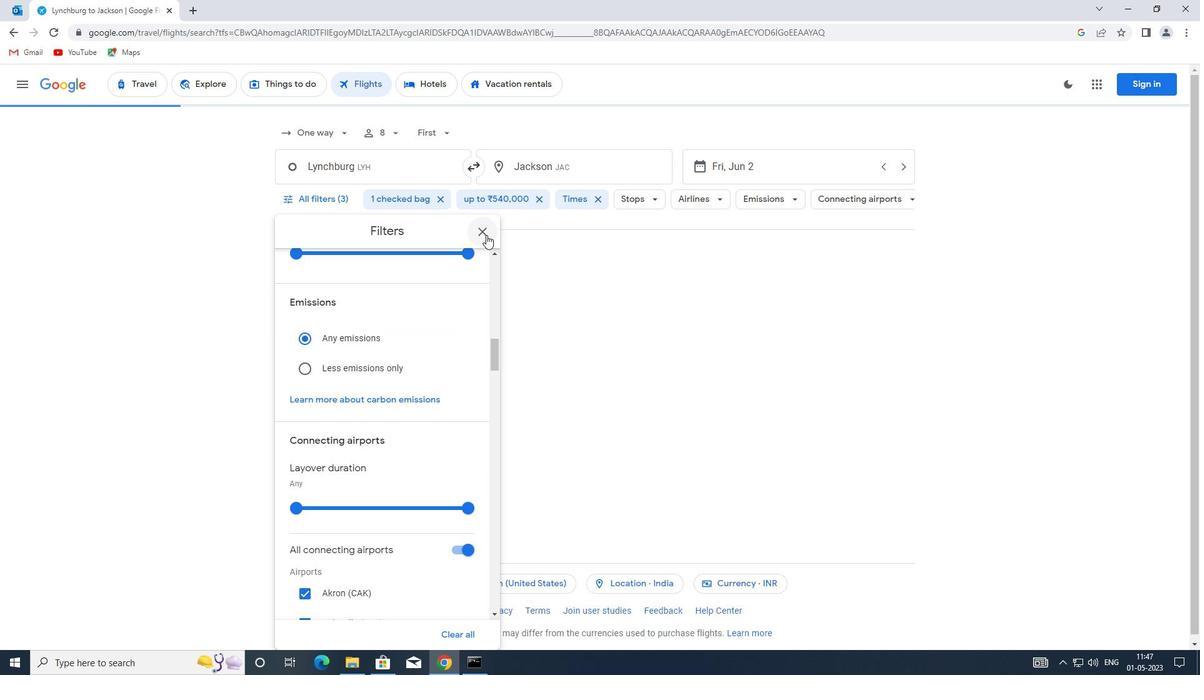
Action: Mouse moved to (482, 231)
Screenshot: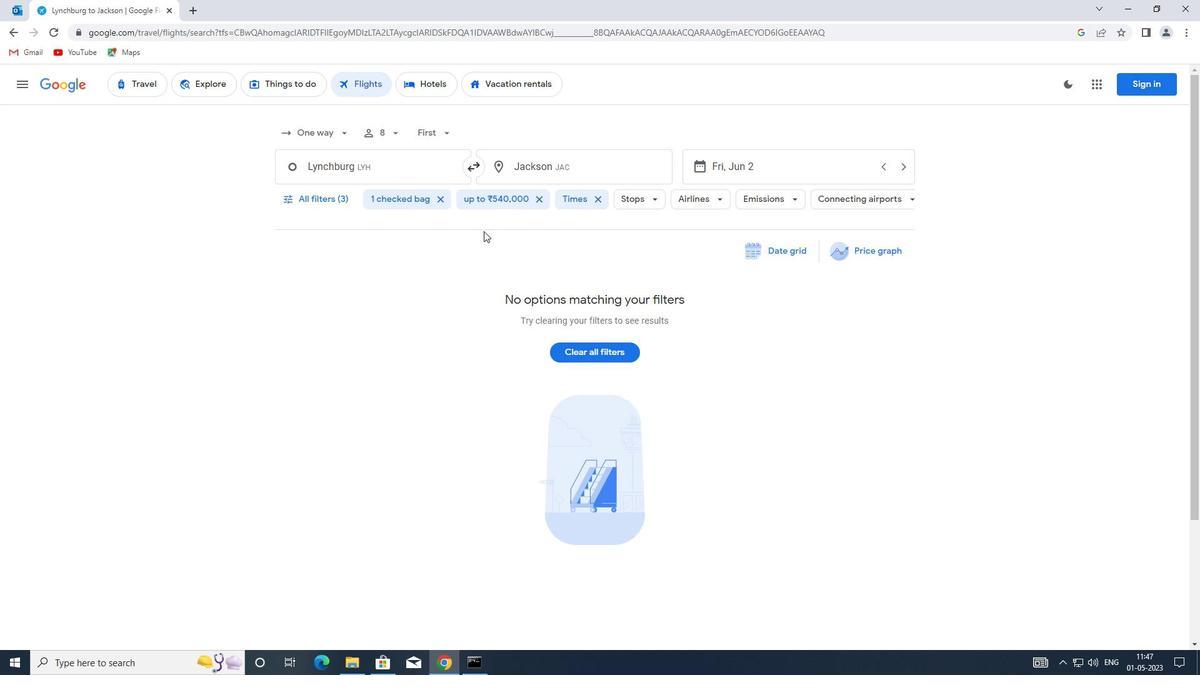 
